 Task: Look for space in Viçosa, Brazil from 5th September, 2023 to 12th September, 2023 for 2 adults in price range Rs.10000 to Rs.15000.  With 1  bedroom having 1 bed and 1 bathroom. Property type can be house, flat, guest house, hotel. Amenities needed are: washing machine. Booking option can be shelf check-in. Required host language is Spanish.
Action: Mouse moved to (425, 112)
Screenshot: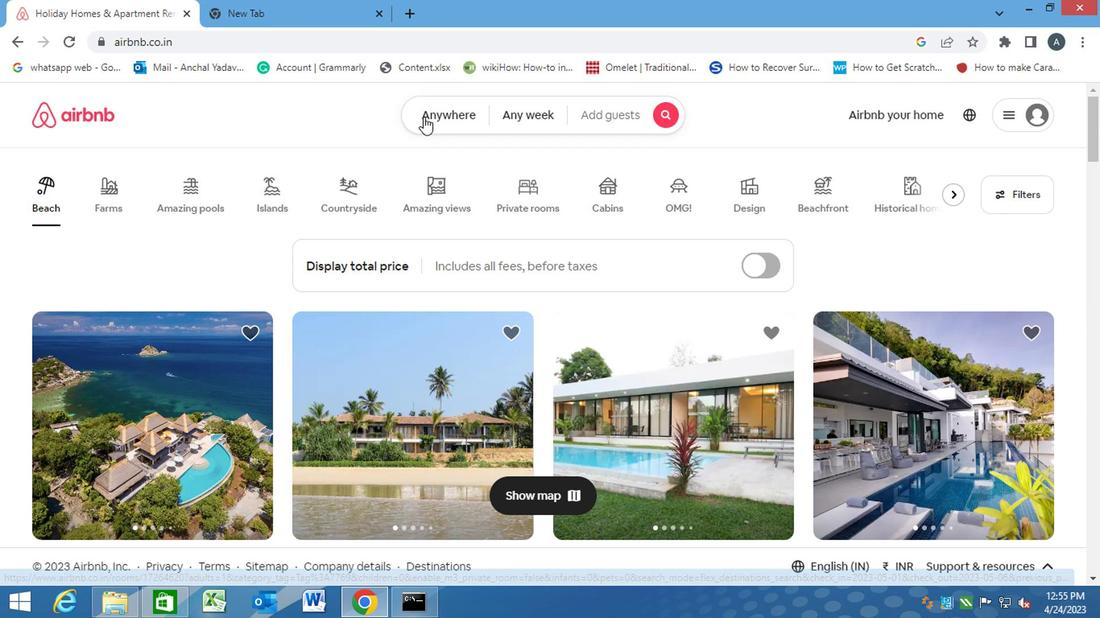 
Action: Mouse pressed left at (425, 112)
Screenshot: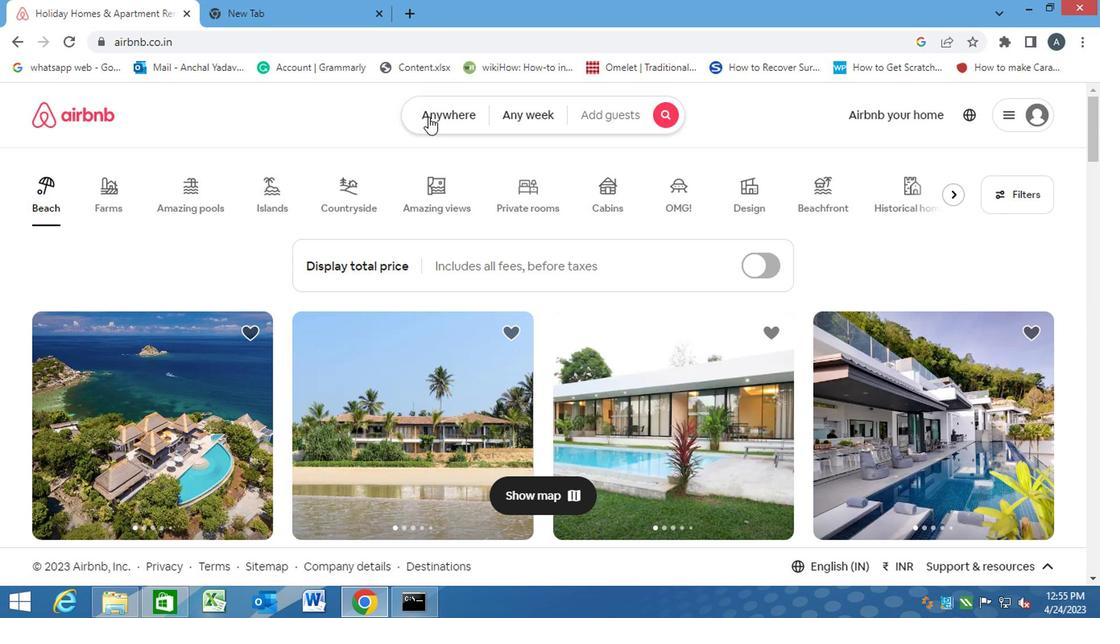 
Action: Key pressed <Key.caps_lock>v
Screenshot: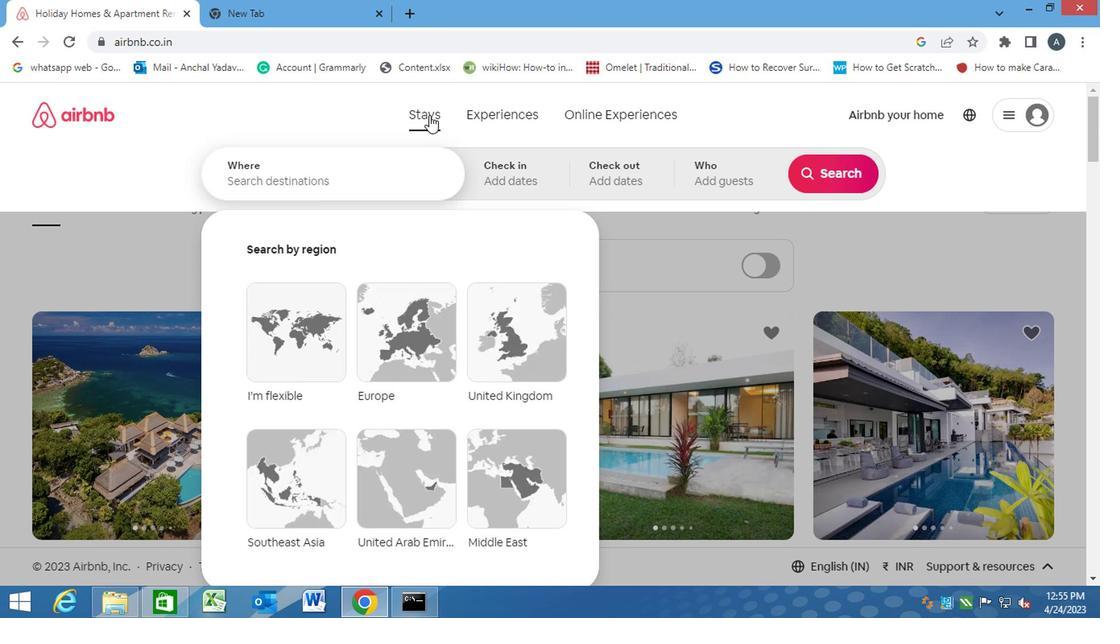 
Action: Mouse moved to (319, 169)
Screenshot: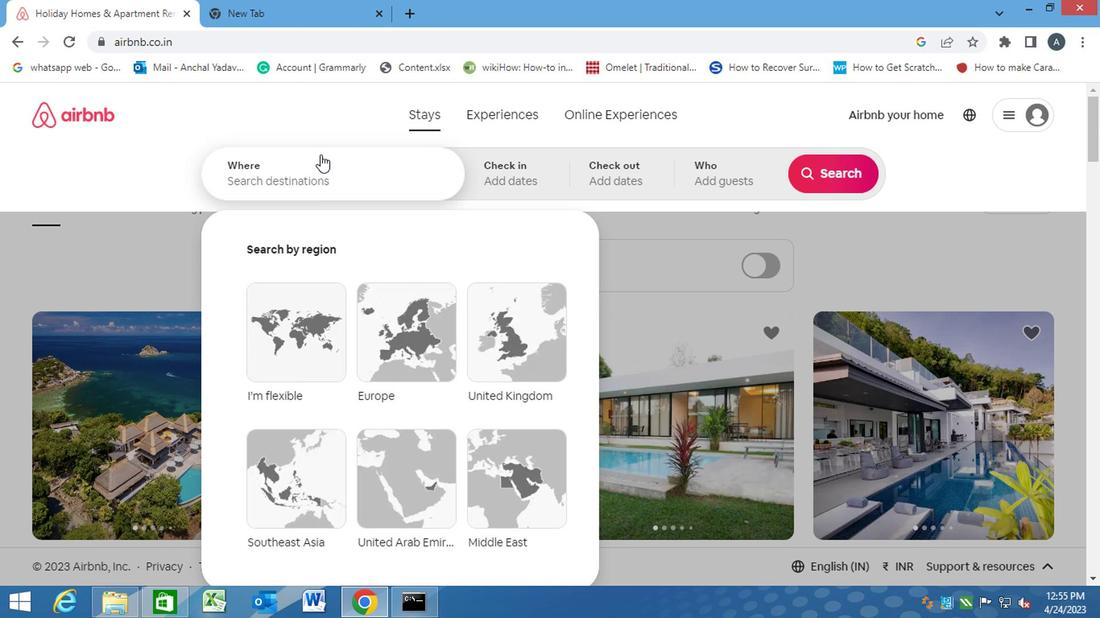 
Action: Mouse pressed left at (319, 169)
Screenshot: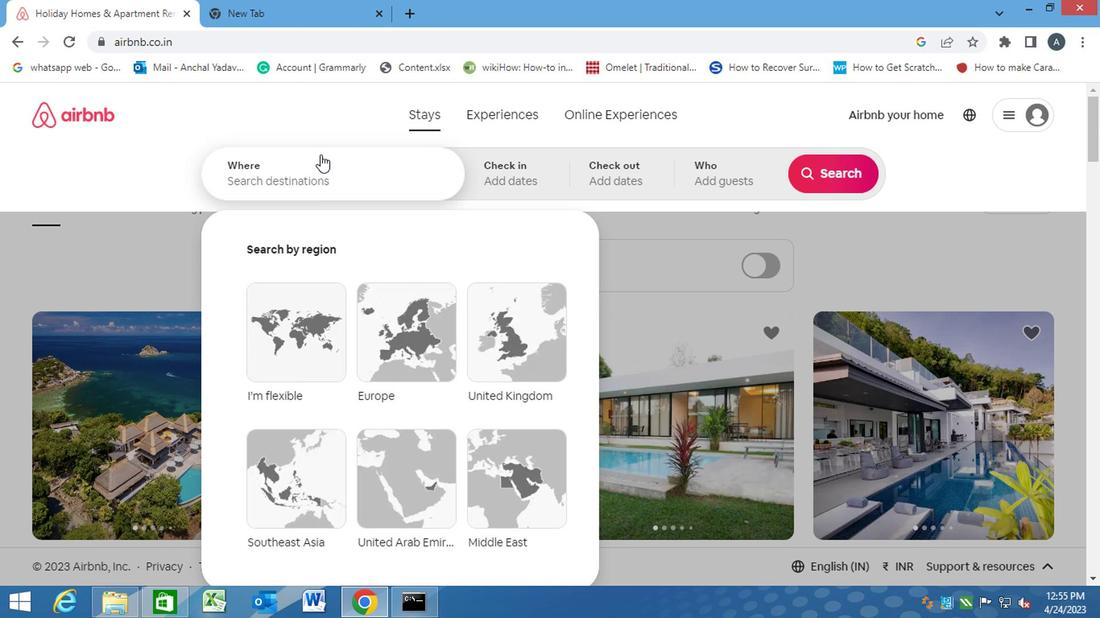 
Action: Mouse moved to (320, 172)
Screenshot: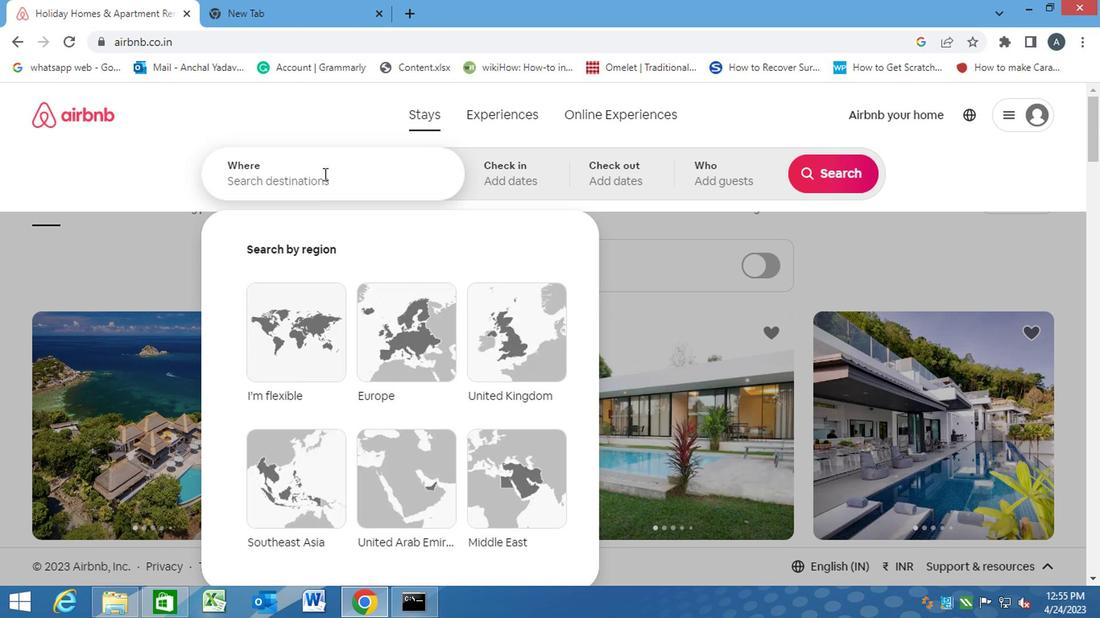 
Action: Key pressed <Key.caps_lock>v<Key.caps_lock>
Screenshot: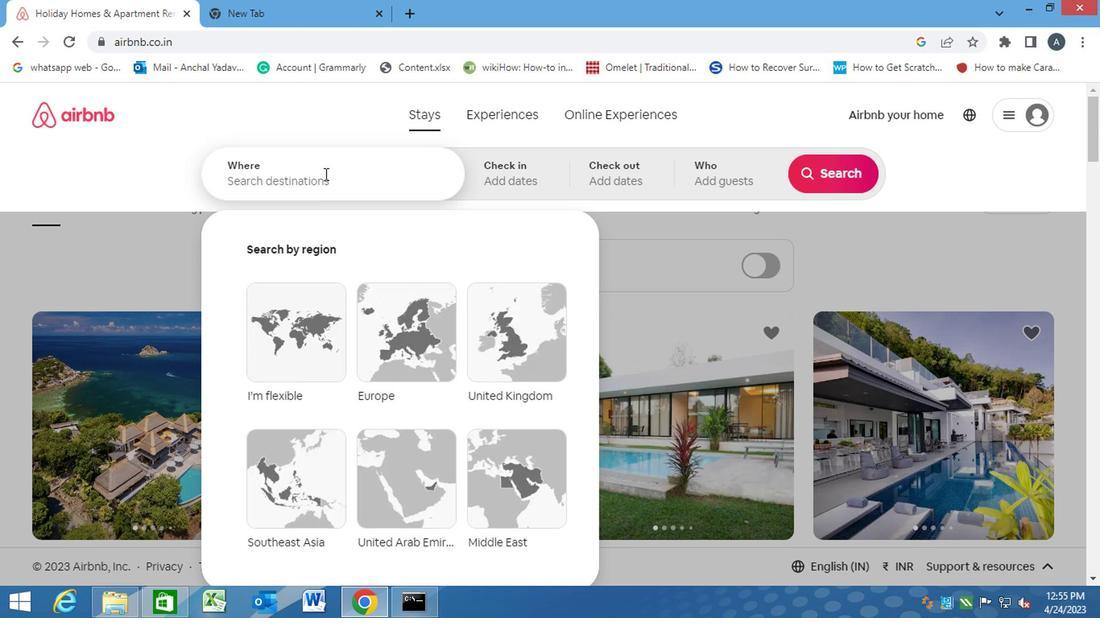 
Action: Mouse moved to (320, 172)
Screenshot: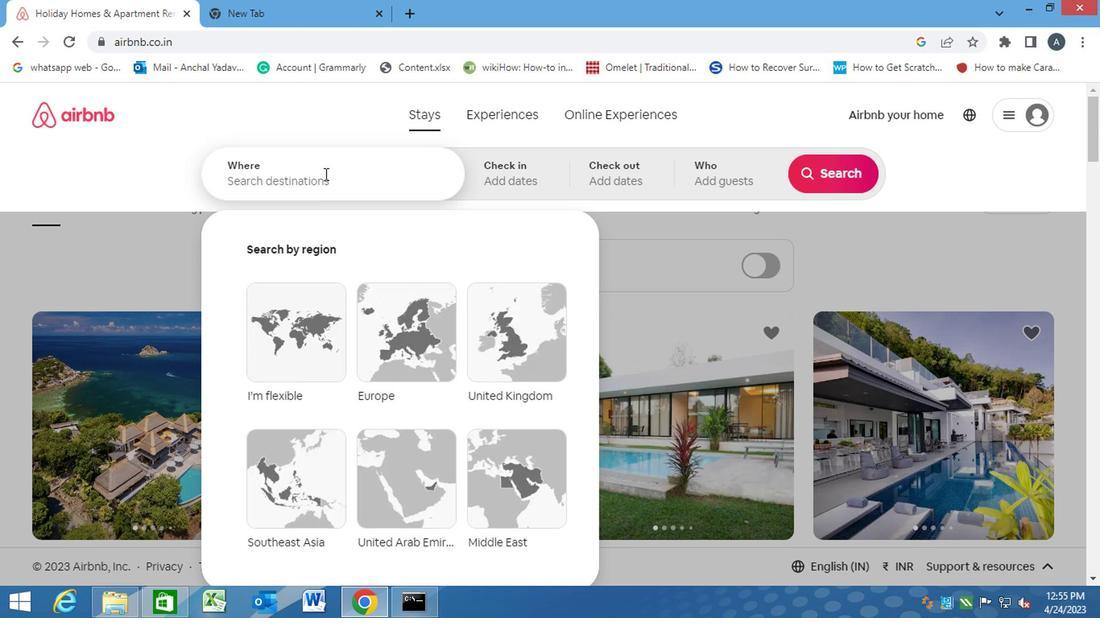 
Action: Mouse pressed left at (320, 172)
Screenshot: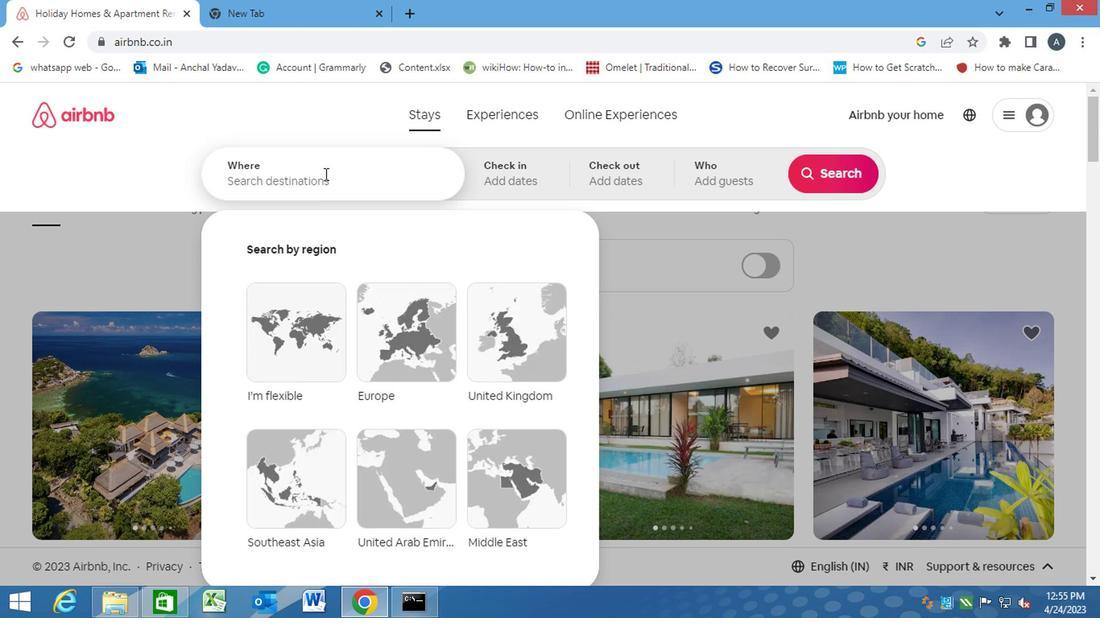 
Action: Mouse moved to (320, 171)
Screenshot: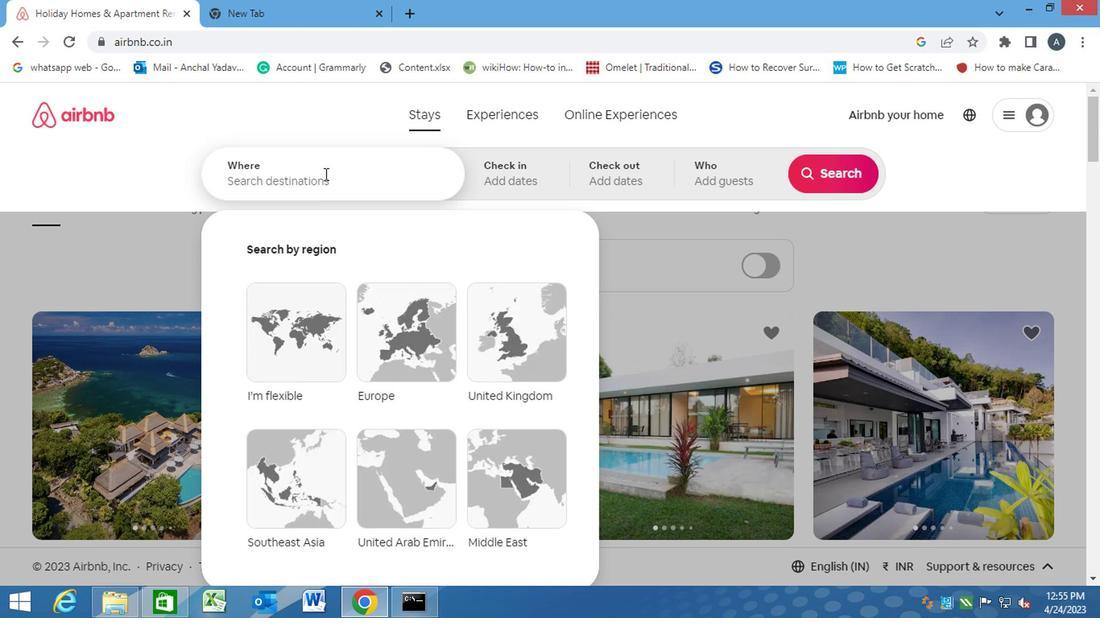 
Action: Key pressed <Key.caps_lock>v<Key.caps_lock>icosa,<Key.space><Key.caps_lock>b<Key.caps_lock>razil<Key.enter>
Screenshot: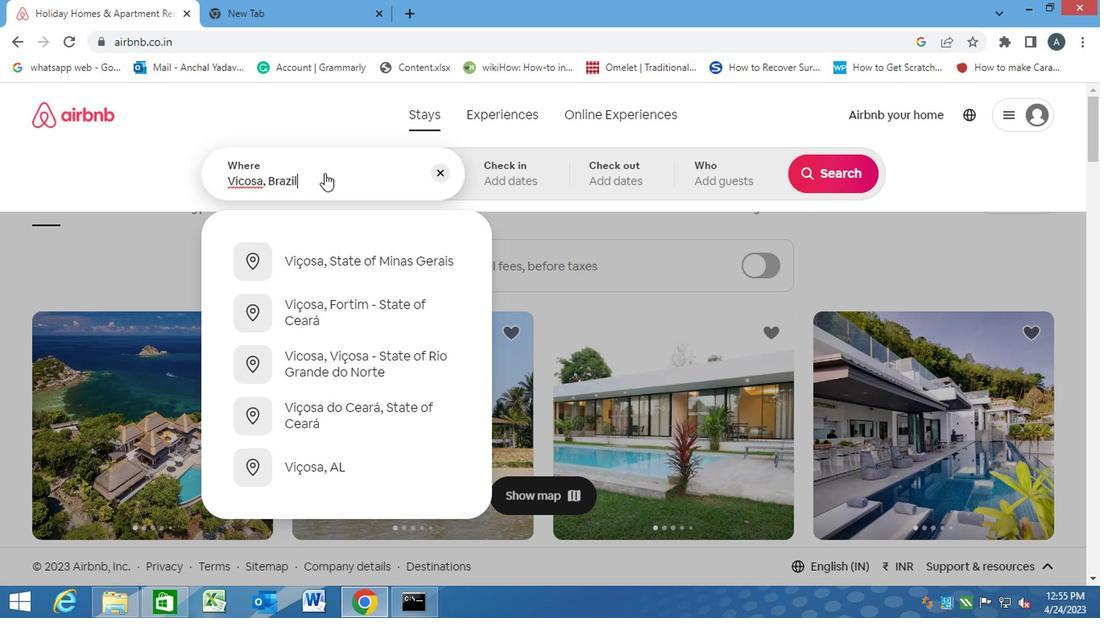 
Action: Mouse moved to (815, 297)
Screenshot: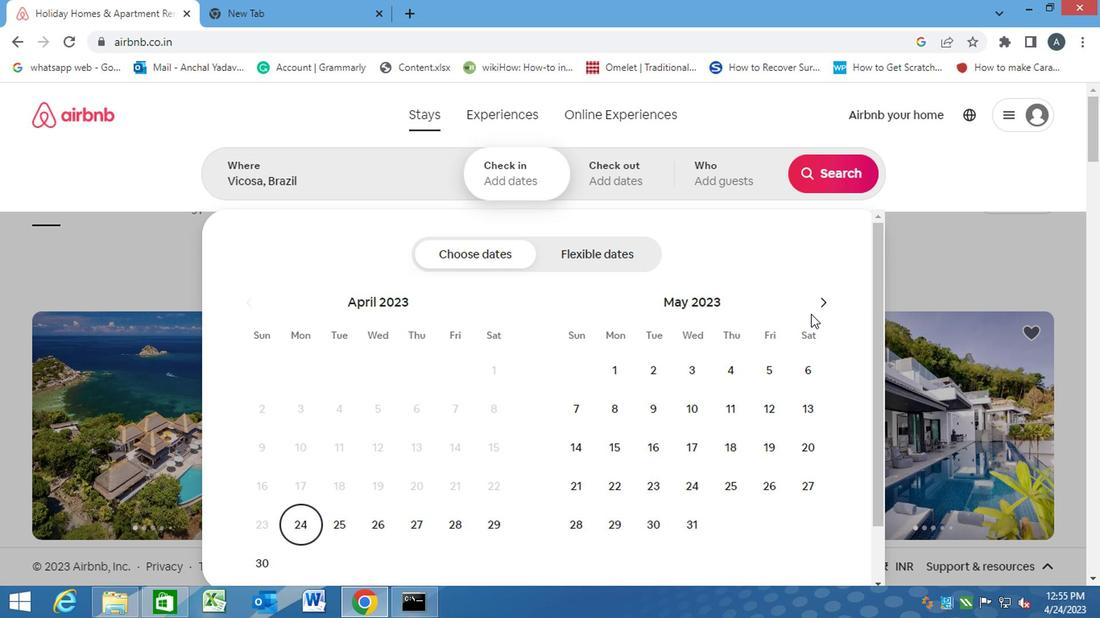 
Action: Mouse pressed left at (815, 297)
Screenshot: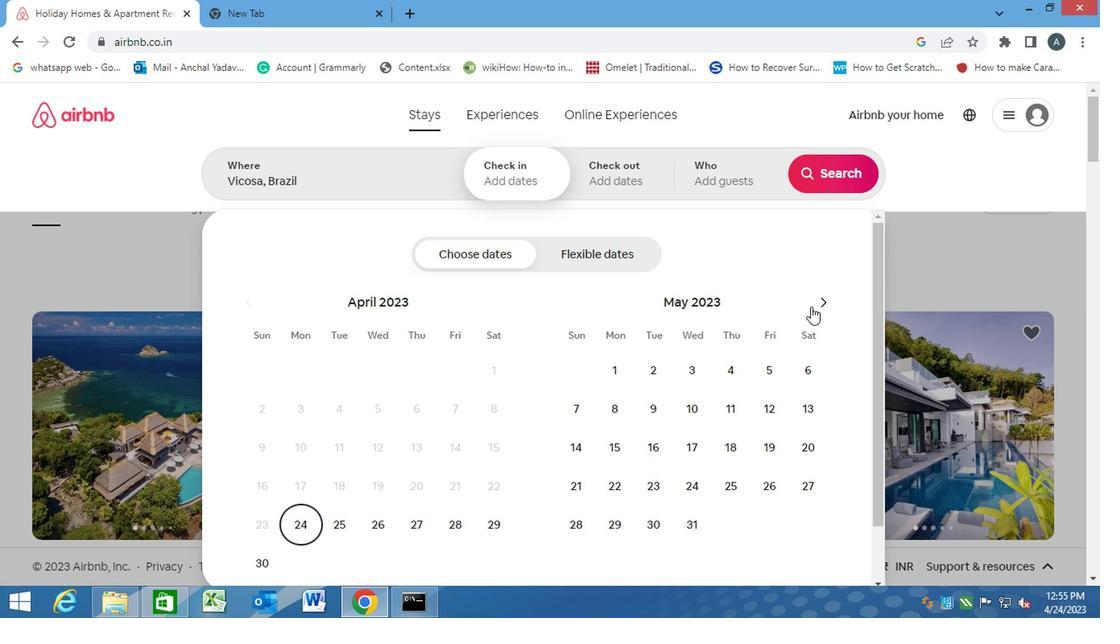 
Action: Mouse pressed left at (815, 297)
Screenshot: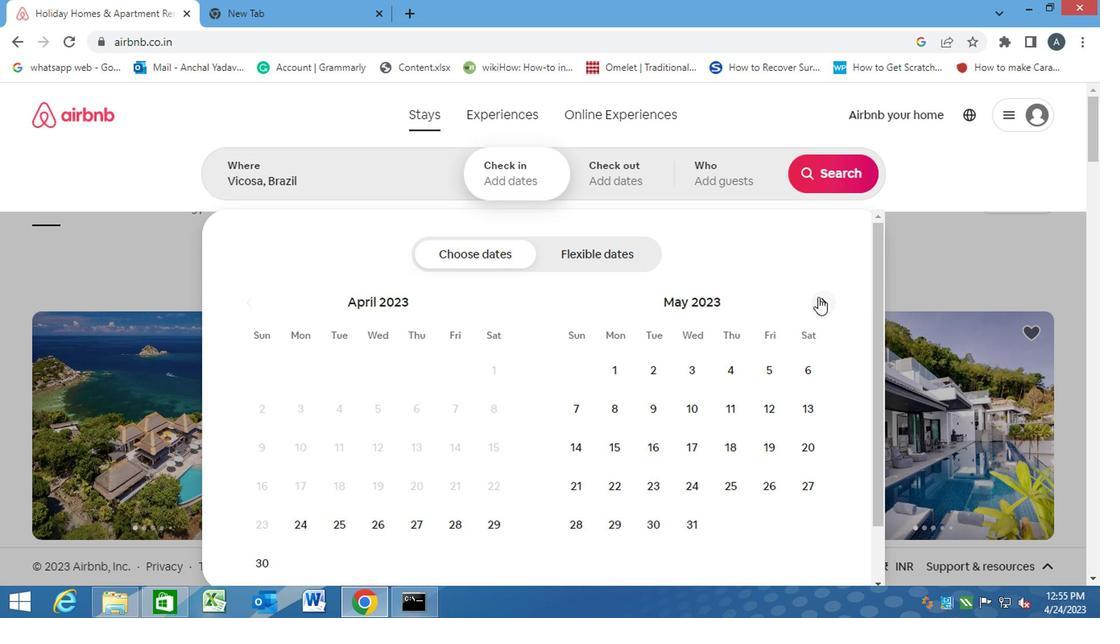 
Action: Mouse pressed left at (815, 297)
Screenshot: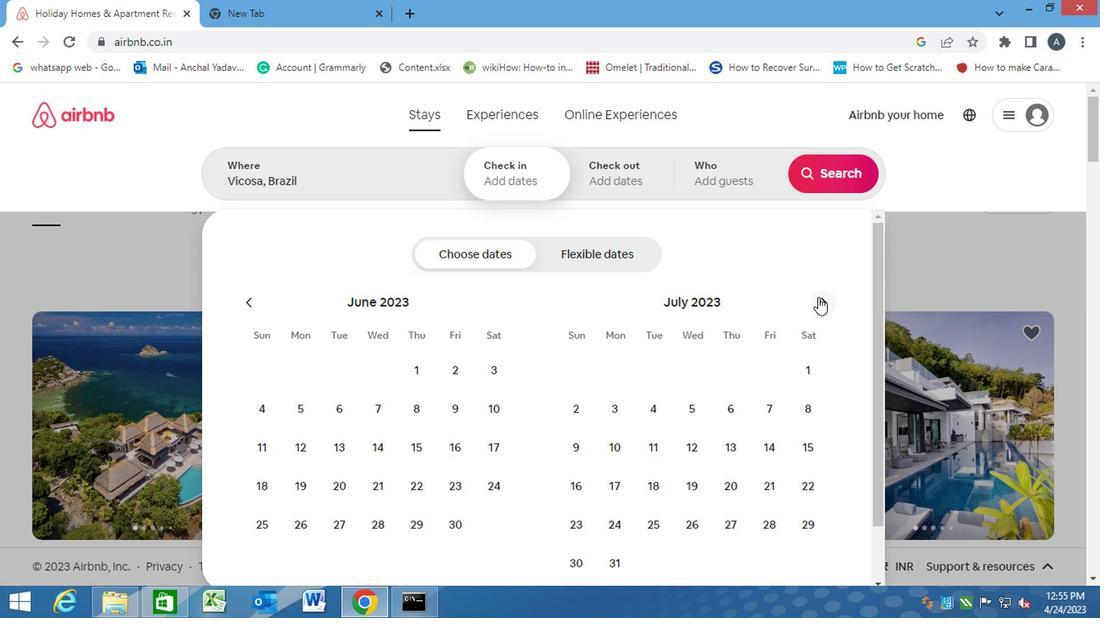 
Action: Mouse pressed left at (815, 297)
Screenshot: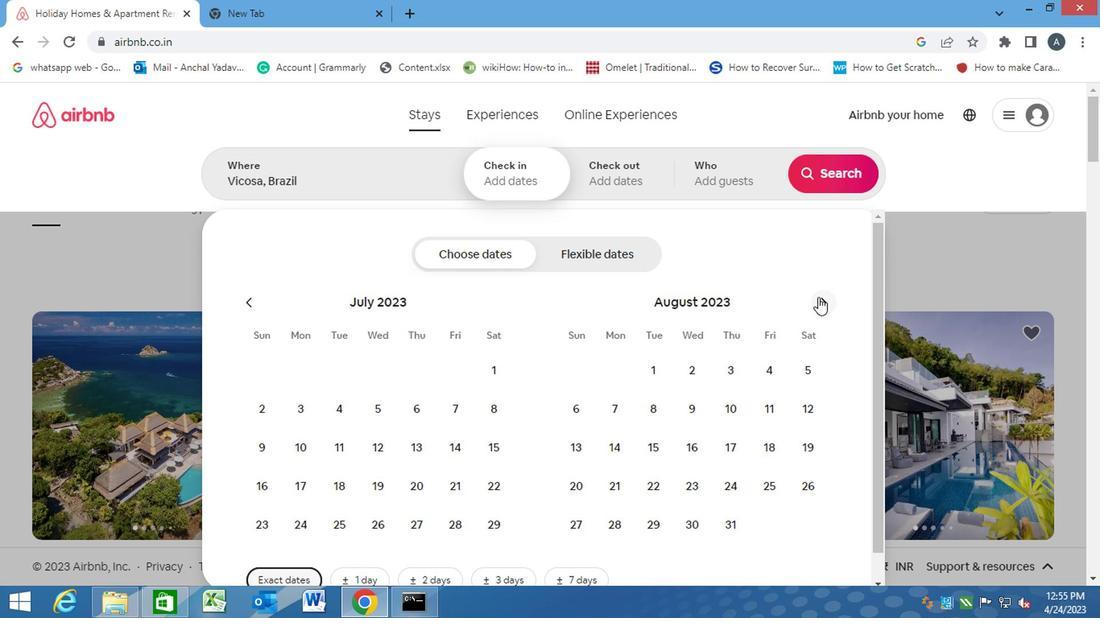 
Action: Mouse moved to (640, 409)
Screenshot: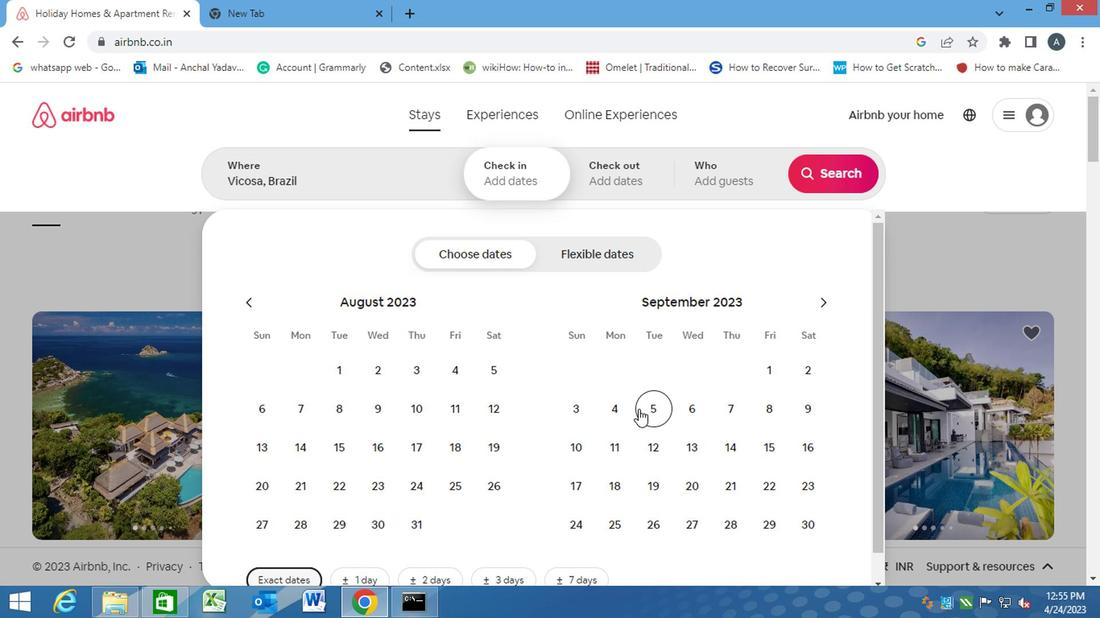 
Action: Mouse pressed left at (640, 409)
Screenshot: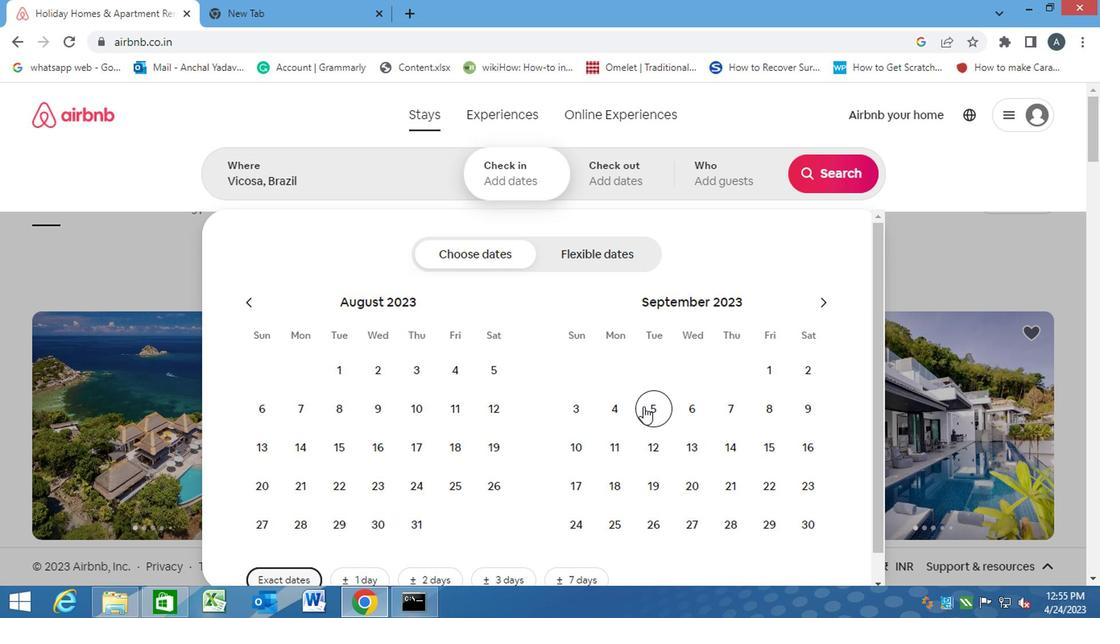 
Action: Mouse moved to (664, 453)
Screenshot: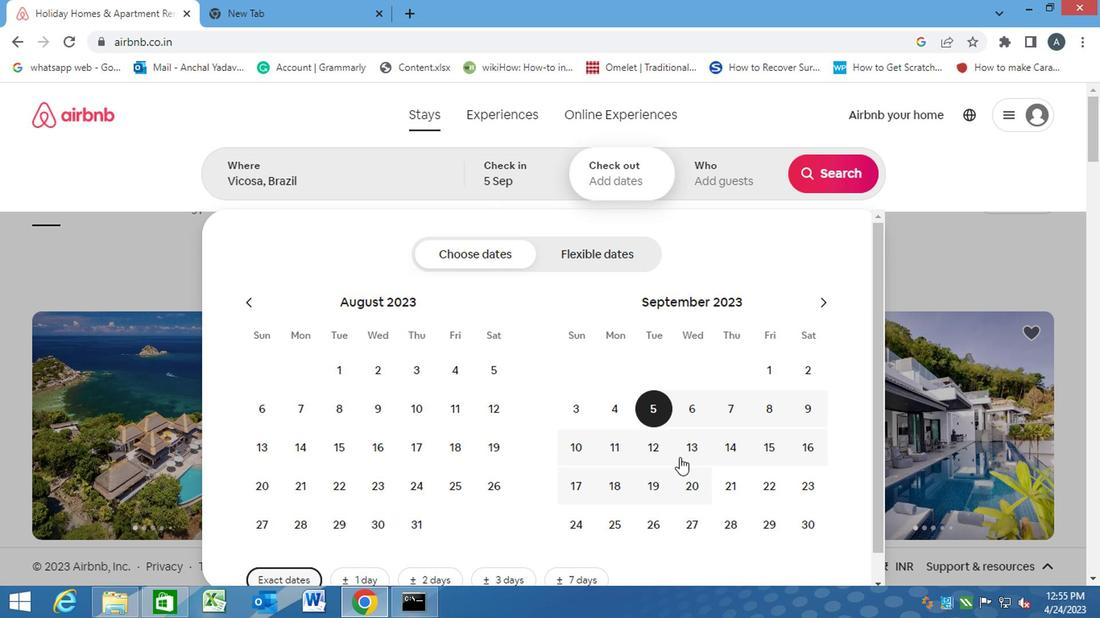 
Action: Mouse pressed left at (664, 453)
Screenshot: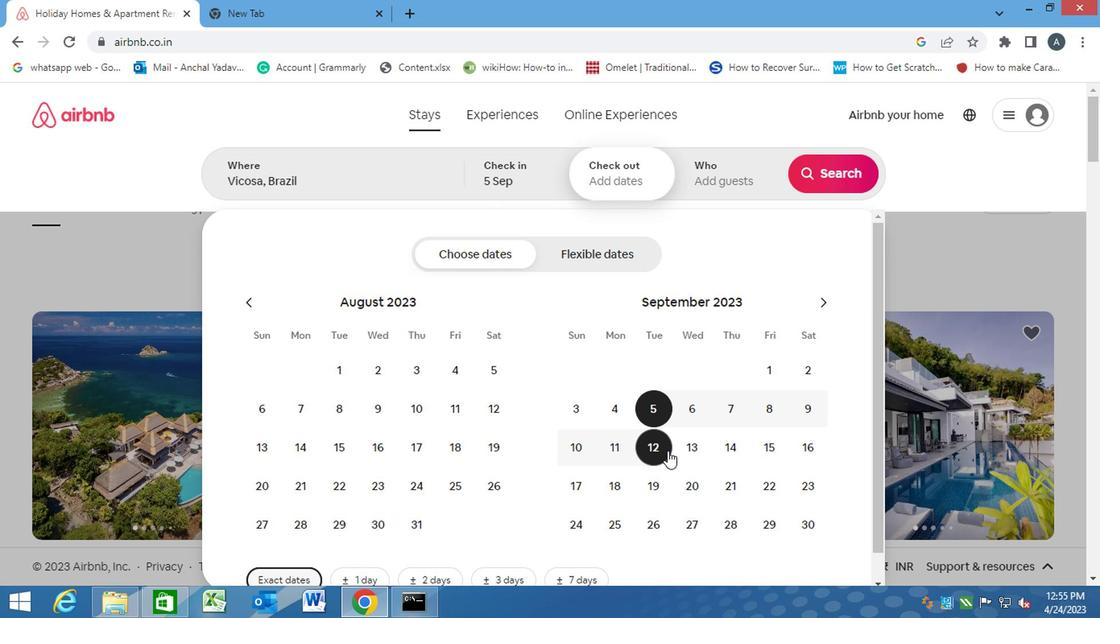 
Action: Mouse moved to (711, 174)
Screenshot: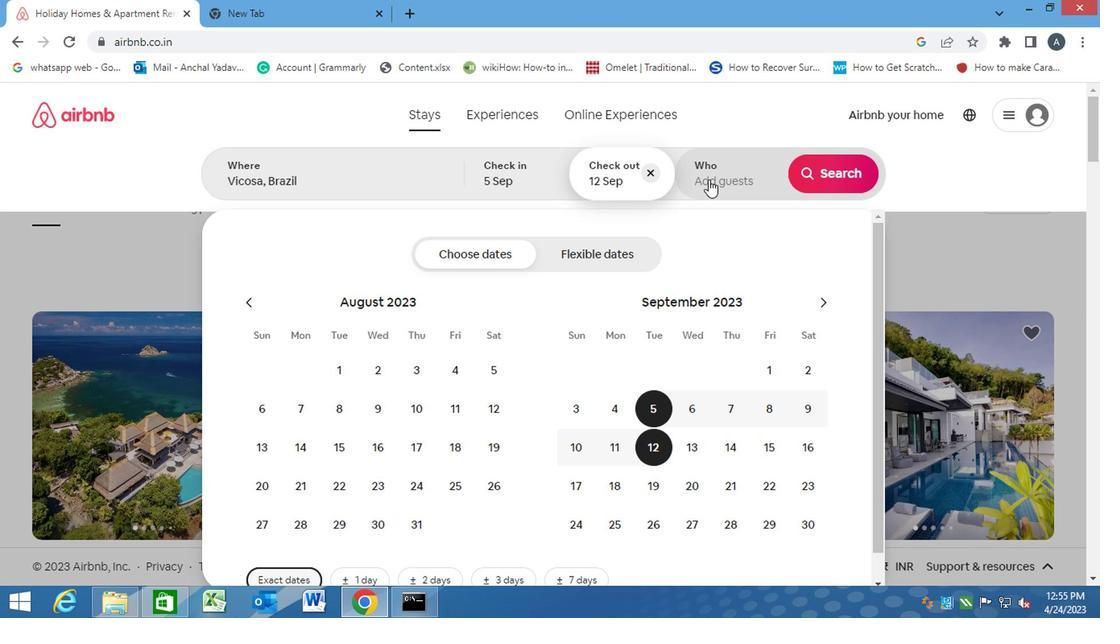 
Action: Mouse pressed left at (711, 174)
Screenshot: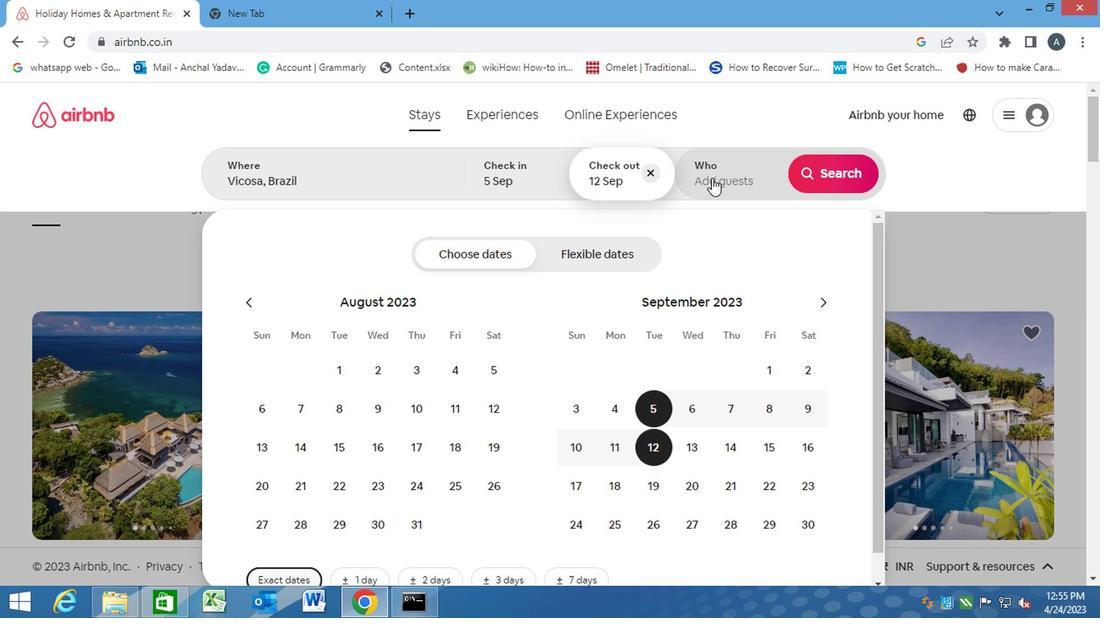 
Action: Mouse moved to (834, 261)
Screenshot: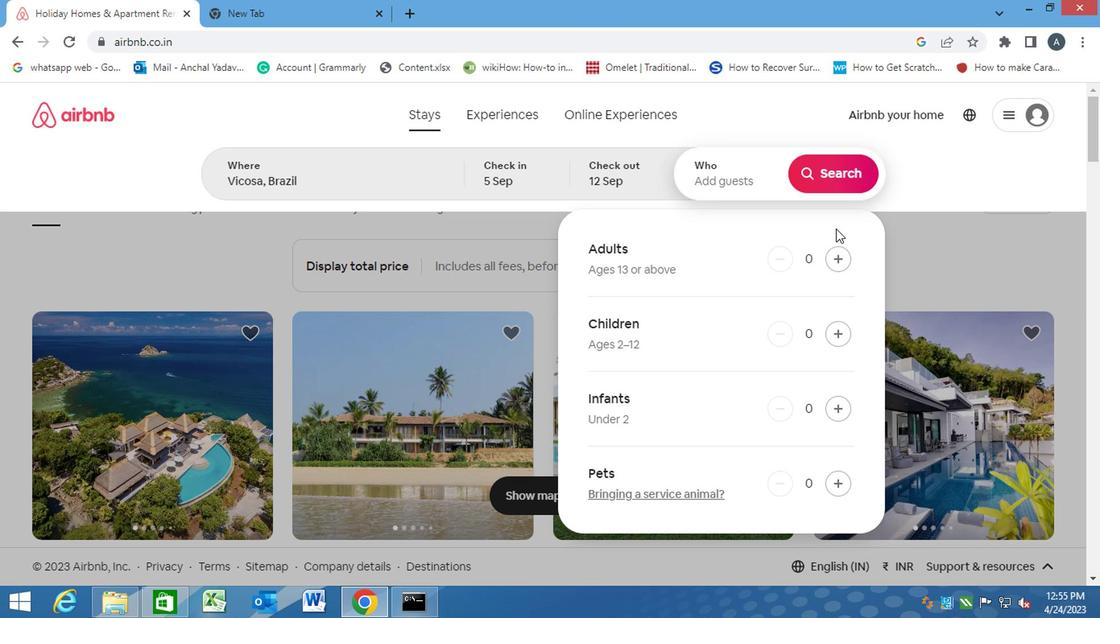 
Action: Mouse pressed left at (834, 261)
Screenshot: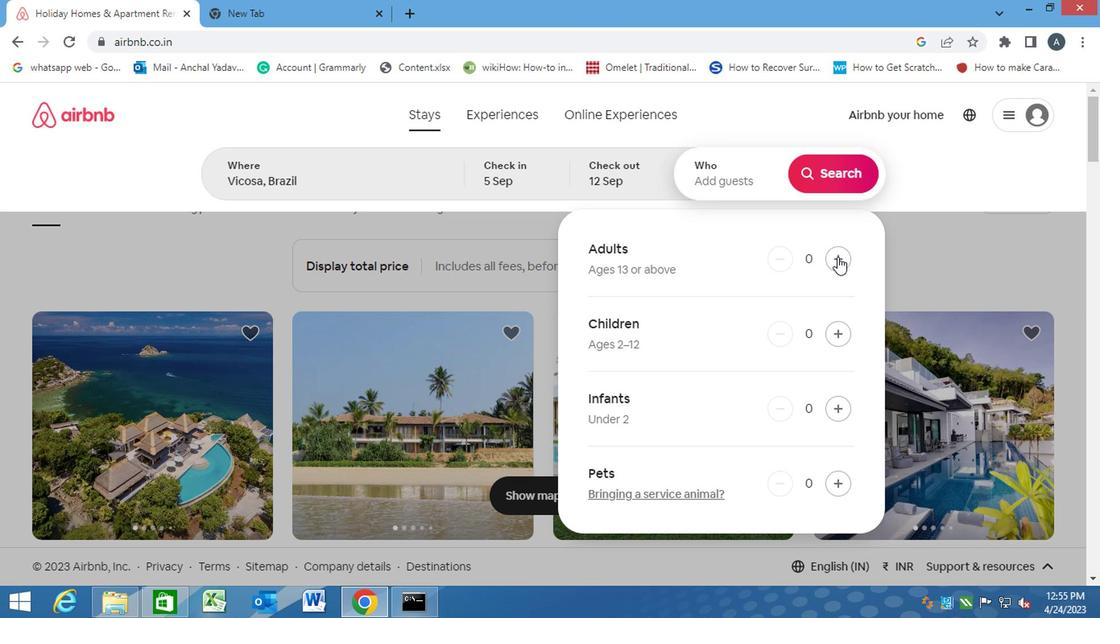
Action: Mouse moved to (832, 262)
Screenshot: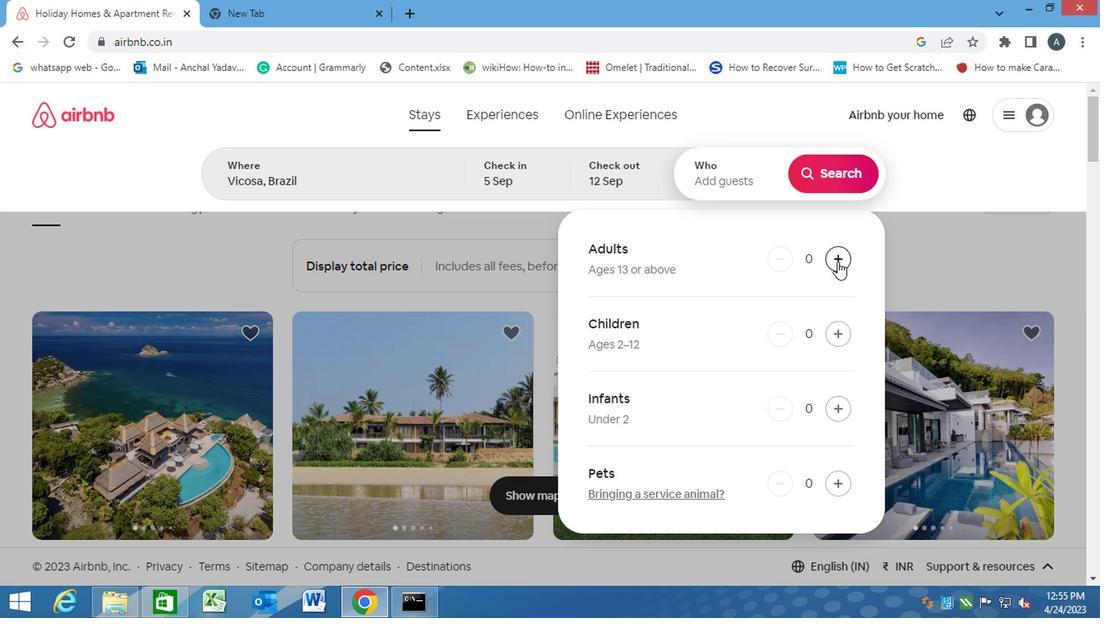 
Action: Mouse pressed left at (832, 262)
Screenshot: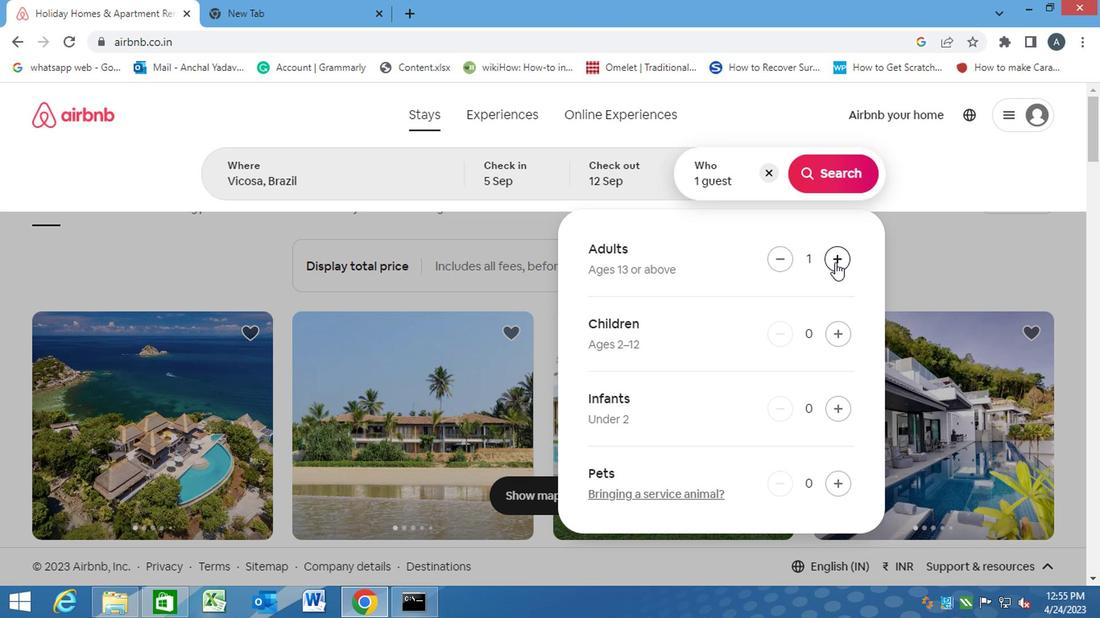 
Action: Mouse moved to (815, 174)
Screenshot: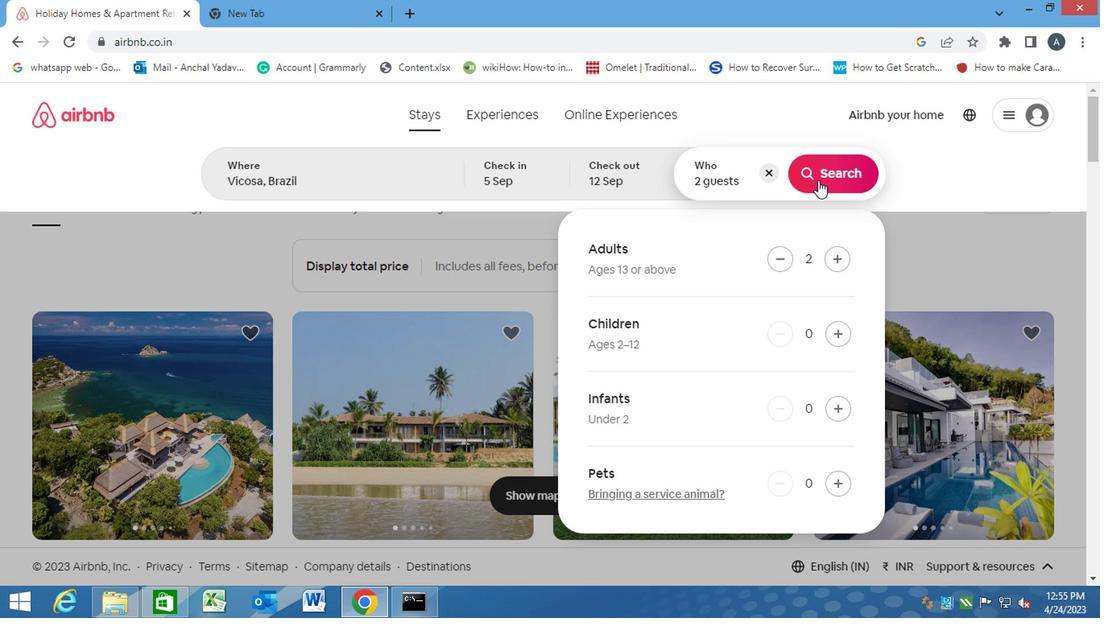 
Action: Mouse pressed left at (815, 174)
Screenshot: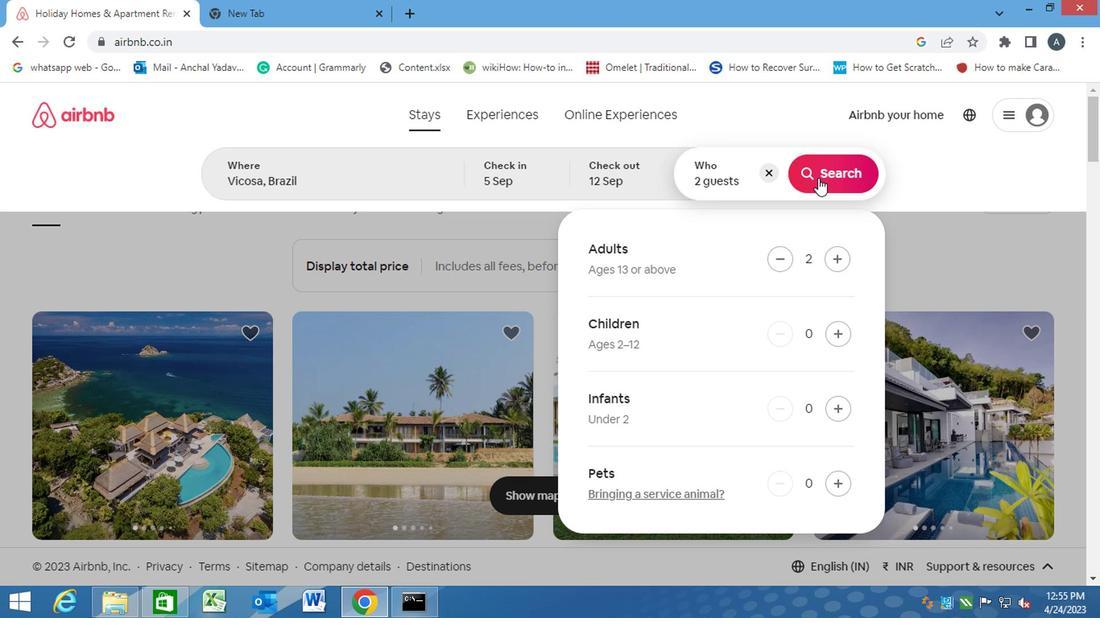 
Action: Mouse moved to (1012, 176)
Screenshot: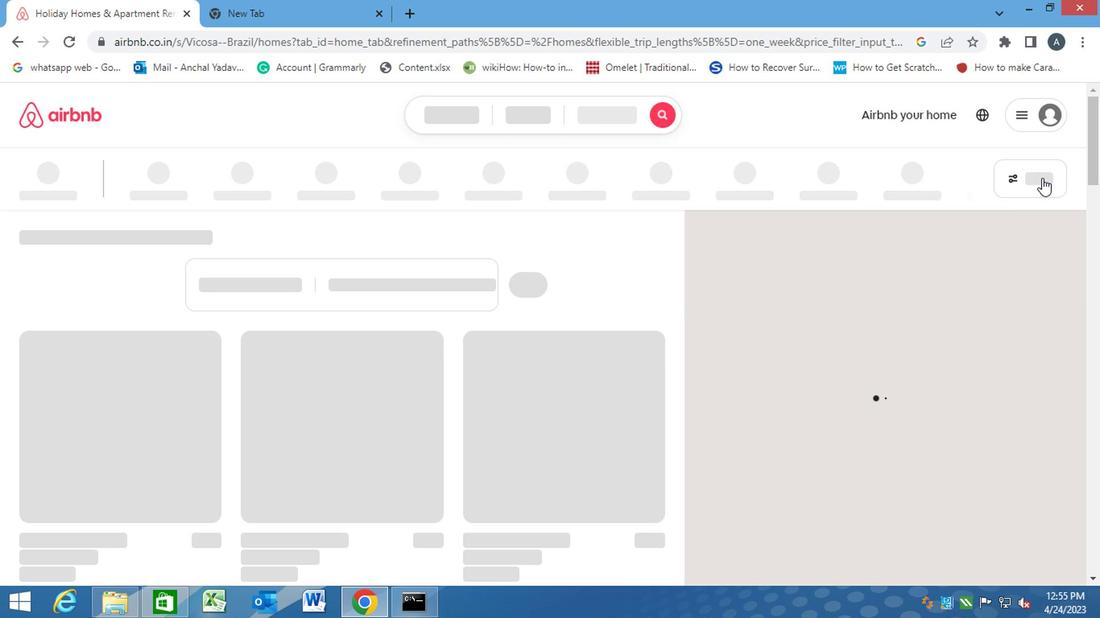 
Action: Mouse pressed left at (1012, 176)
Screenshot: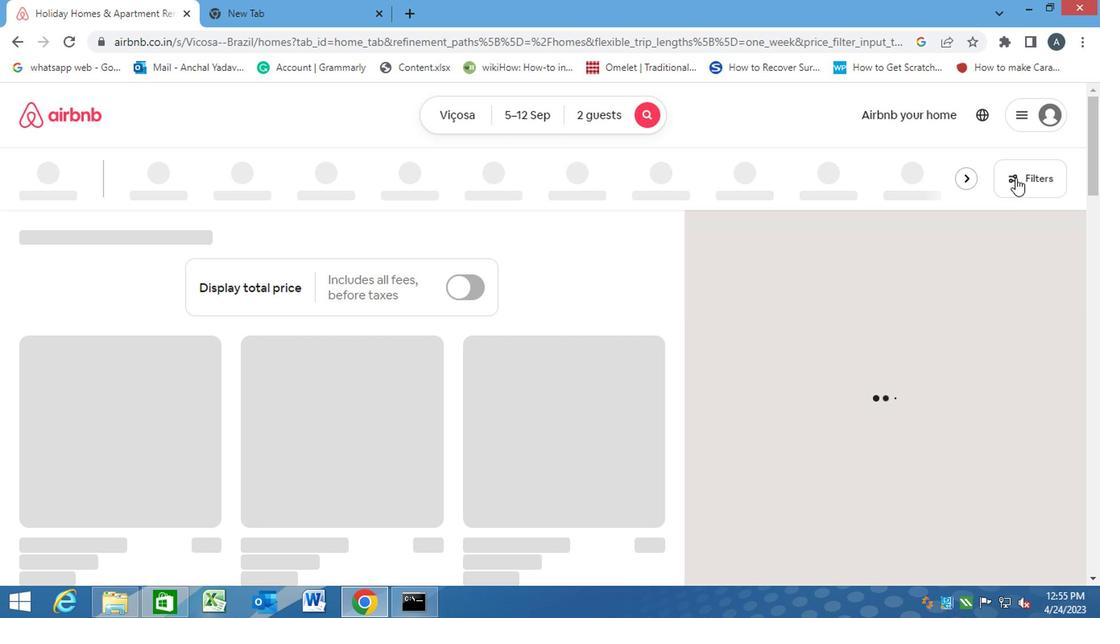 
Action: Mouse moved to (334, 386)
Screenshot: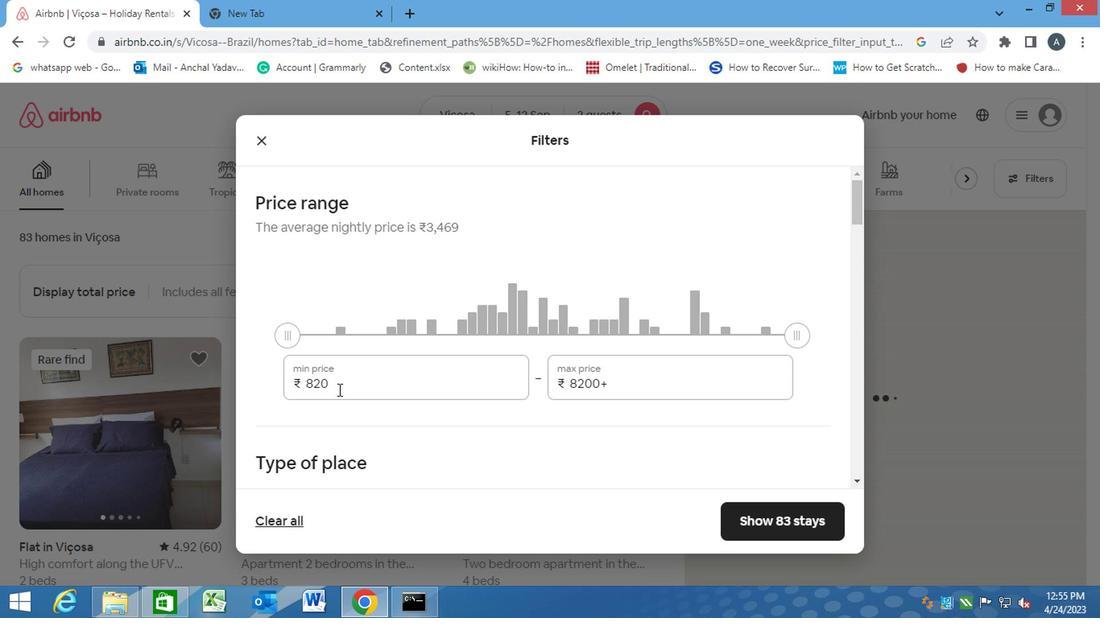 
Action: Mouse pressed left at (334, 386)
Screenshot: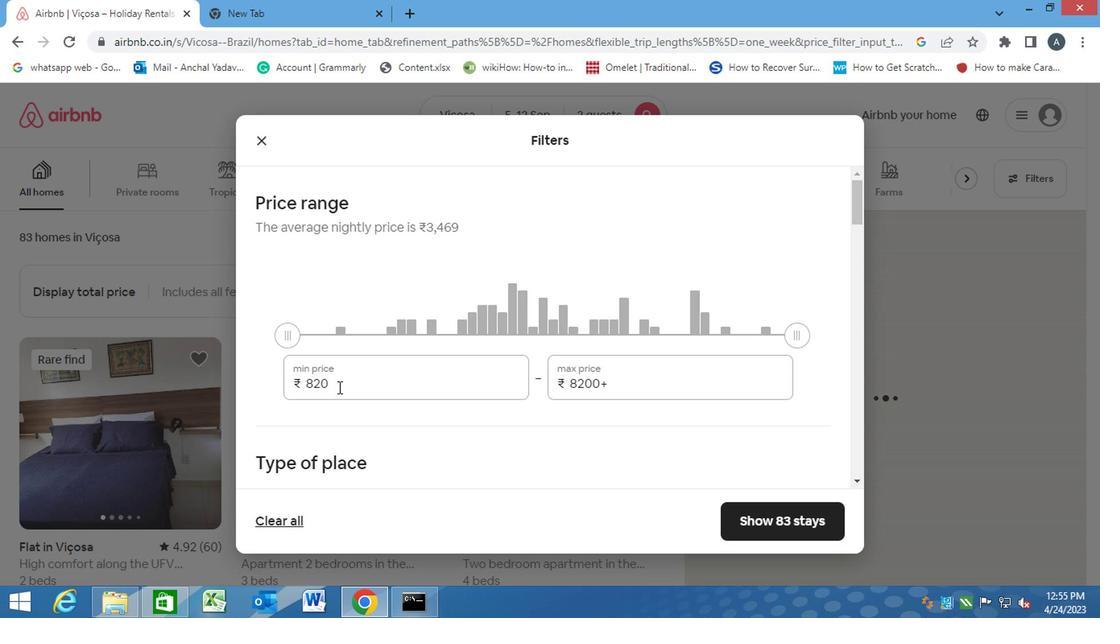 
Action: Mouse moved to (294, 394)
Screenshot: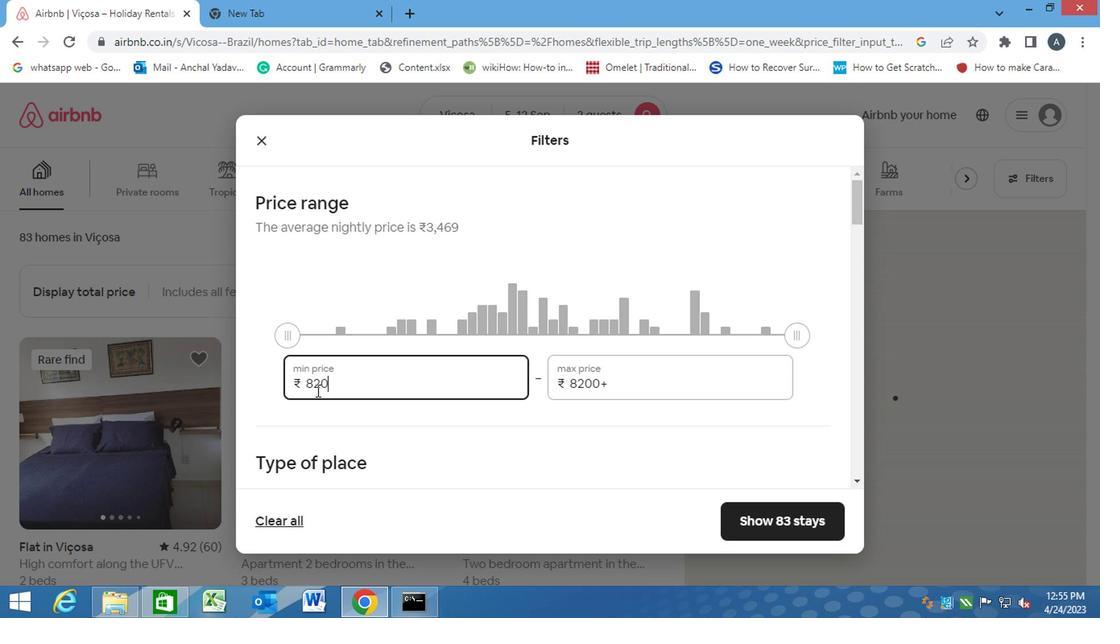 
Action: Key pressed 10000<Key.tab><Key.backspace><Key.backspace>15<Key.backspace><Key.backspace><Key.backspace><Key.backspace><Key.backspace><Key.backspace><Key.backspace><Key.backspace><Key.backspace><Key.backspace><Key.backspace><Key.backspace><Key.backspace><Key.backspace><Key.backspace><Key.backspace><Key.backspace><Key.backspace><Key.backspace>15000
Screenshot: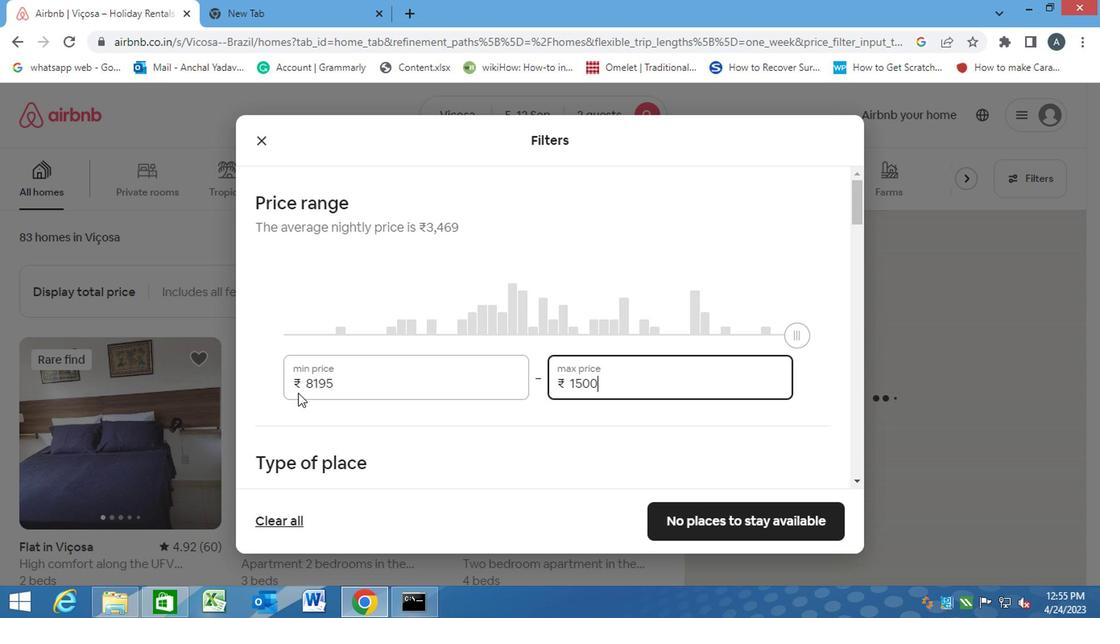 
Action: Mouse moved to (401, 442)
Screenshot: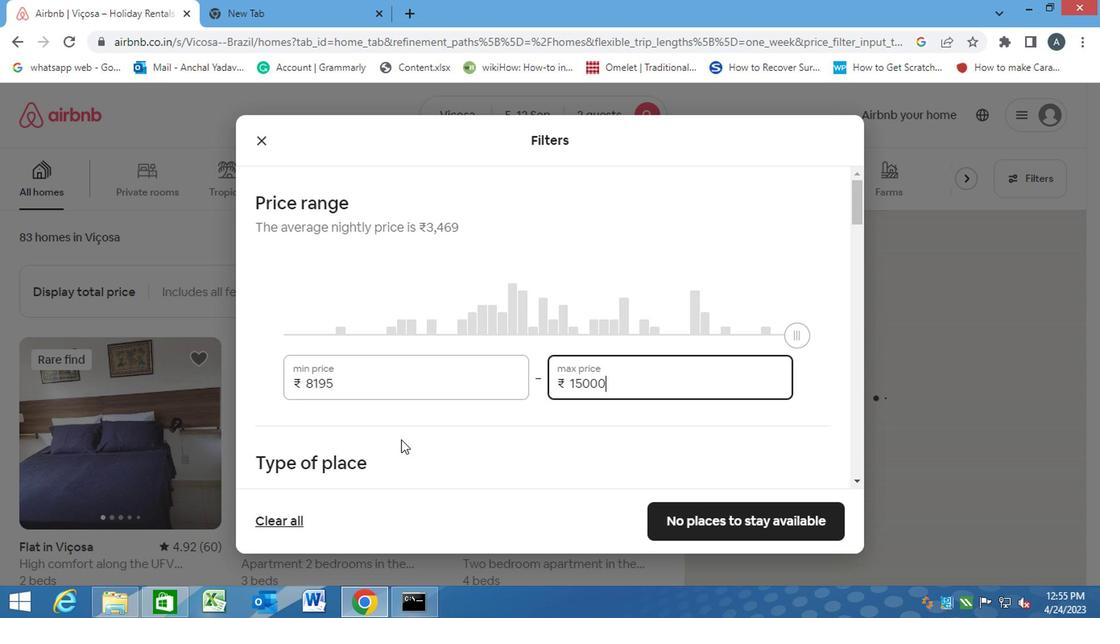 
Action: Mouse pressed left at (401, 442)
Screenshot: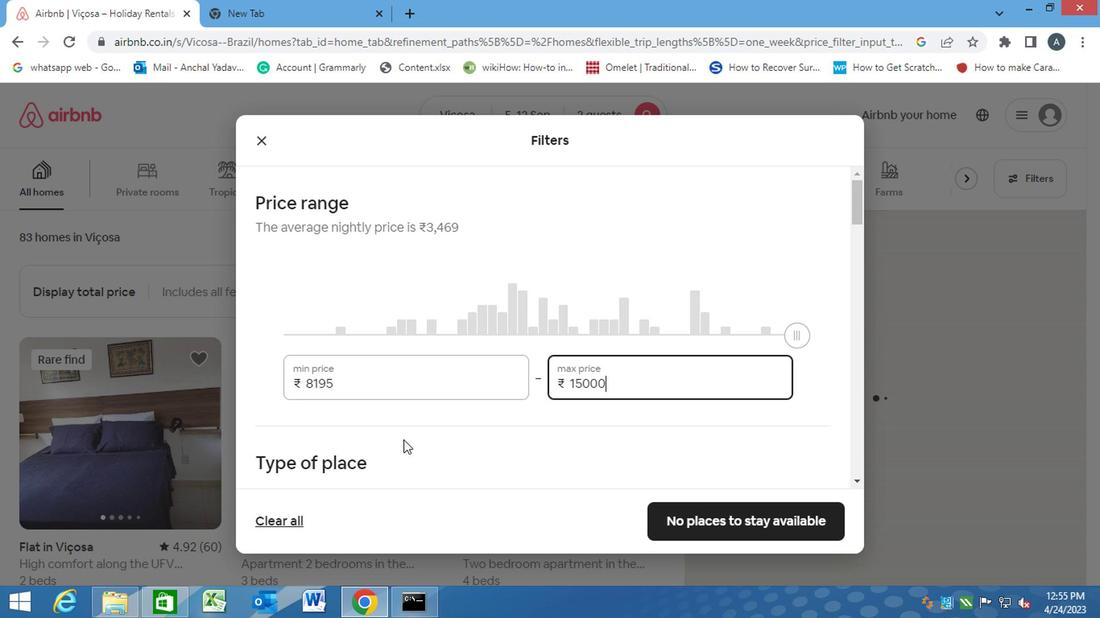 
Action: Mouse moved to (408, 448)
Screenshot: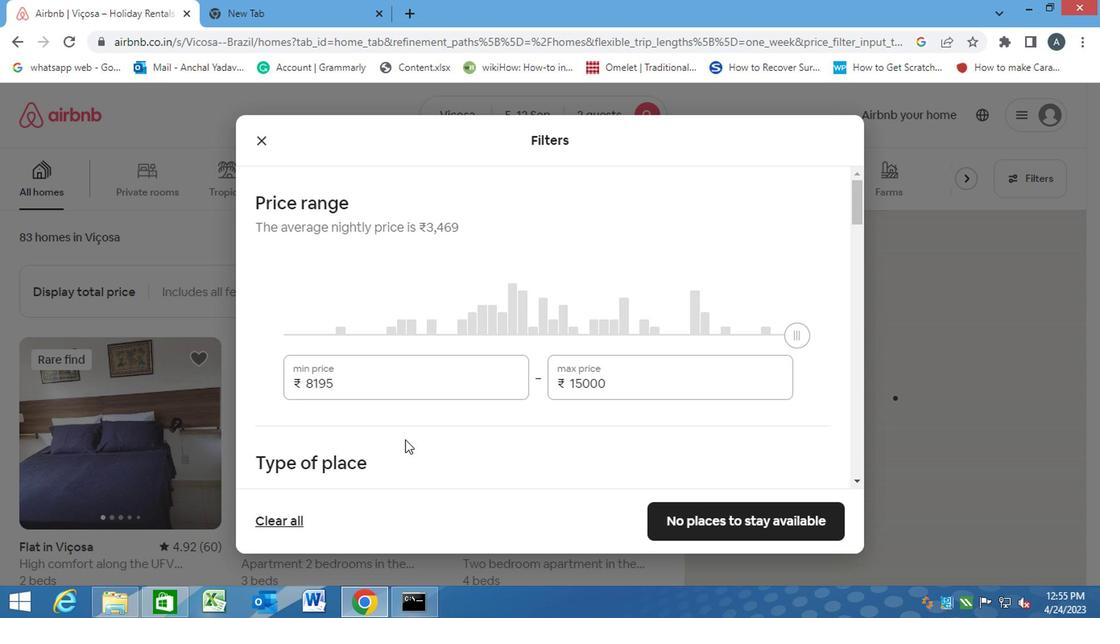 
Action: Mouse scrolled (408, 447) with delta (0, 0)
Screenshot: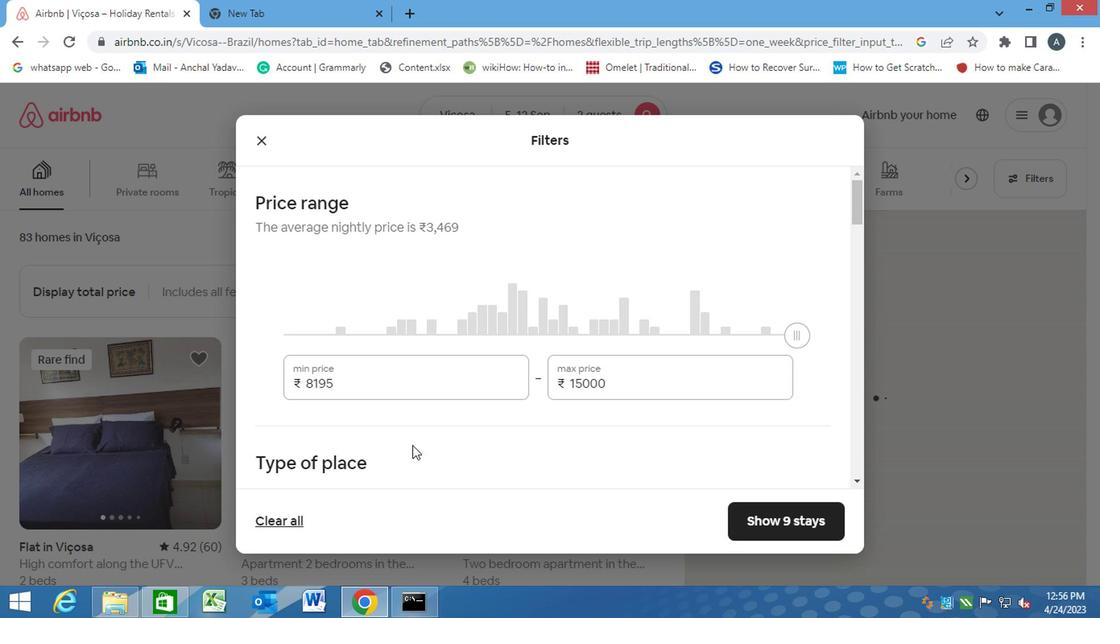 
Action: Mouse scrolled (408, 447) with delta (0, 0)
Screenshot: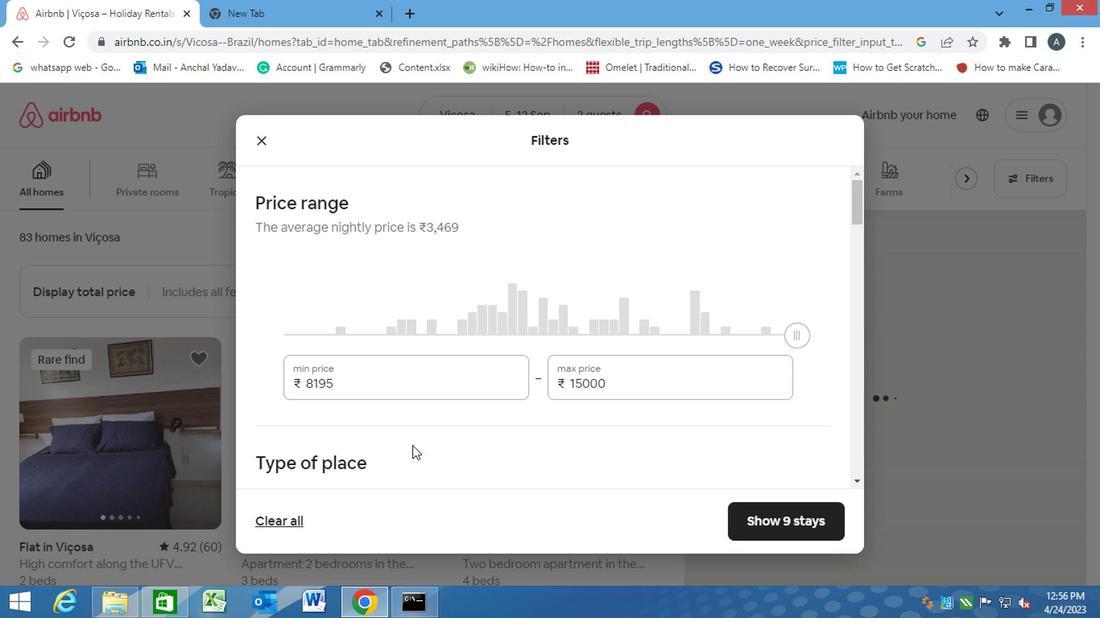 
Action: Mouse scrolled (408, 447) with delta (0, 0)
Screenshot: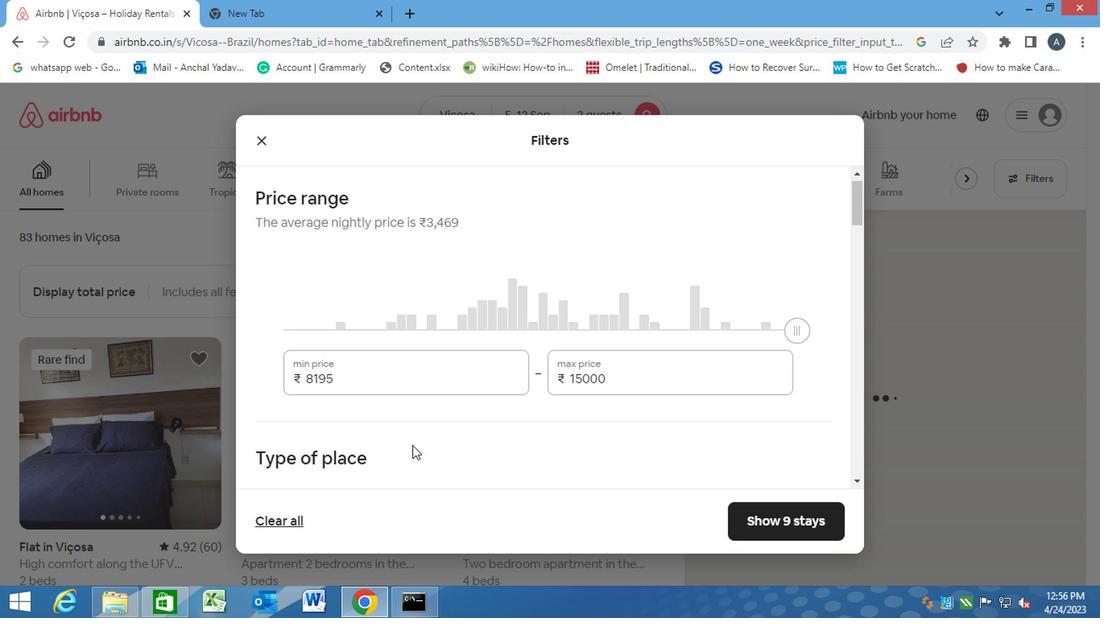 
Action: Mouse moved to (358, 424)
Screenshot: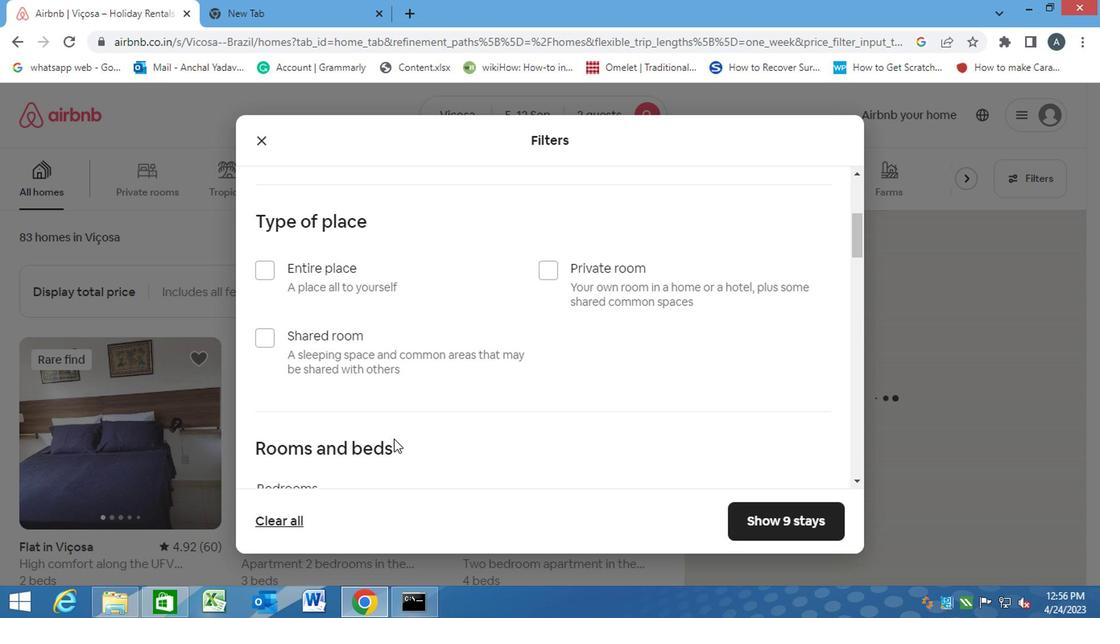 
Action: Mouse scrolled (358, 422) with delta (0, -1)
Screenshot: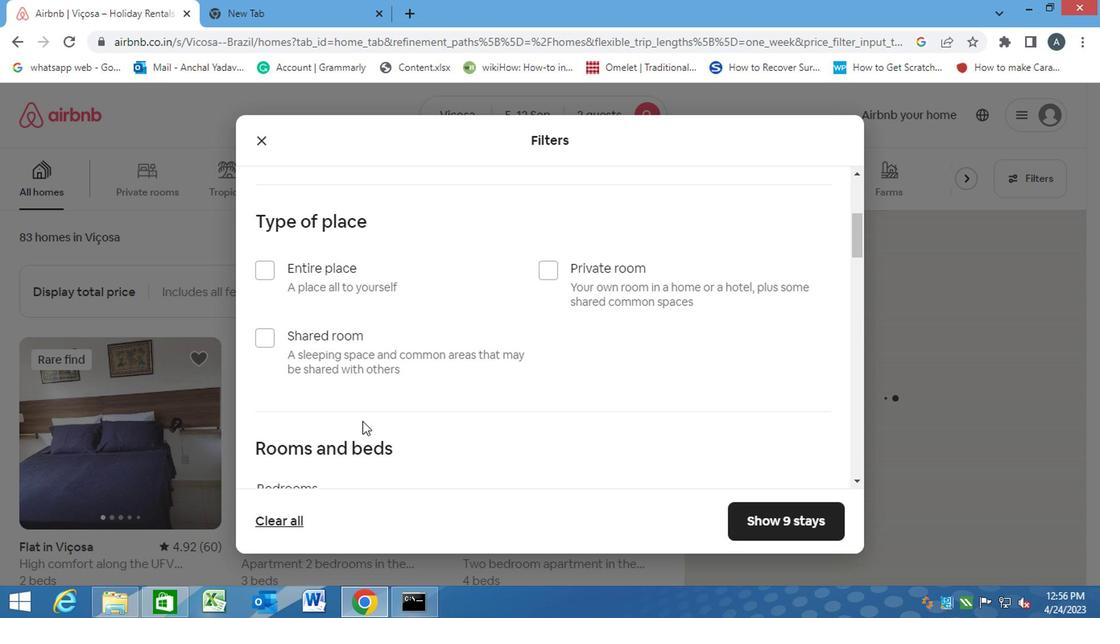 
Action: Mouse scrolled (358, 422) with delta (0, -1)
Screenshot: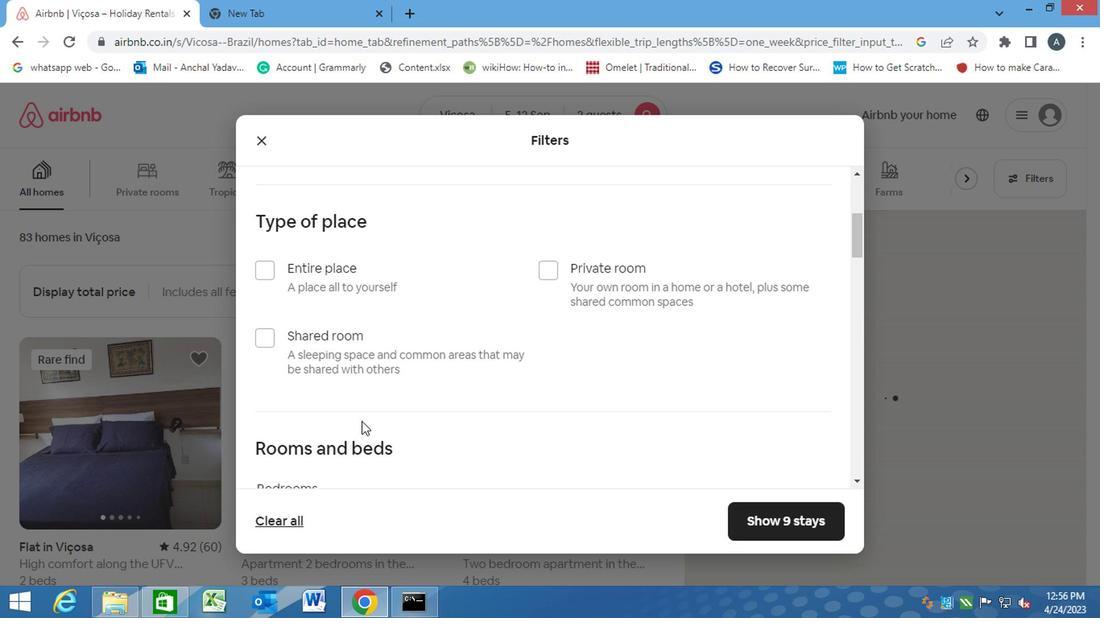 
Action: Mouse moved to (343, 377)
Screenshot: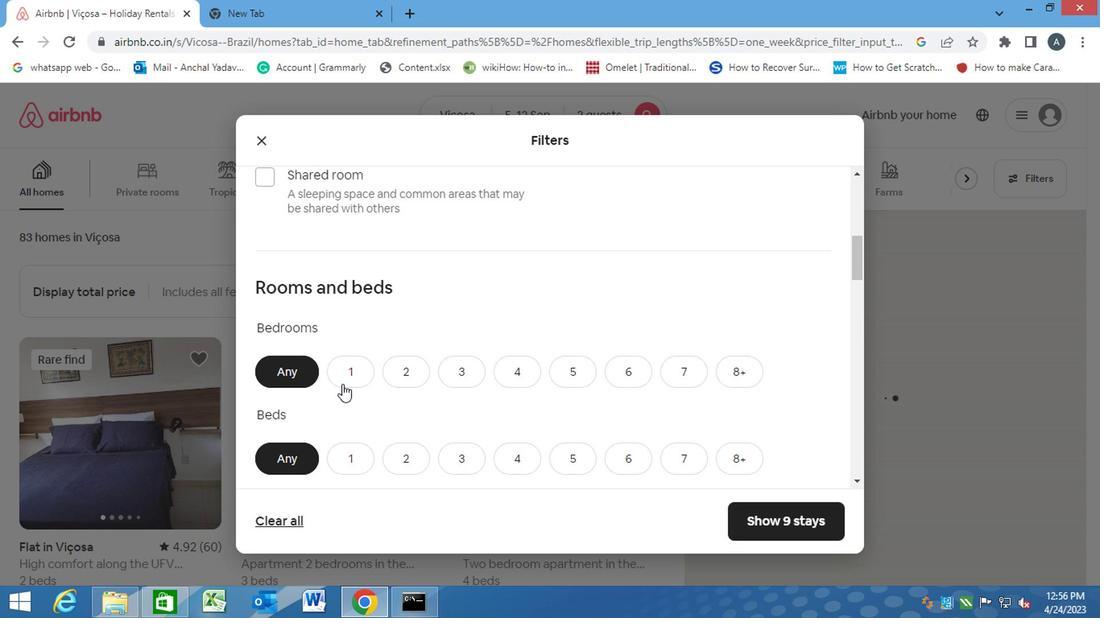 
Action: Mouse scrolled (343, 376) with delta (0, 0)
Screenshot: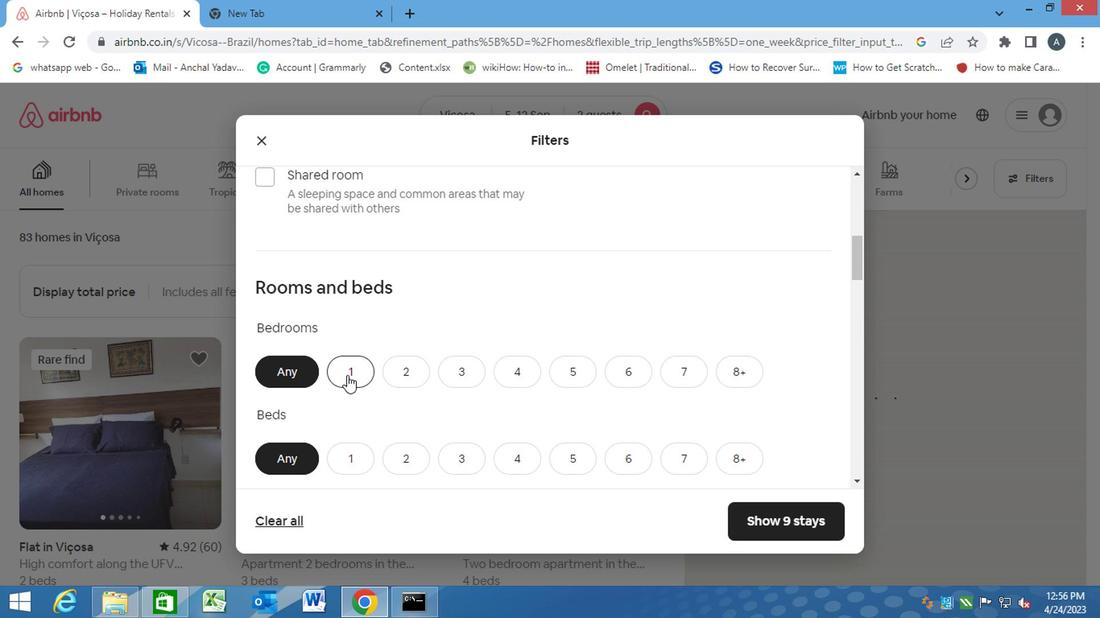
Action: Mouse moved to (344, 296)
Screenshot: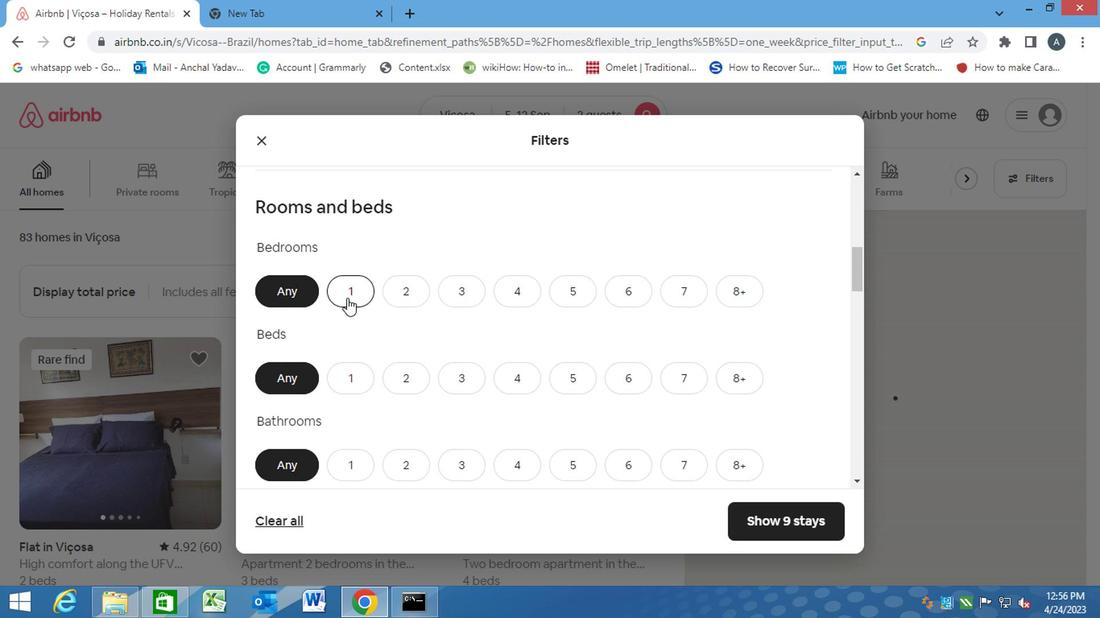 
Action: Mouse pressed left at (344, 296)
Screenshot: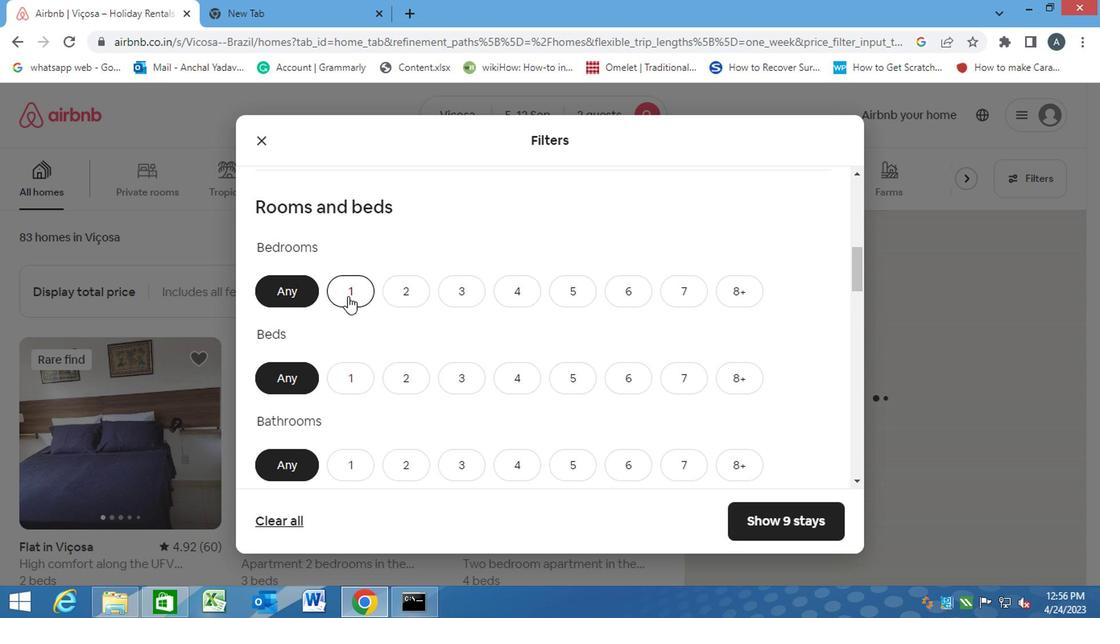 
Action: Mouse moved to (366, 371)
Screenshot: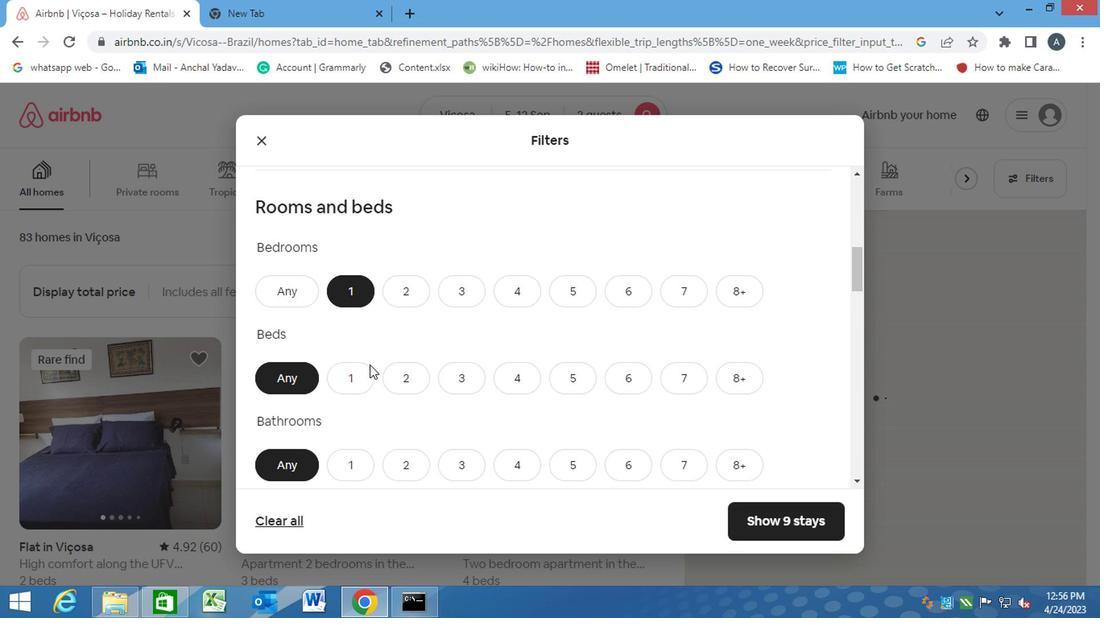 
Action: Mouse pressed left at (366, 371)
Screenshot: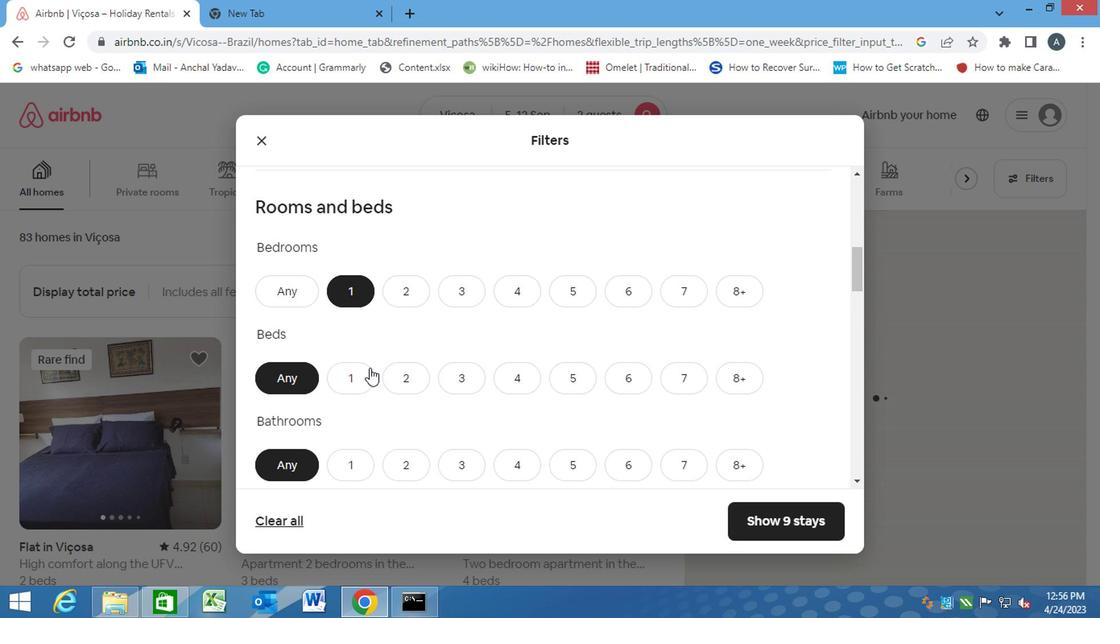 
Action: Mouse moved to (346, 478)
Screenshot: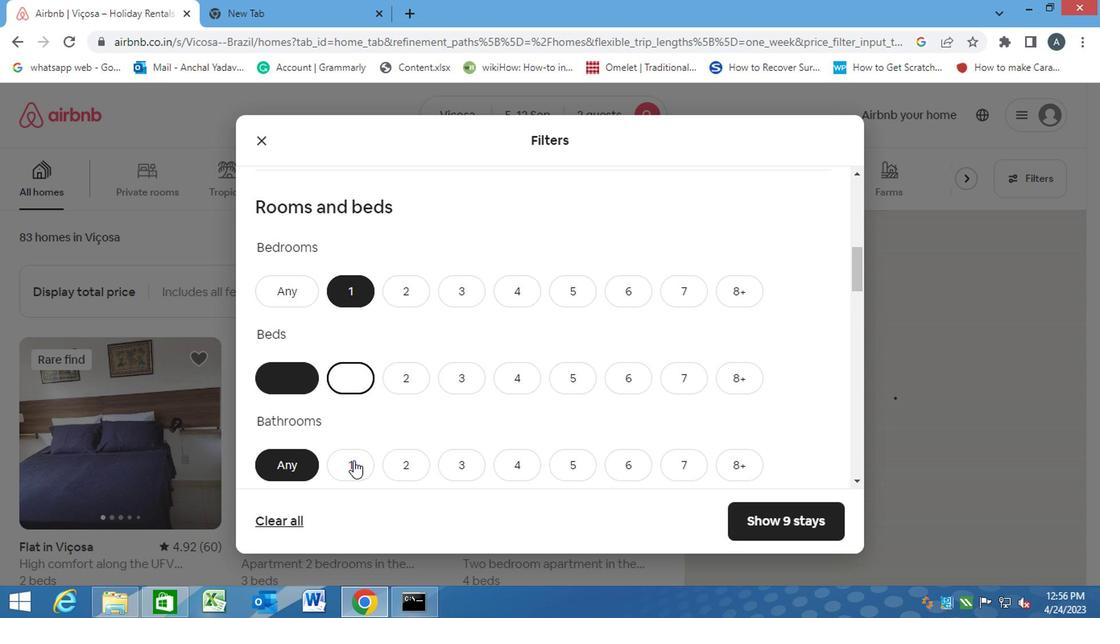 
Action: Mouse pressed left at (346, 478)
Screenshot: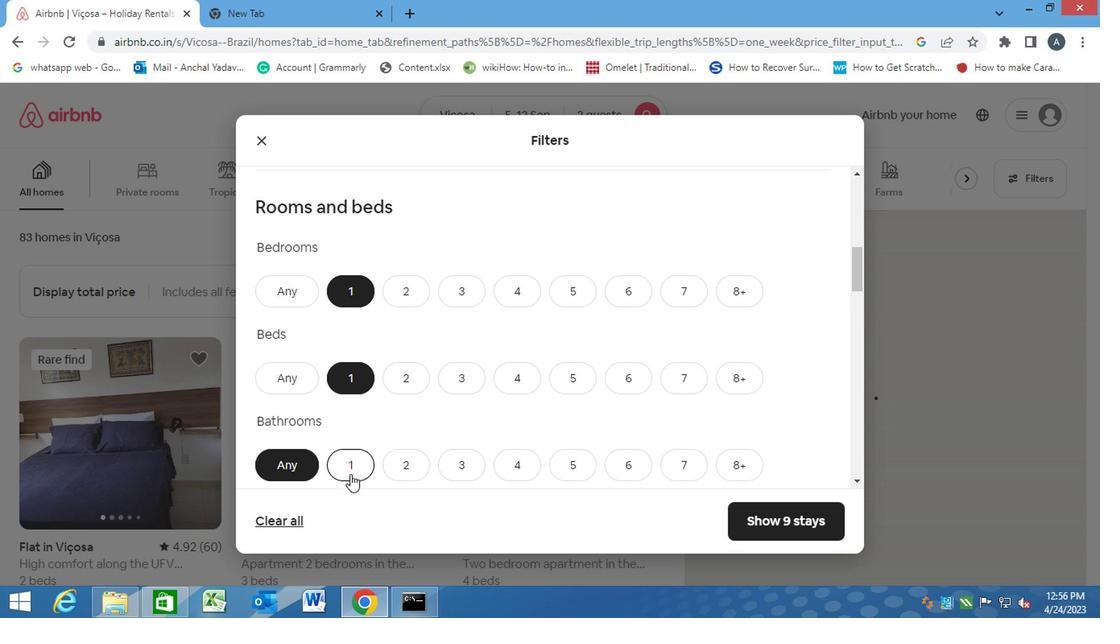 
Action: Mouse scrolled (346, 477) with delta (0, 0)
Screenshot: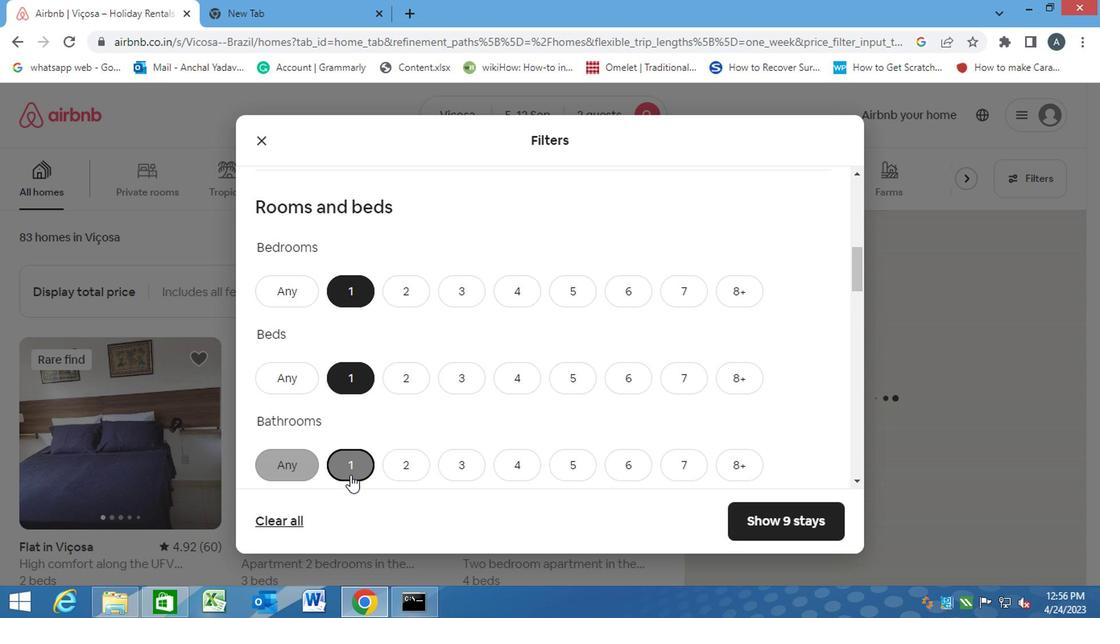 
Action: Mouse scrolled (346, 477) with delta (0, 0)
Screenshot: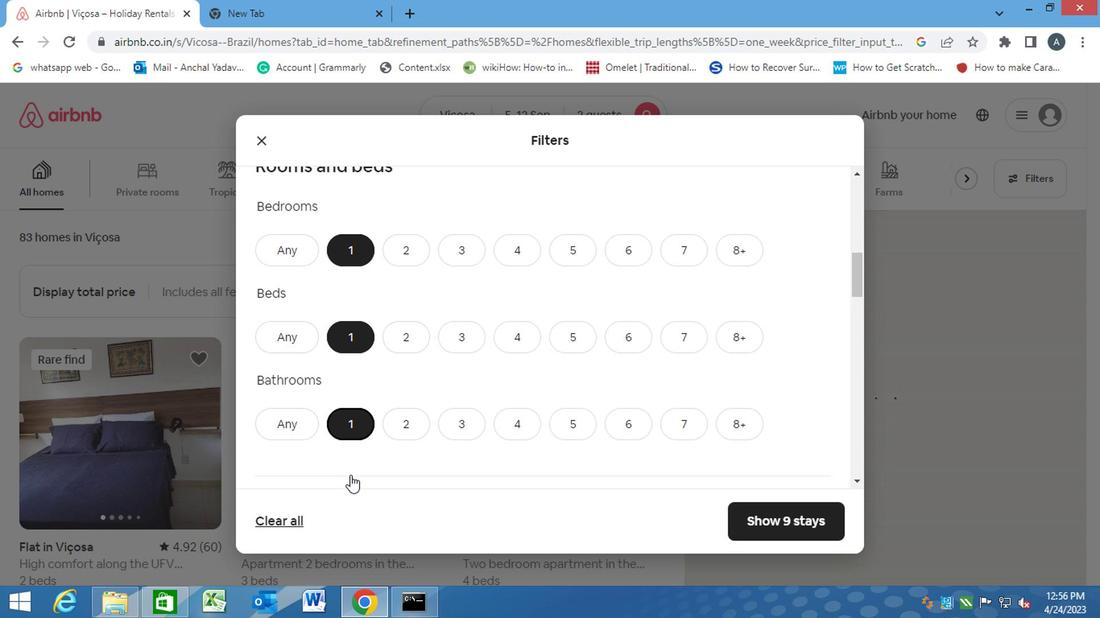 
Action: Mouse scrolled (346, 477) with delta (0, 0)
Screenshot: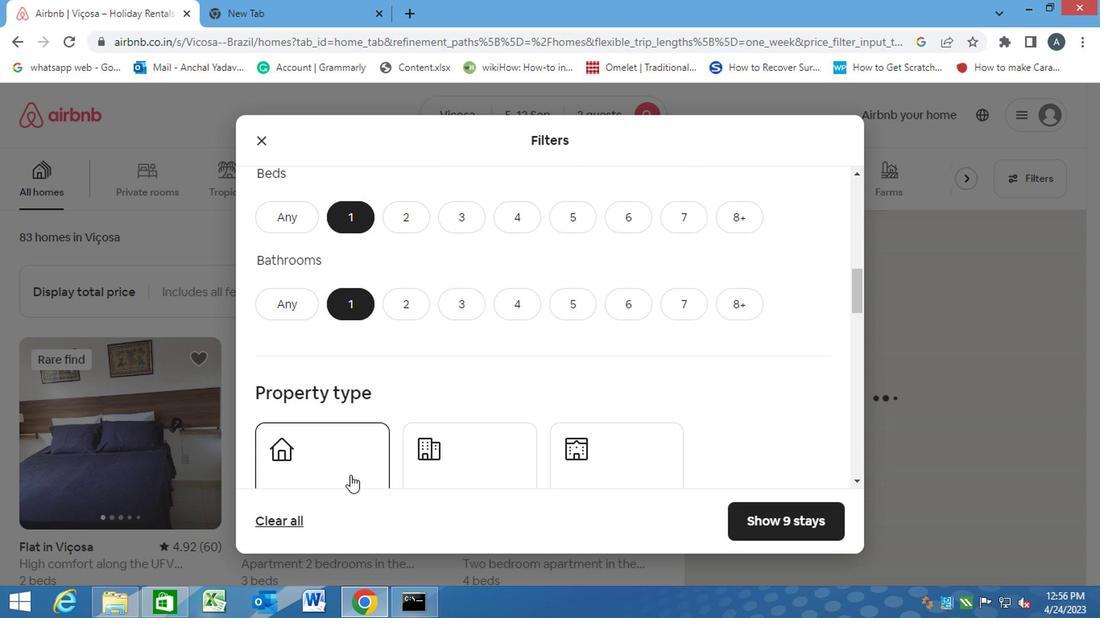 
Action: Mouse scrolled (346, 477) with delta (0, 0)
Screenshot: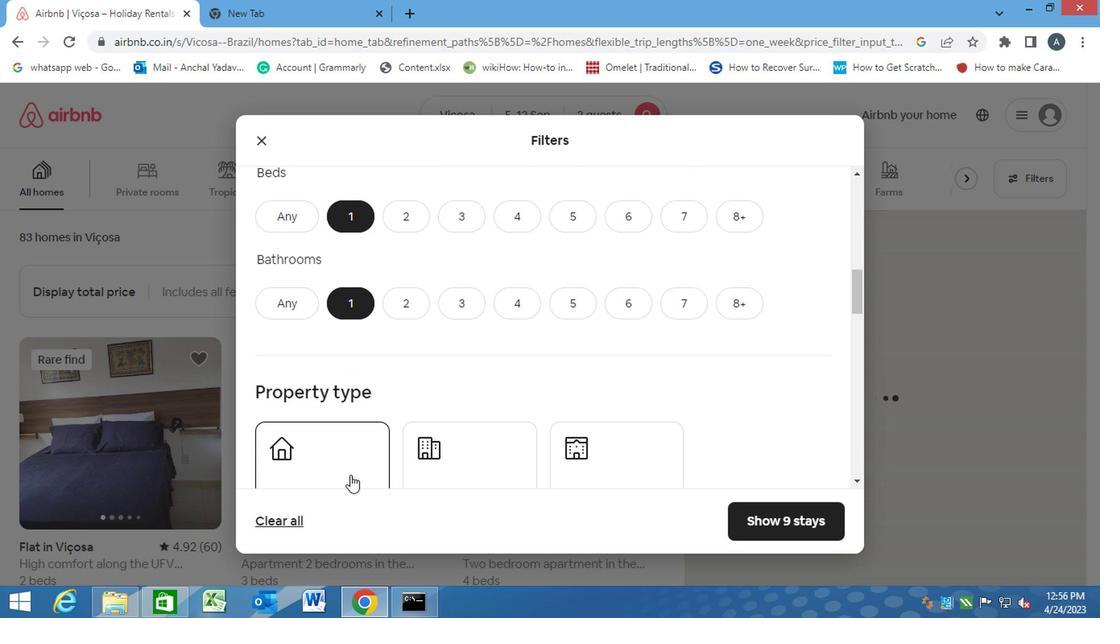 
Action: Mouse moved to (314, 328)
Screenshot: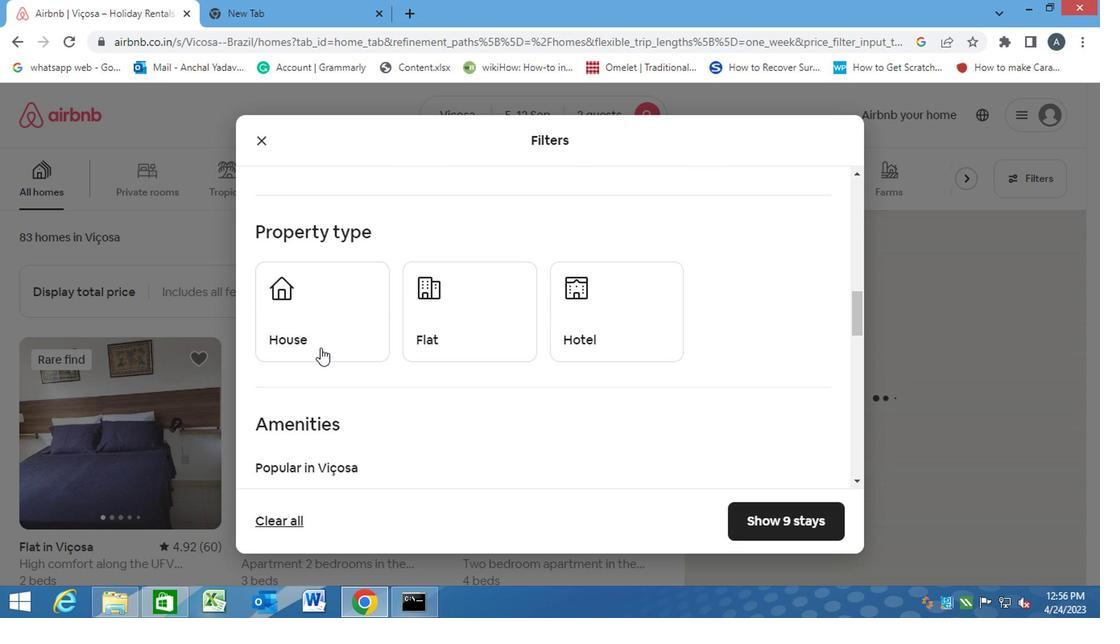 
Action: Mouse pressed left at (314, 328)
Screenshot: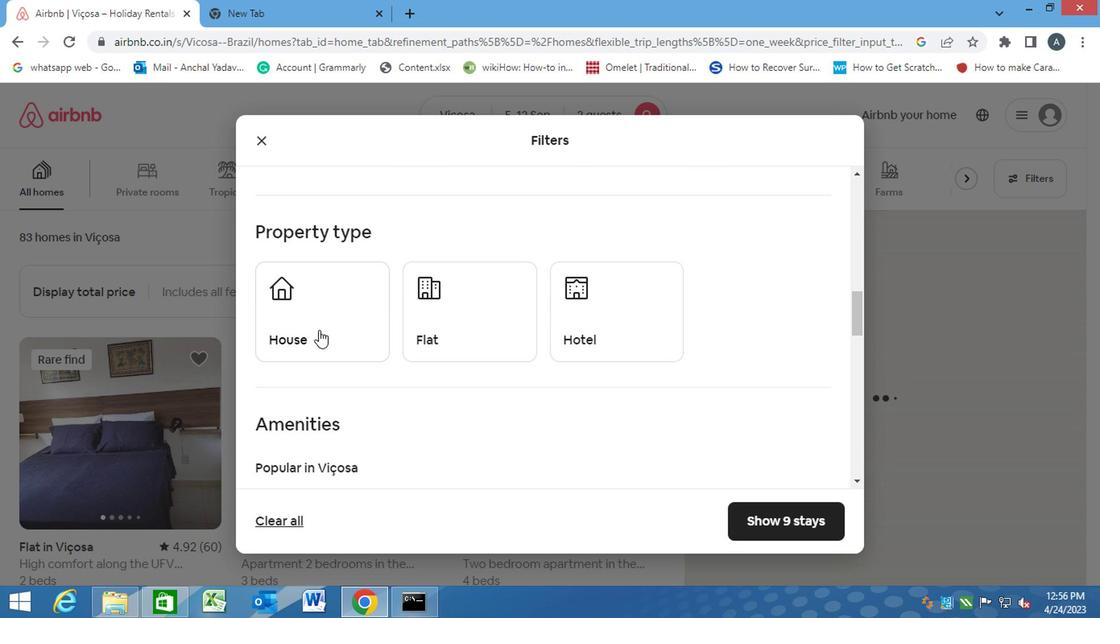 
Action: Mouse moved to (437, 330)
Screenshot: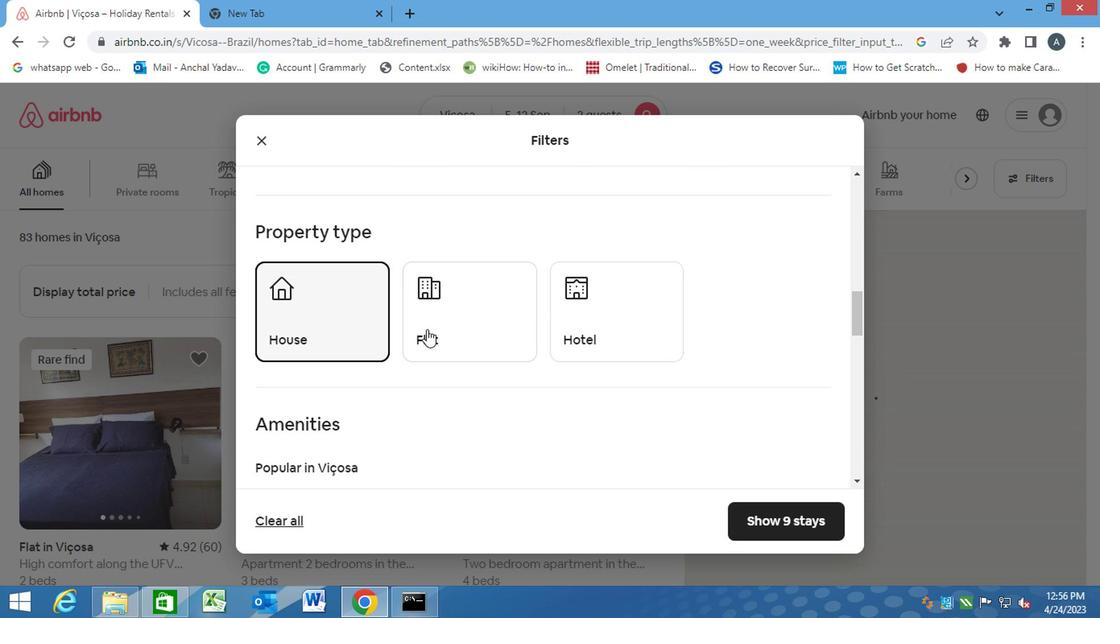 
Action: Mouse pressed left at (437, 330)
Screenshot: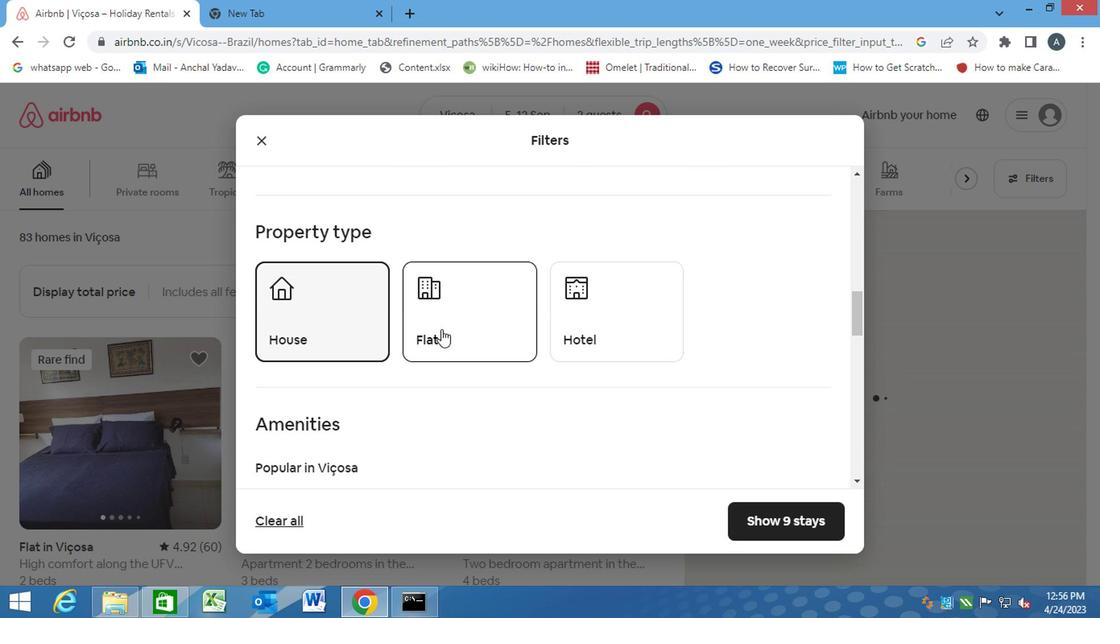 
Action: Mouse moved to (608, 343)
Screenshot: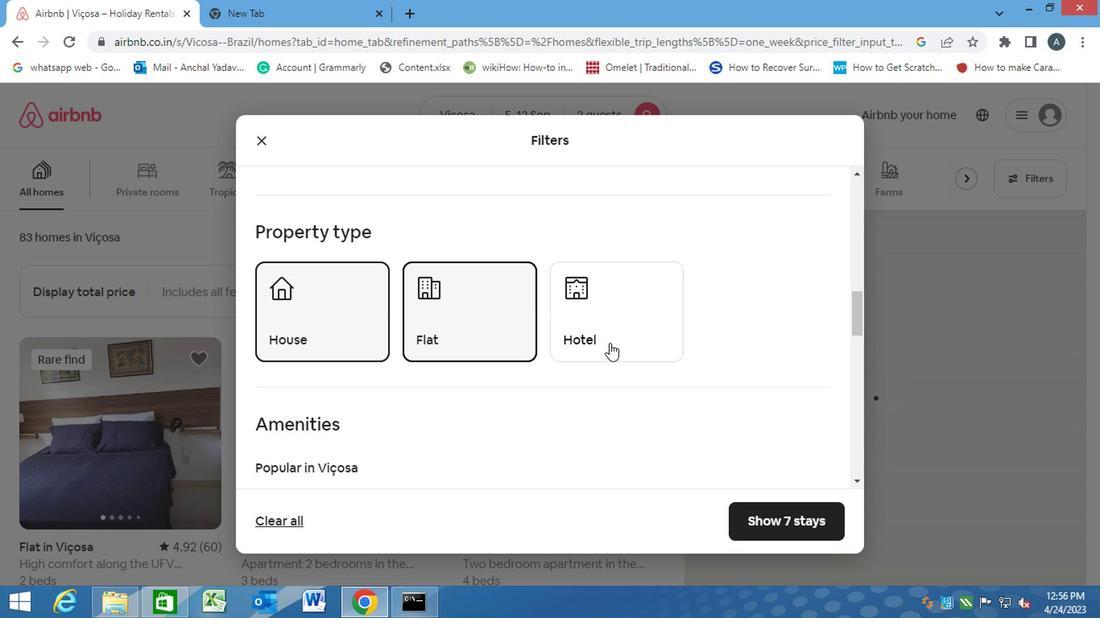 
Action: Mouse pressed left at (608, 343)
Screenshot: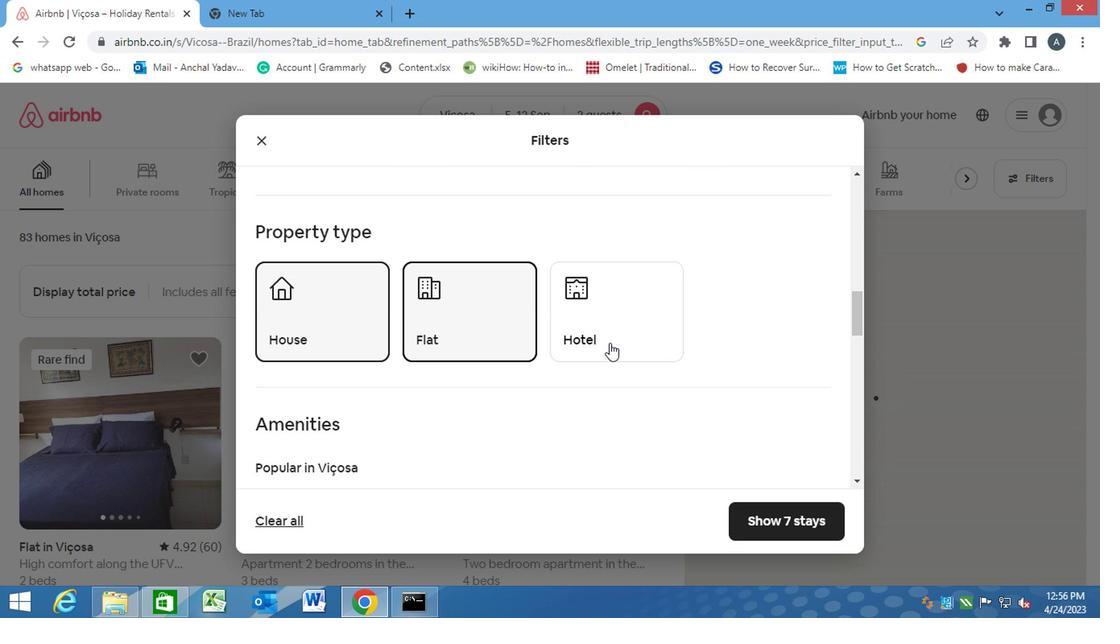 
Action: Mouse moved to (596, 365)
Screenshot: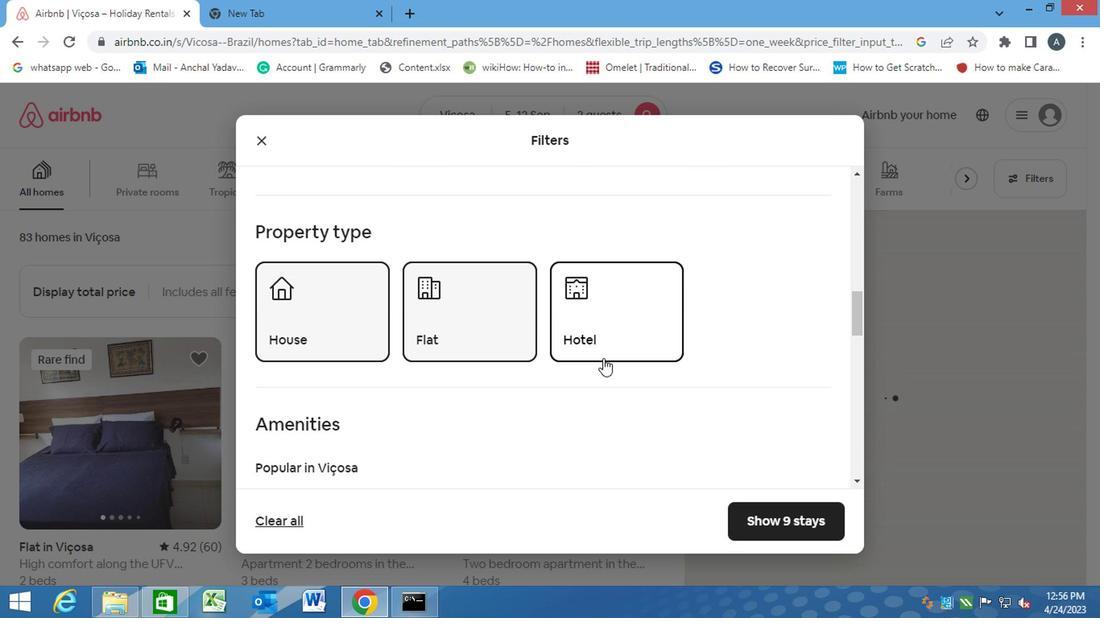 
Action: Mouse scrolled (596, 363) with delta (0, -1)
Screenshot: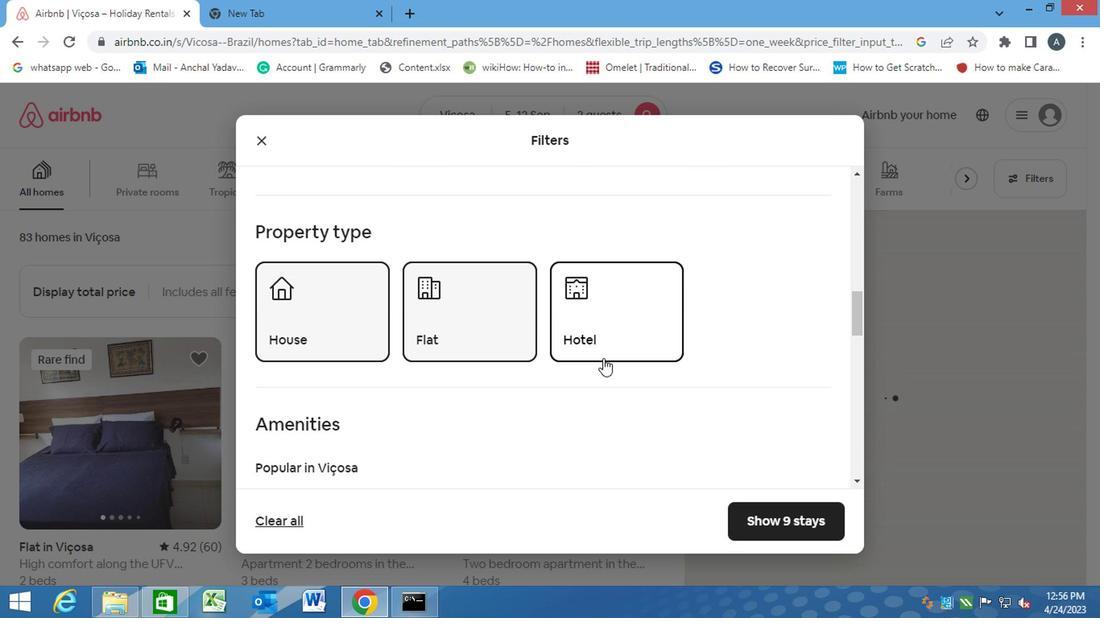 
Action: Mouse moved to (594, 365)
Screenshot: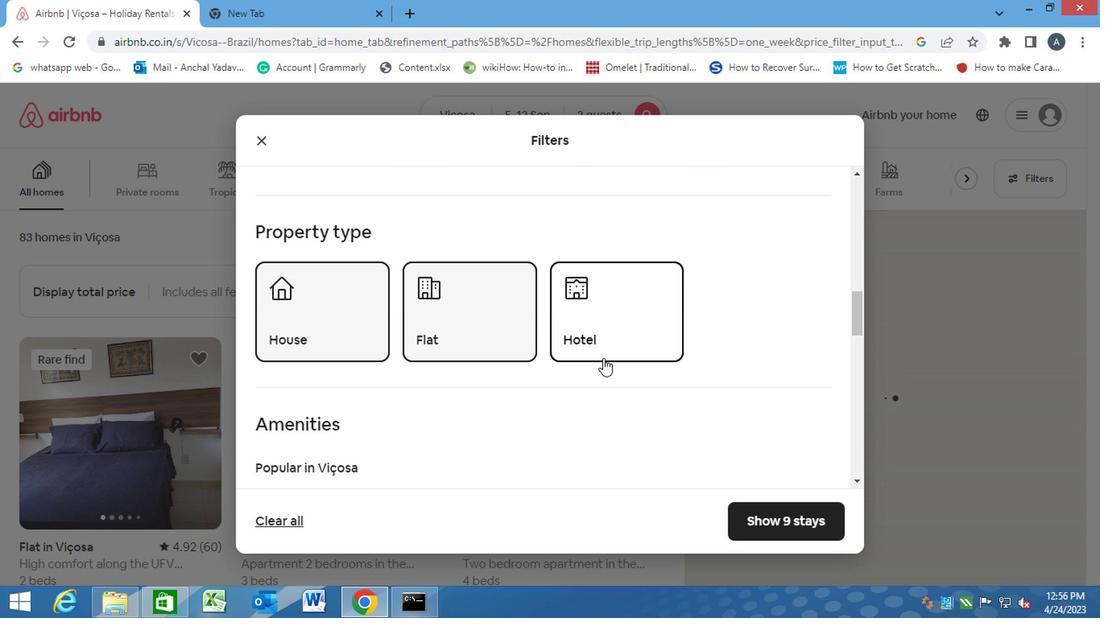 
Action: Mouse scrolled (594, 365) with delta (0, 0)
Screenshot: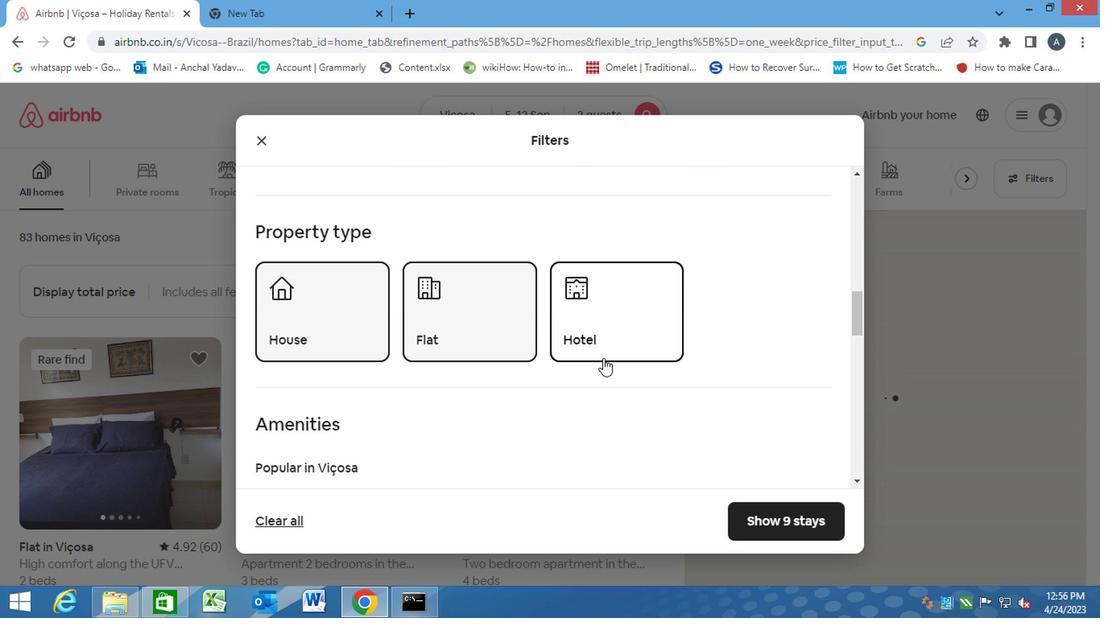 
Action: Mouse scrolled (594, 365) with delta (0, 0)
Screenshot: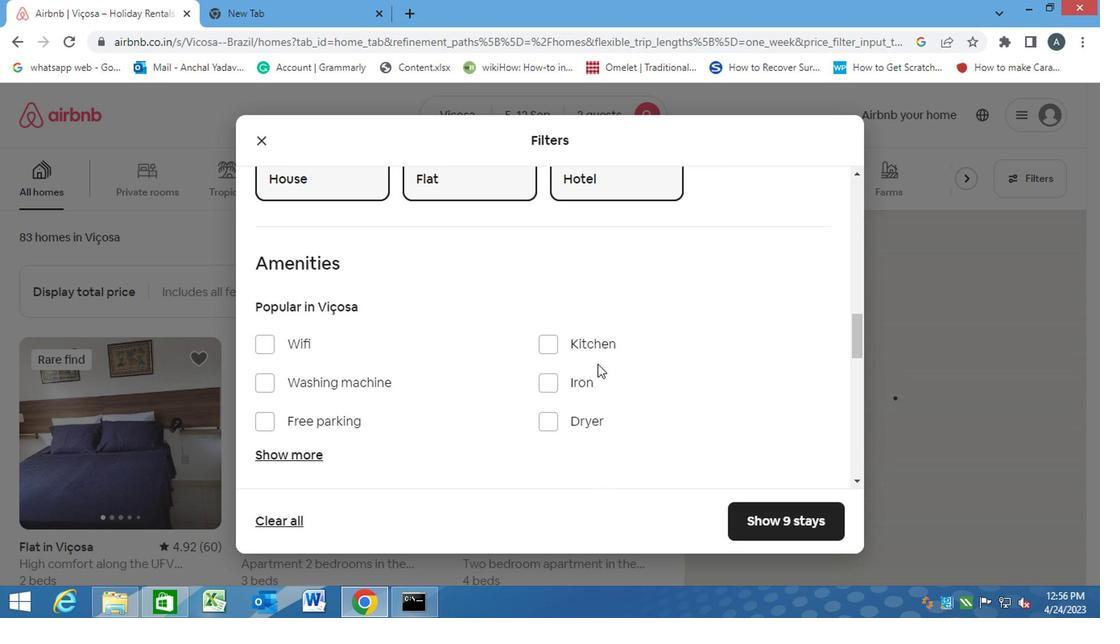 
Action: Mouse scrolled (594, 365) with delta (0, 0)
Screenshot: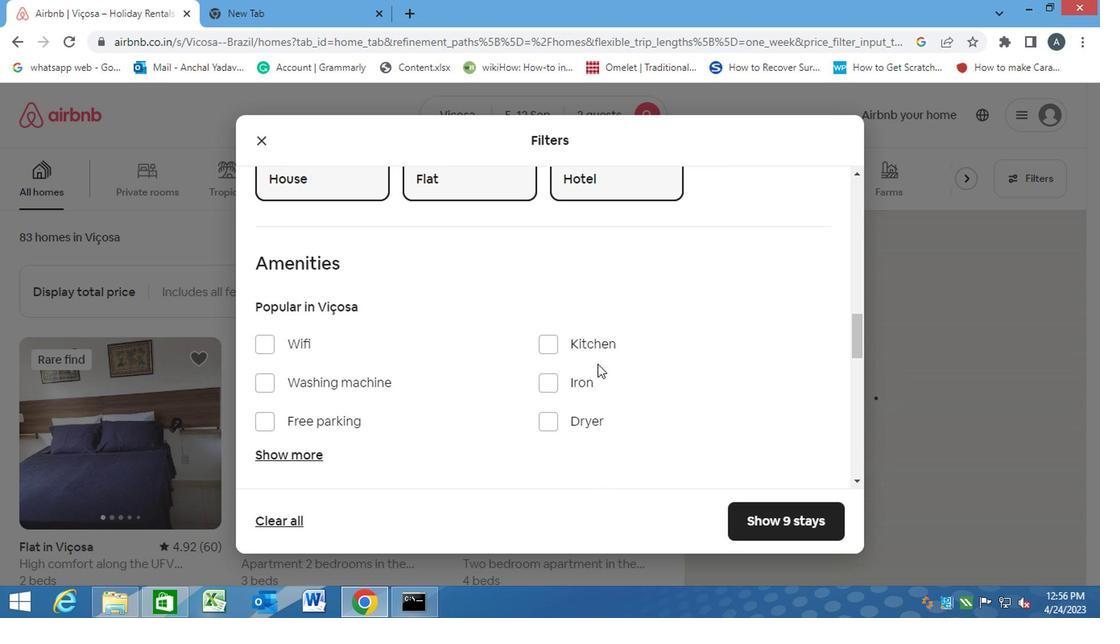 
Action: Mouse moved to (431, 384)
Screenshot: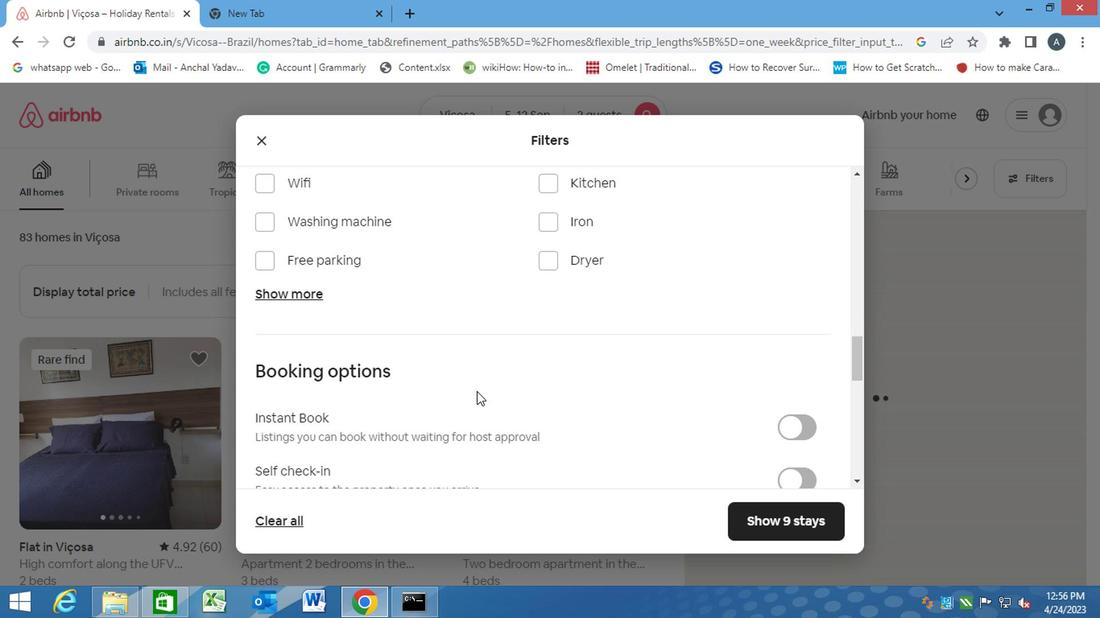 
Action: Mouse scrolled (431, 383) with delta (0, -1)
Screenshot: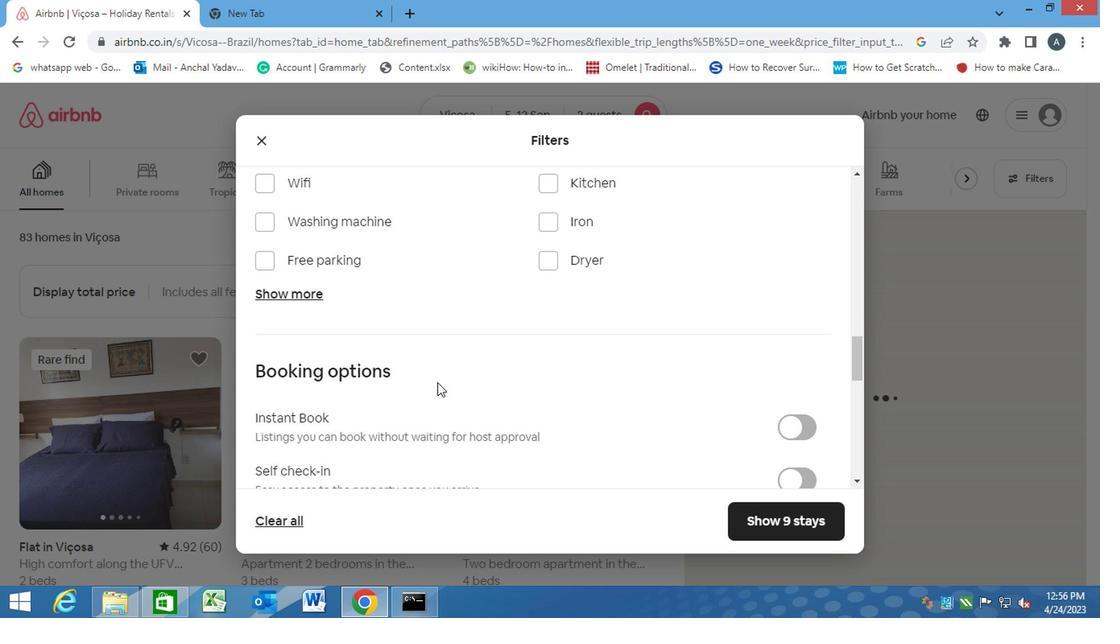 
Action: Mouse scrolled (431, 383) with delta (0, -1)
Screenshot: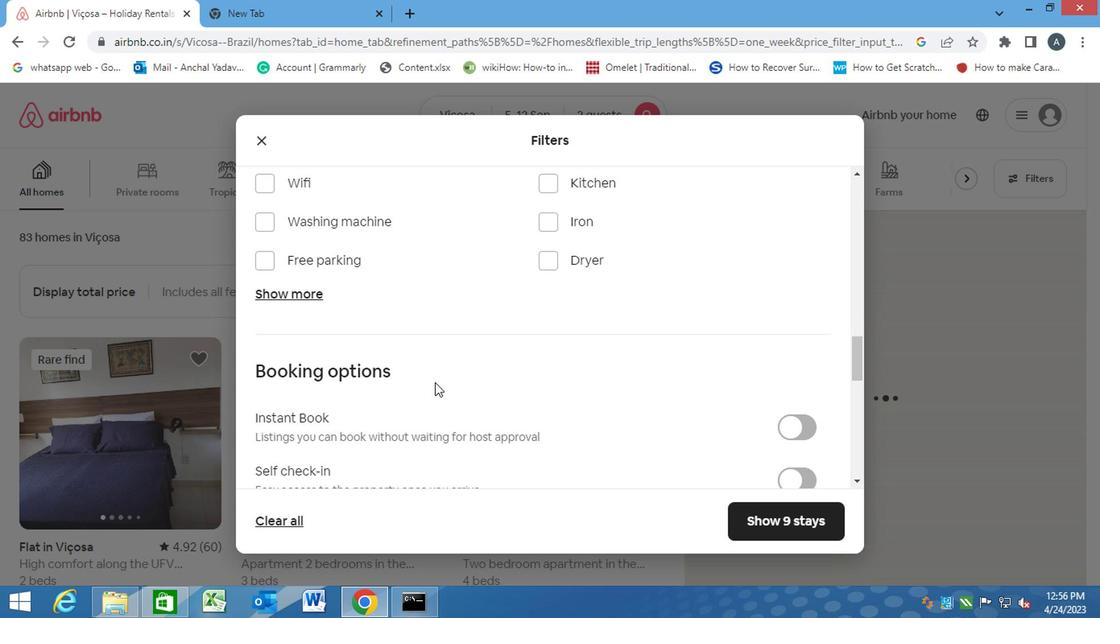 
Action: Mouse scrolled (431, 383) with delta (0, -1)
Screenshot: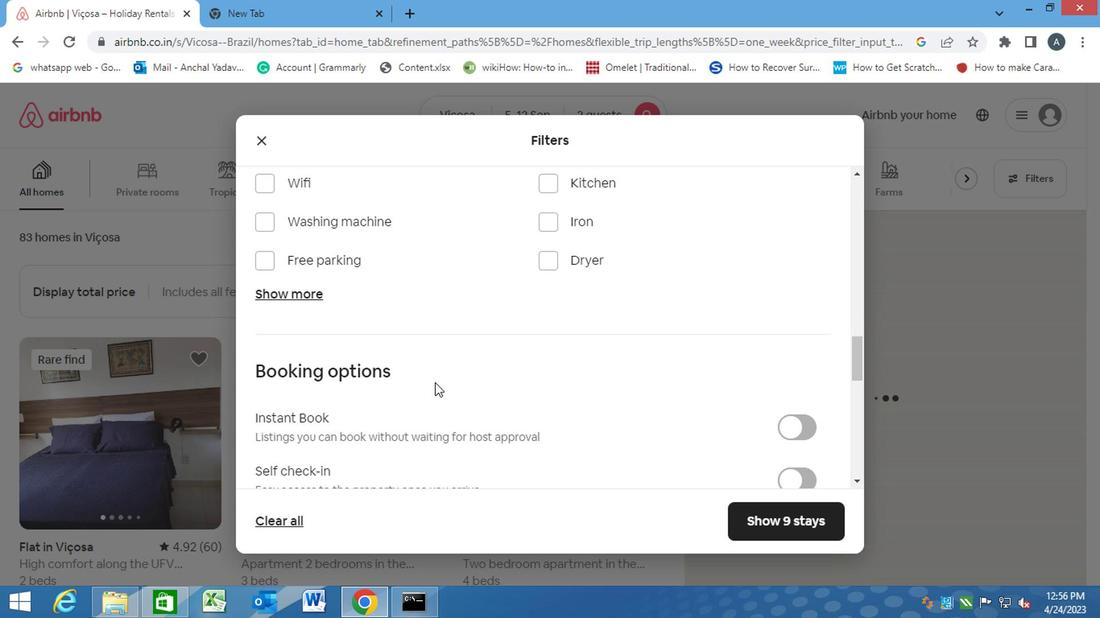 
Action: Mouse scrolled (431, 385) with delta (0, 0)
Screenshot: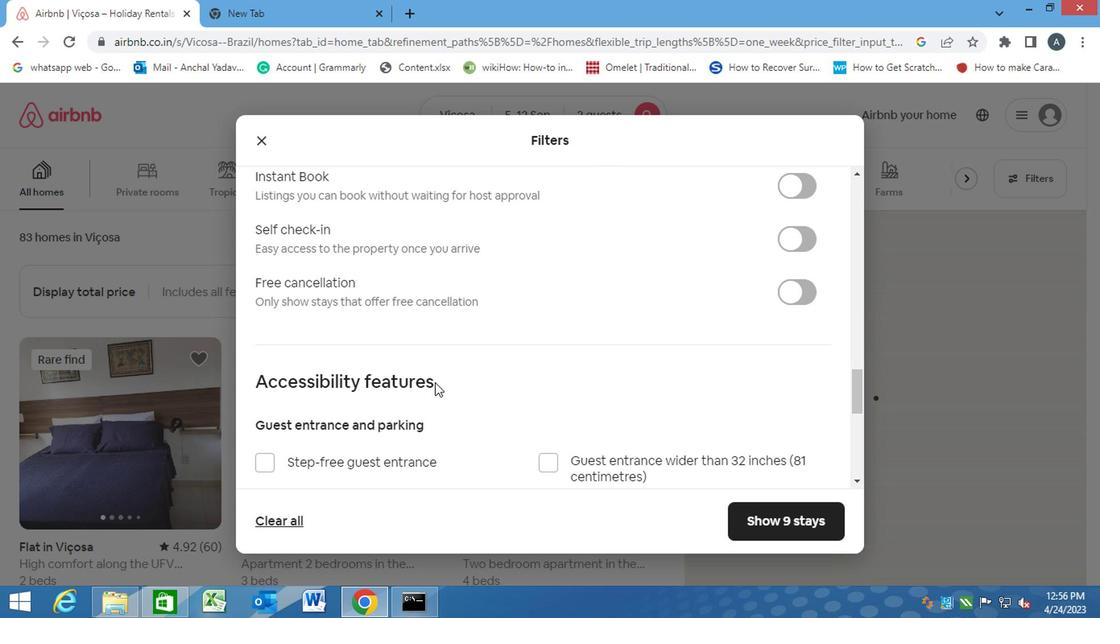 
Action: Mouse scrolled (431, 385) with delta (0, 0)
Screenshot: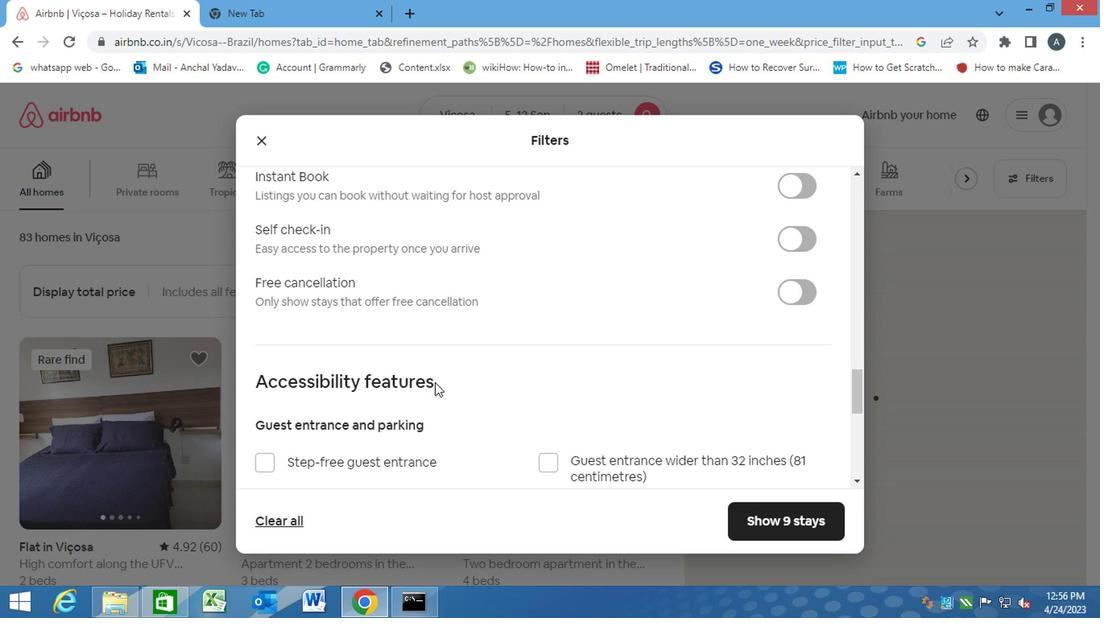 
Action: Mouse scrolled (431, 385) with delta (0, 0)
Screenshot: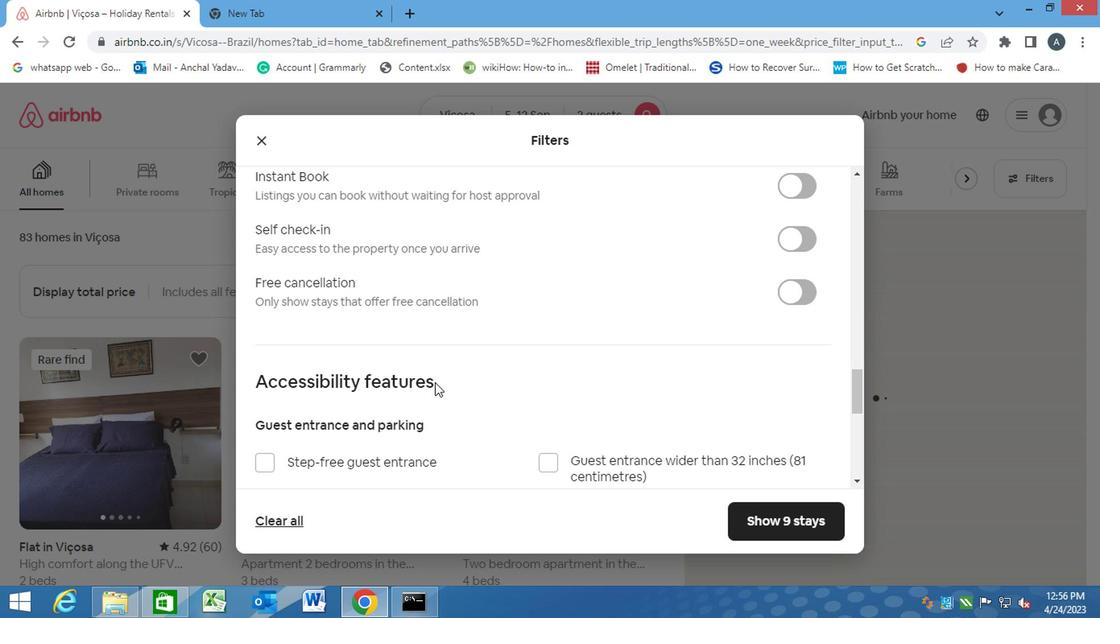 
Action: Mouse scrolled (431, 383) with delta (0, -1)
Screenshot: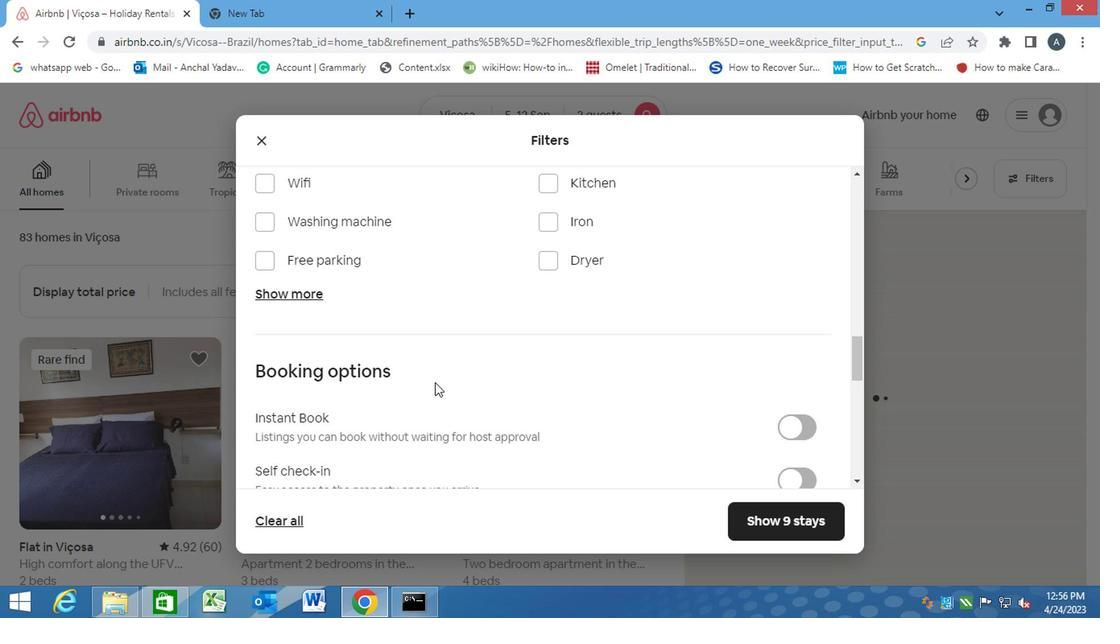 
Action: Mouse scrolled (431, 383) with delta (0, -1)
Screenshot: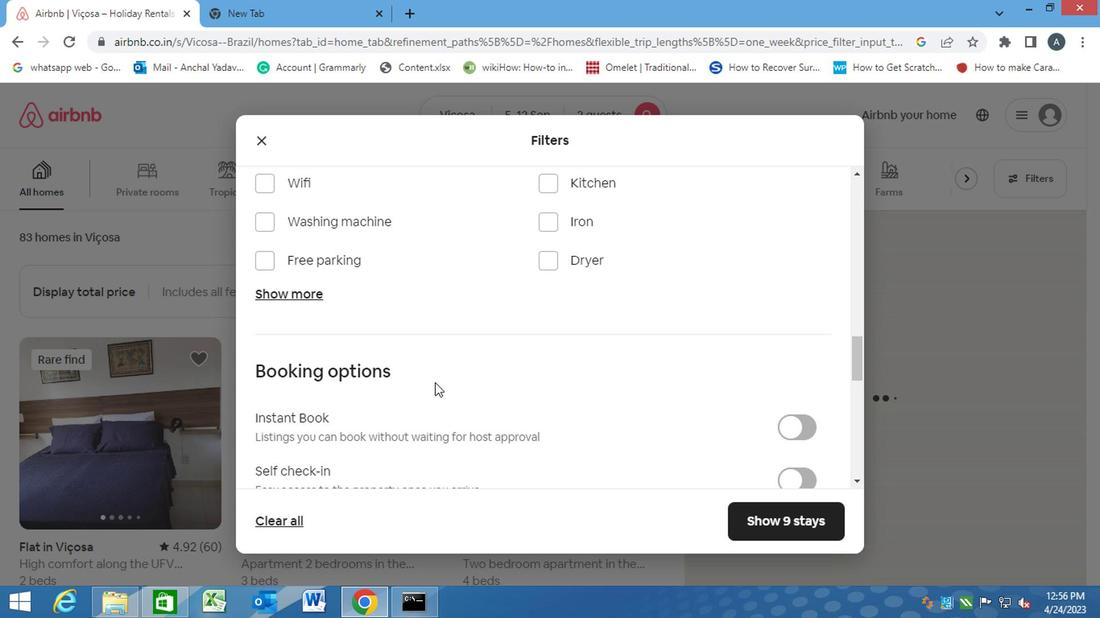 
Action: Mouse scrolled (431, 383) with delta (0, -1)
Screenshot: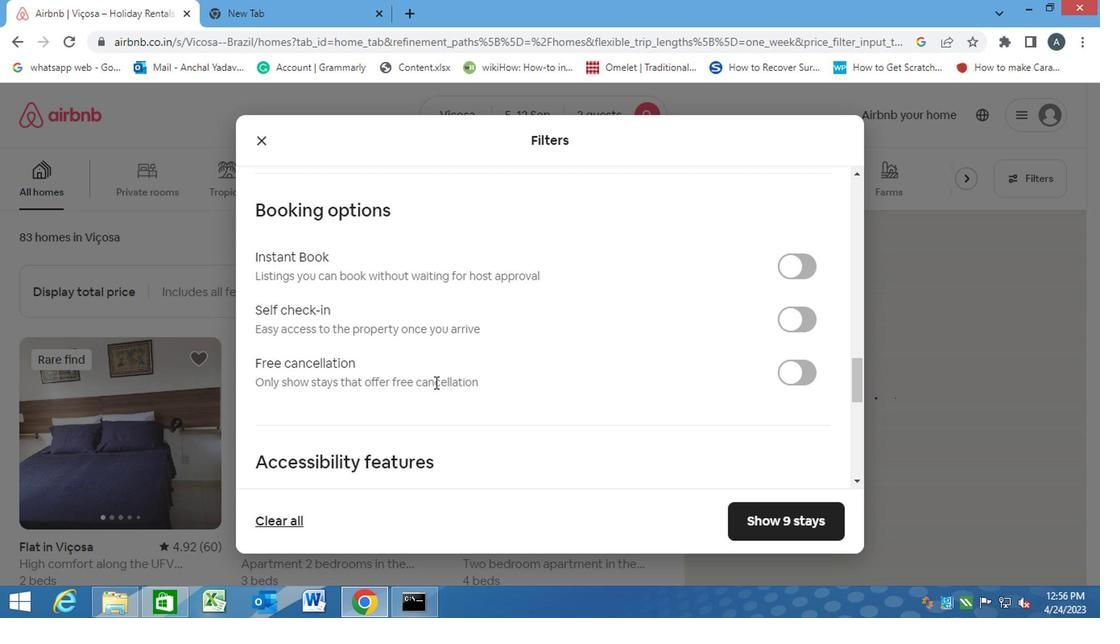 
Action: Mouse scrolled (431, 383) with delta (0, -1)
Screenshot: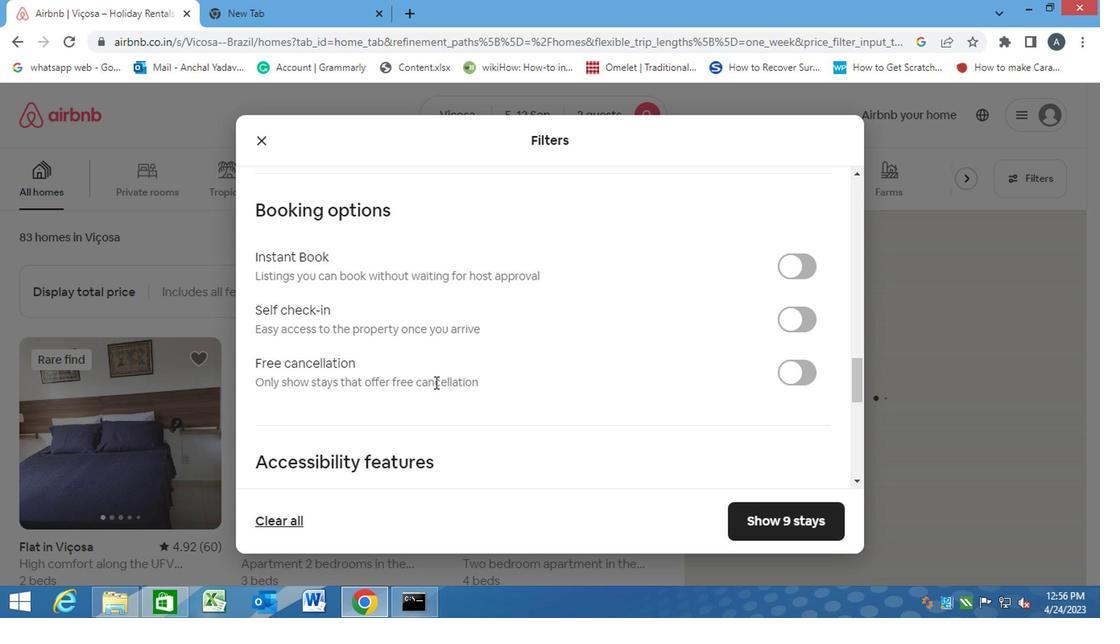 
Action: Mouse moved to (667, 277)
Screenshot: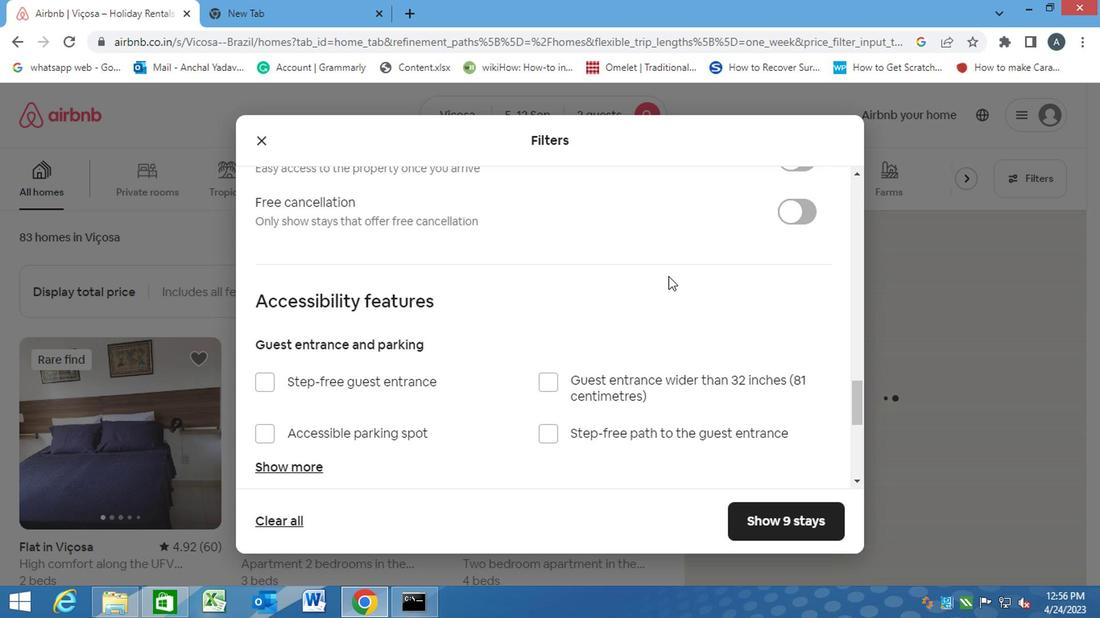 
Action: Mouse scrolled (667, 277) with delta (0, 1)
Screenshot: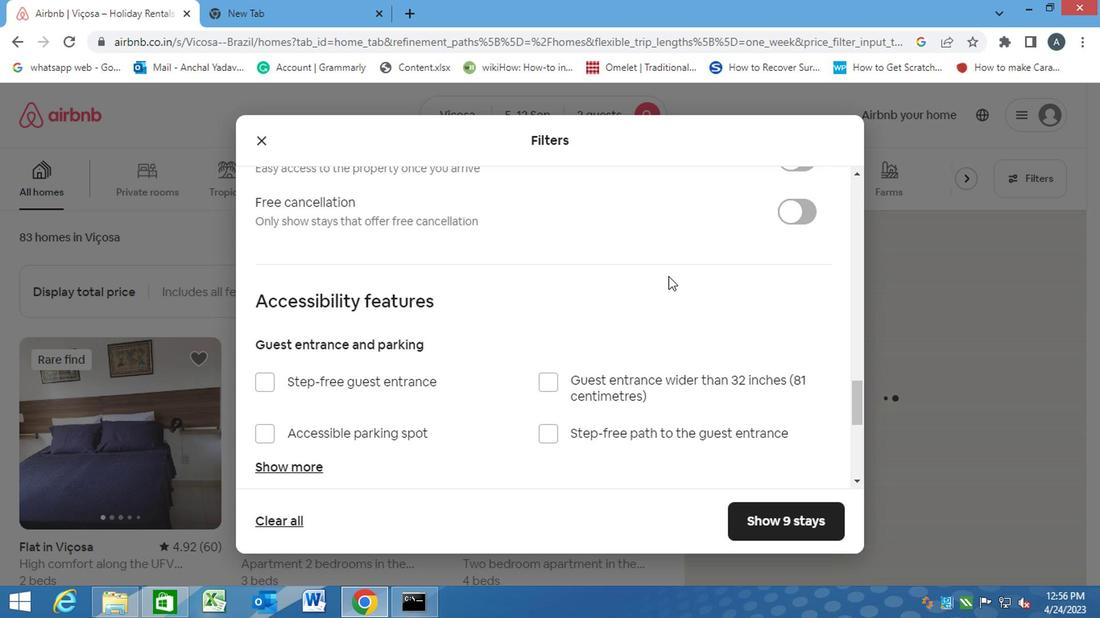 
Action: Mouse moved to (667, 278)
Screenshot: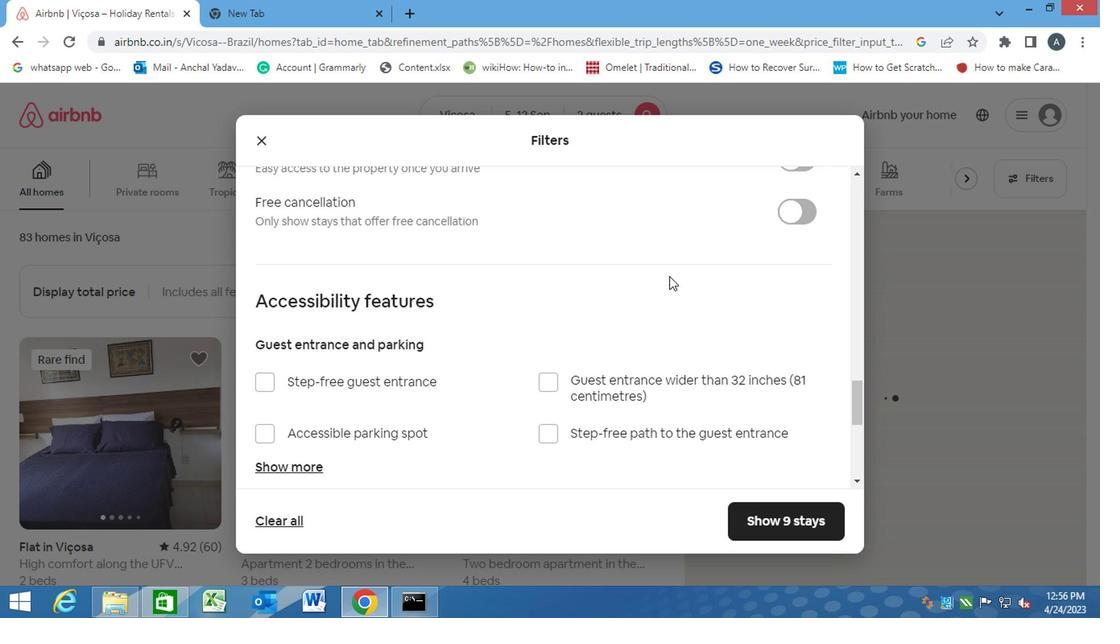 
Action: Mouse scrolled (667, 279) with delta (0, 1)
Screenshot: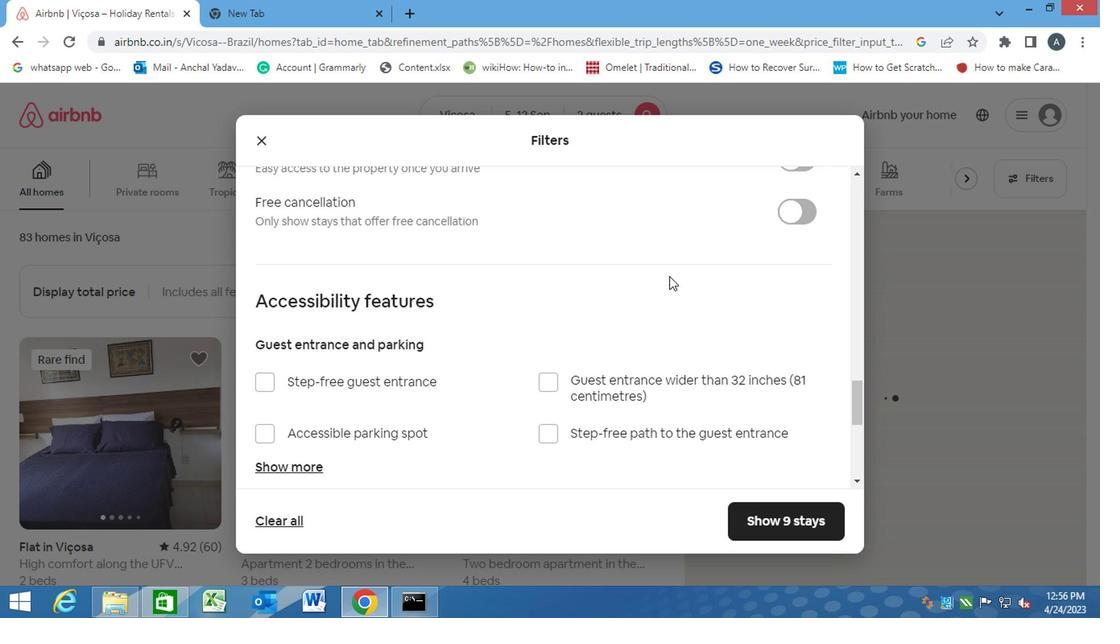 
Action: Mouse moved to (780, 315)
Screenshot: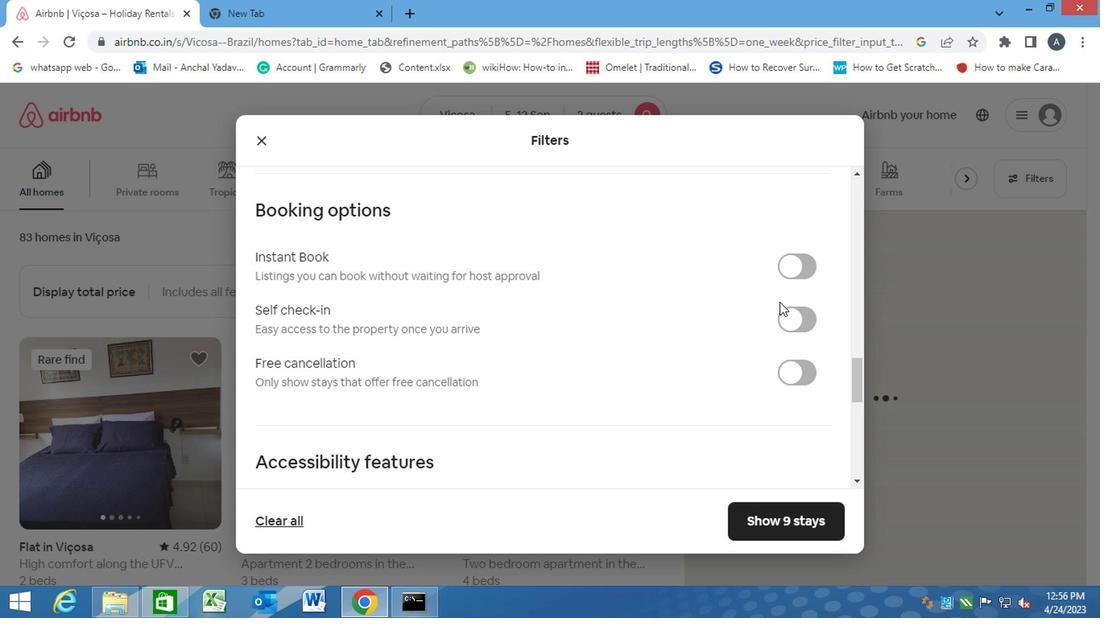 
Action: Mouse pressed left at (780, 315)
Screenshot: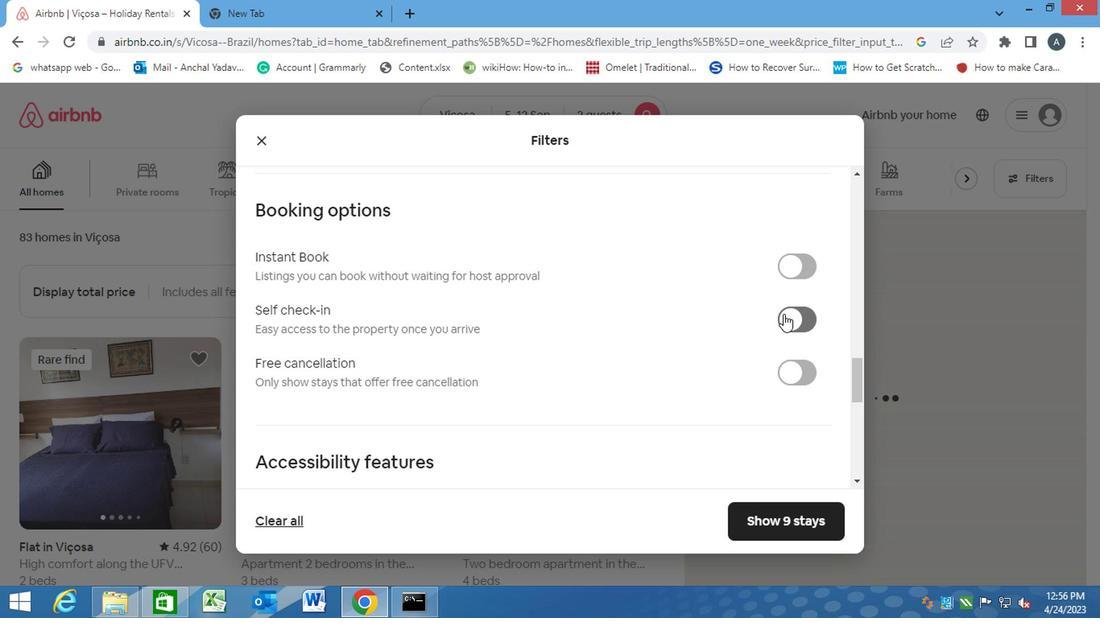 
Action: Mouse moved to (523, 363)
Screenshot: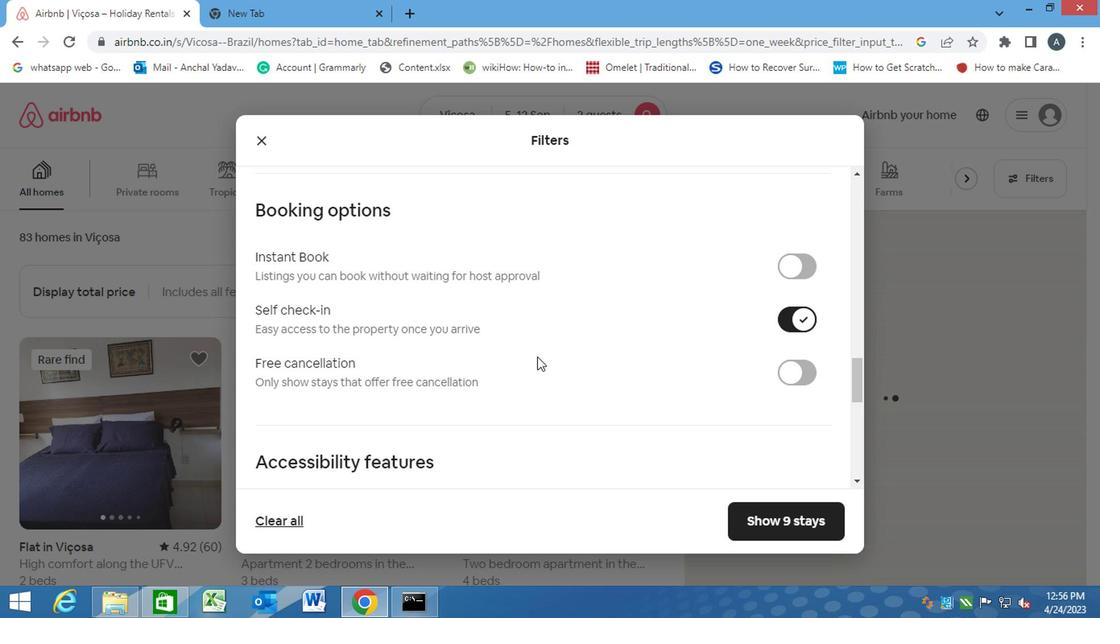 
Action: Mouse scrolled (523, 363) with delta (0, 0)
Screenshot: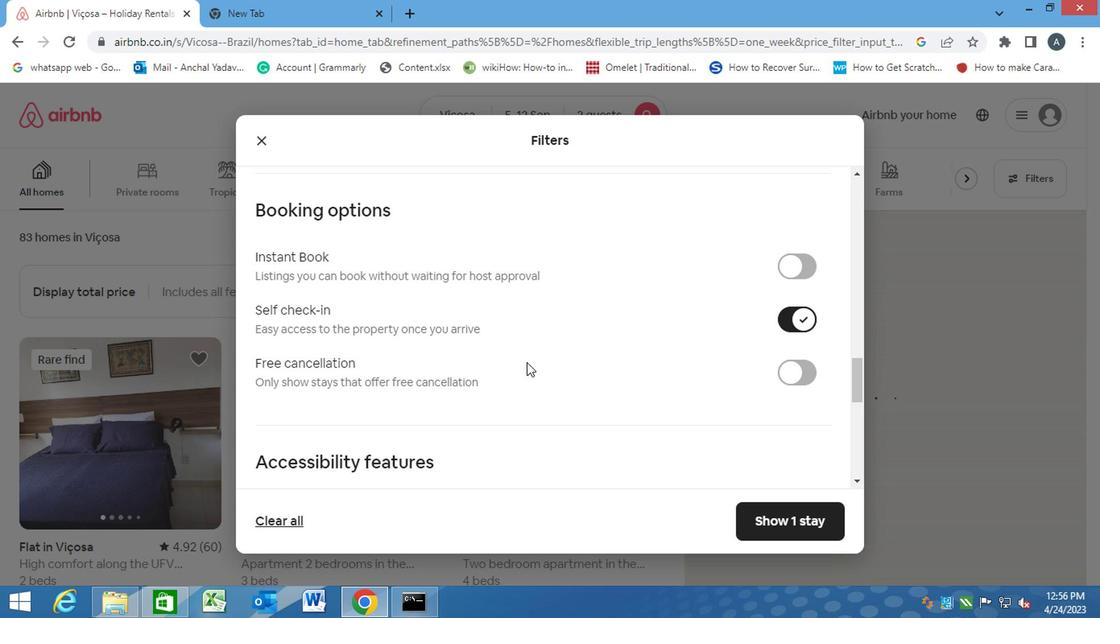 
Action: Mouse scrolled (523, 363) with delta (0, 0)
Screenshot: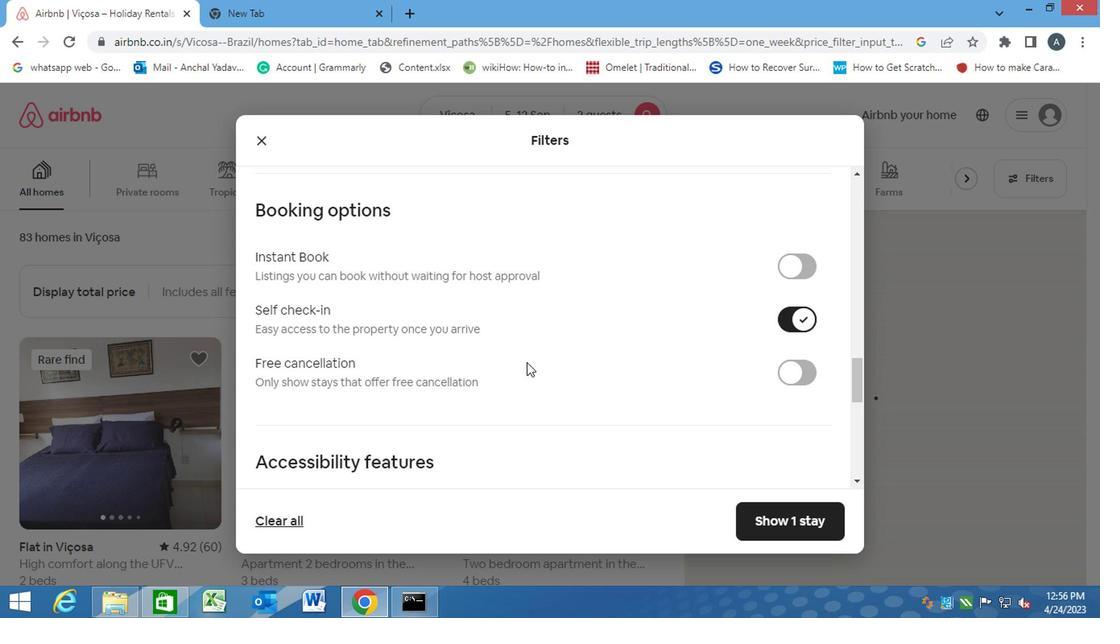 
Action: Mouse scrolled (523, 363) with delta (0, 0)
Screenshot: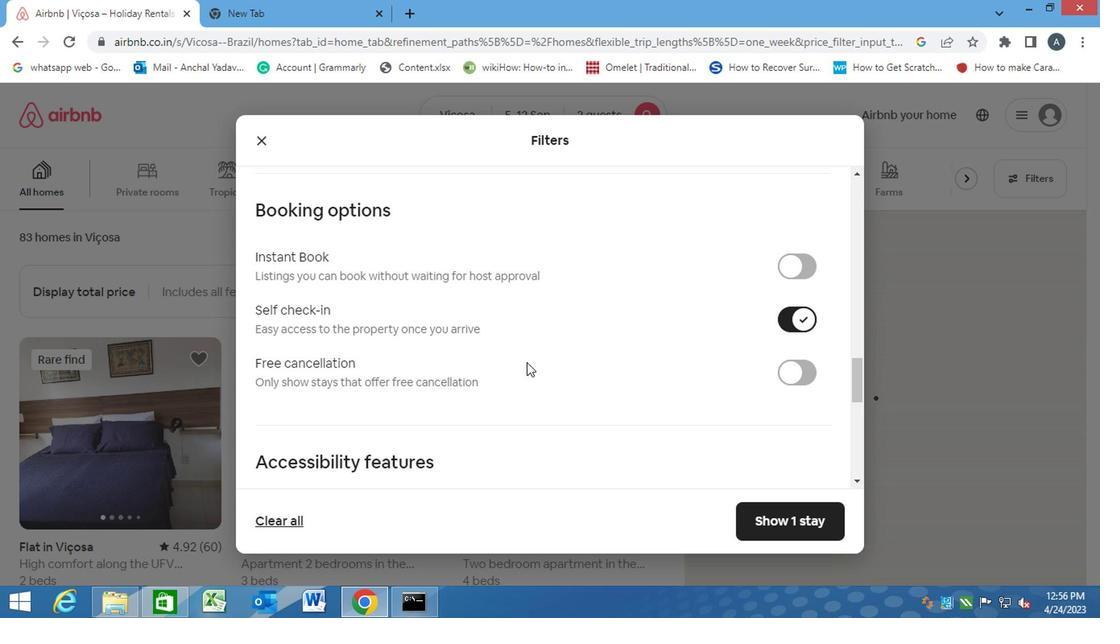 
Action: Mouse moved to (425, 352)
Screenshot: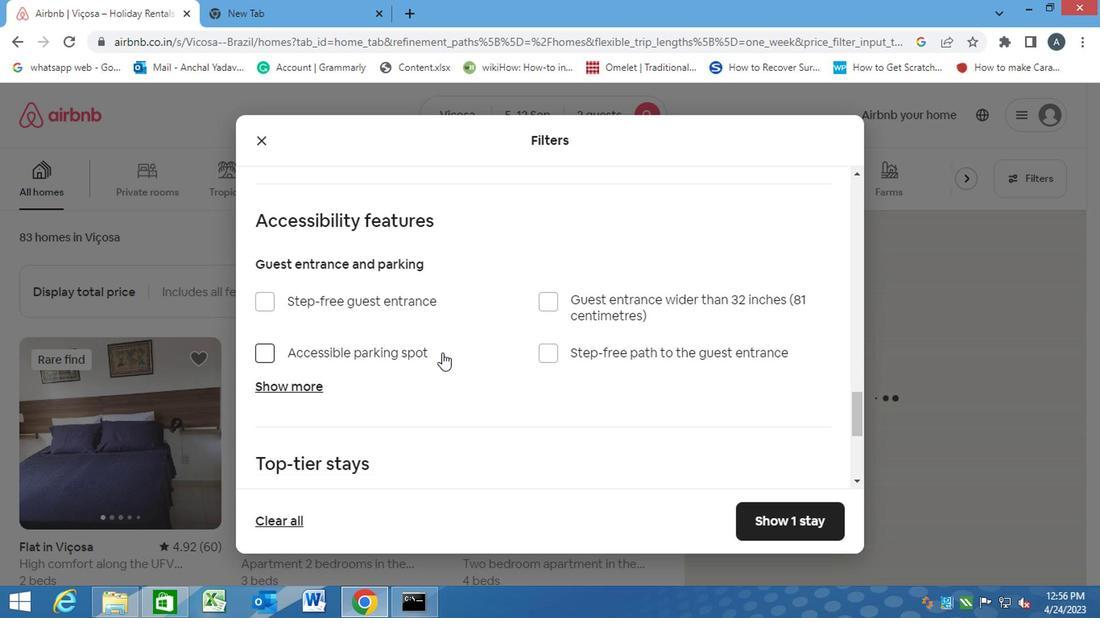 
Action: Mouse scrolled (425, 351) with delta (0, 0)
Screenshot: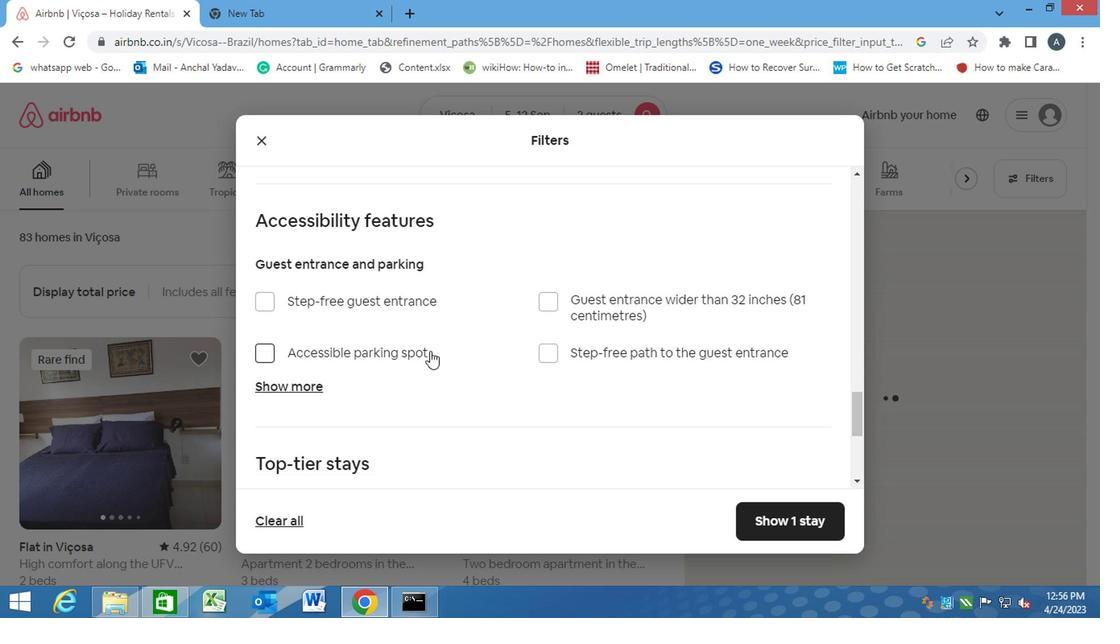 
Action: Mouse scrolled (425, 351) with delta (0, 0)
Screenshot: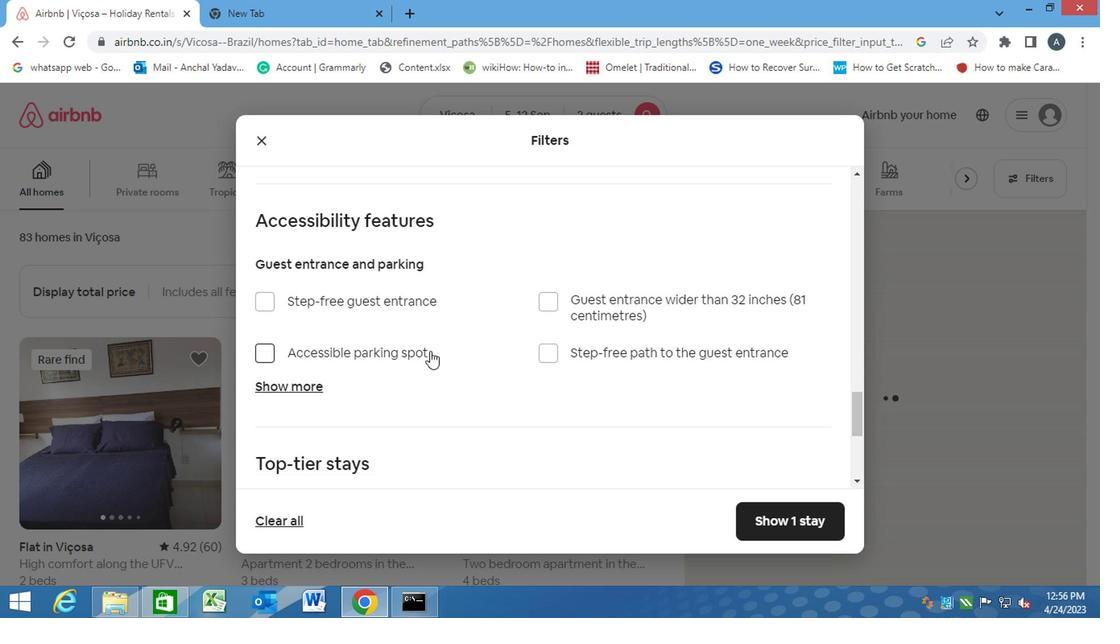 
Action: Mouse scrolled (425, 351) with delta (0, 0)
Screenshot: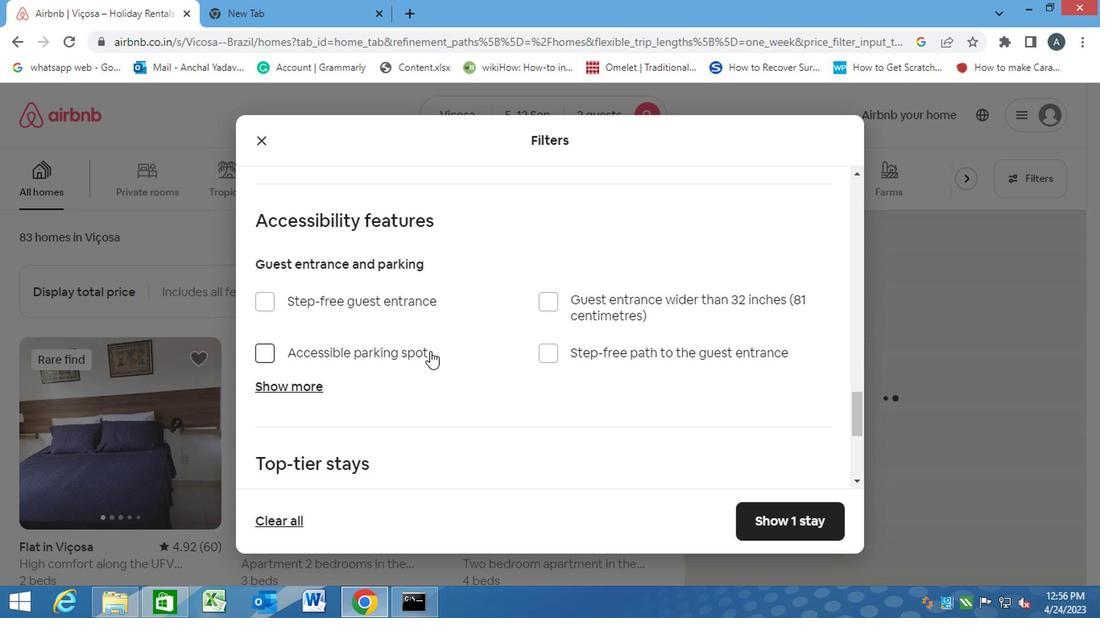 
Action: Mouse moved to (425, 352)
Screenshot: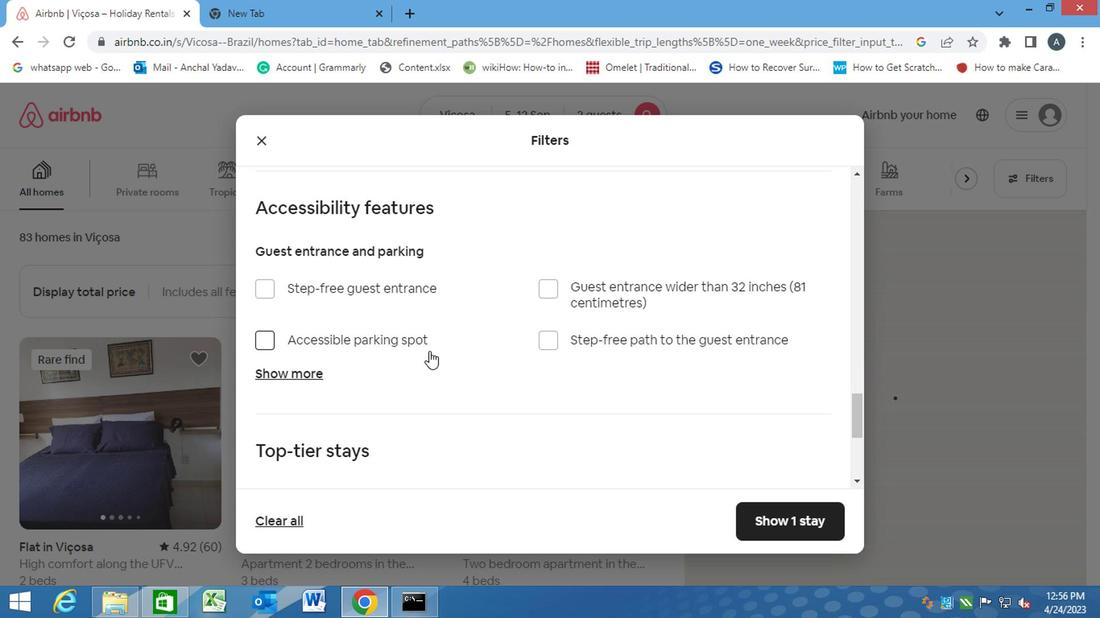 
Action: Mouse scrolled (425, 351) with delta (0, 0)
Screenshot: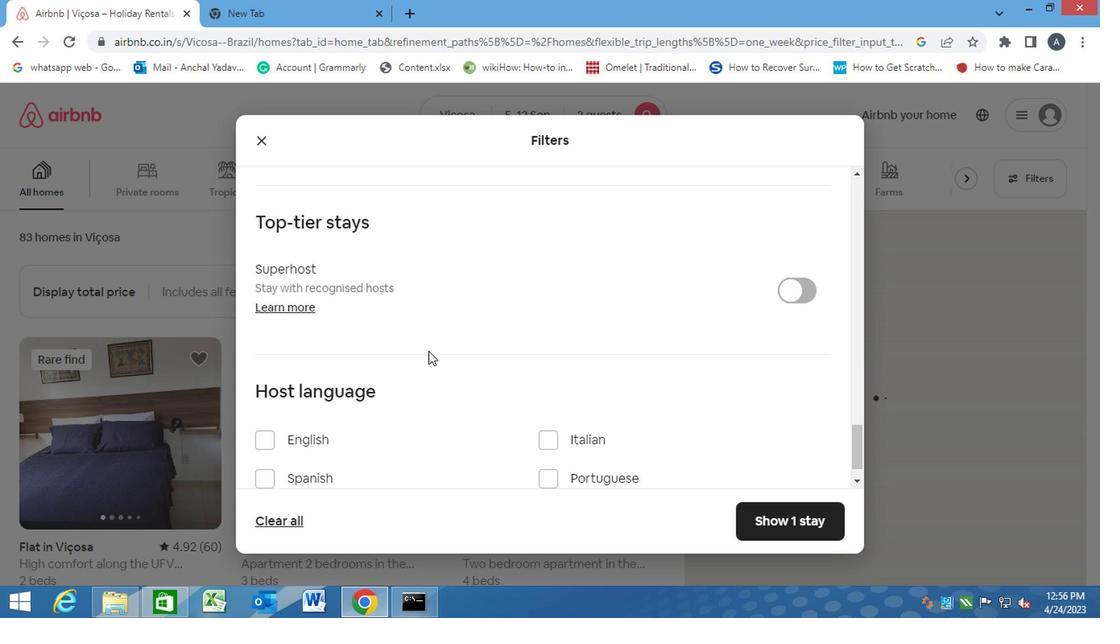 
Action: Mouse scrolled (425, 351) with delta (0, 0)
Screenshot: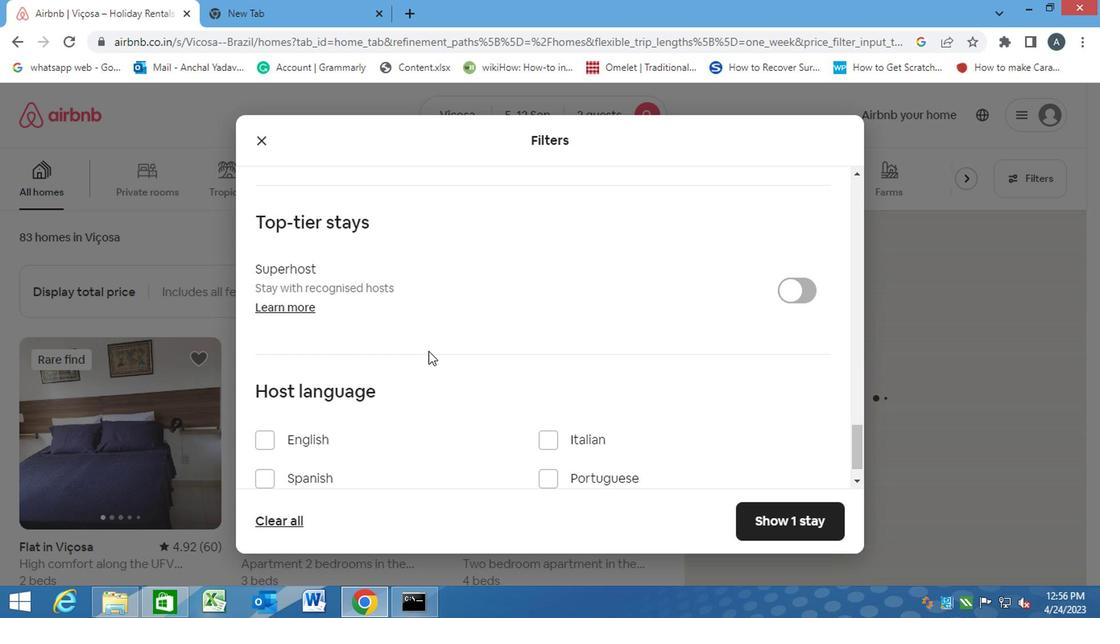 
Action: Mouse scrolled (425, 351) with delta (0, 0)
Screenshot: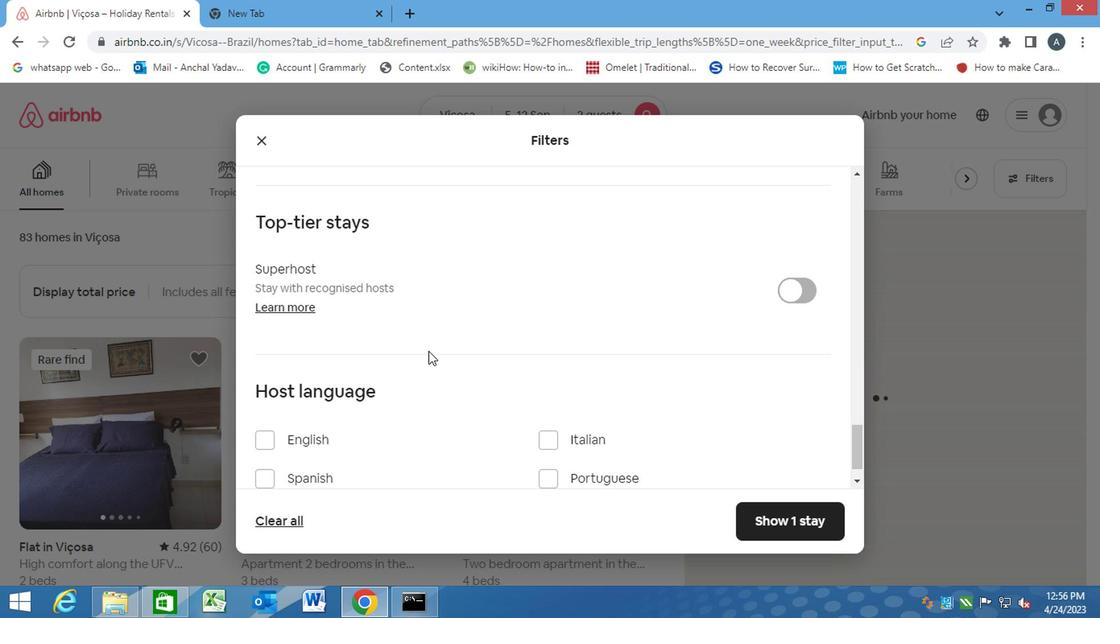 
Action: Mouse moved to (424, 352)
Screenshot: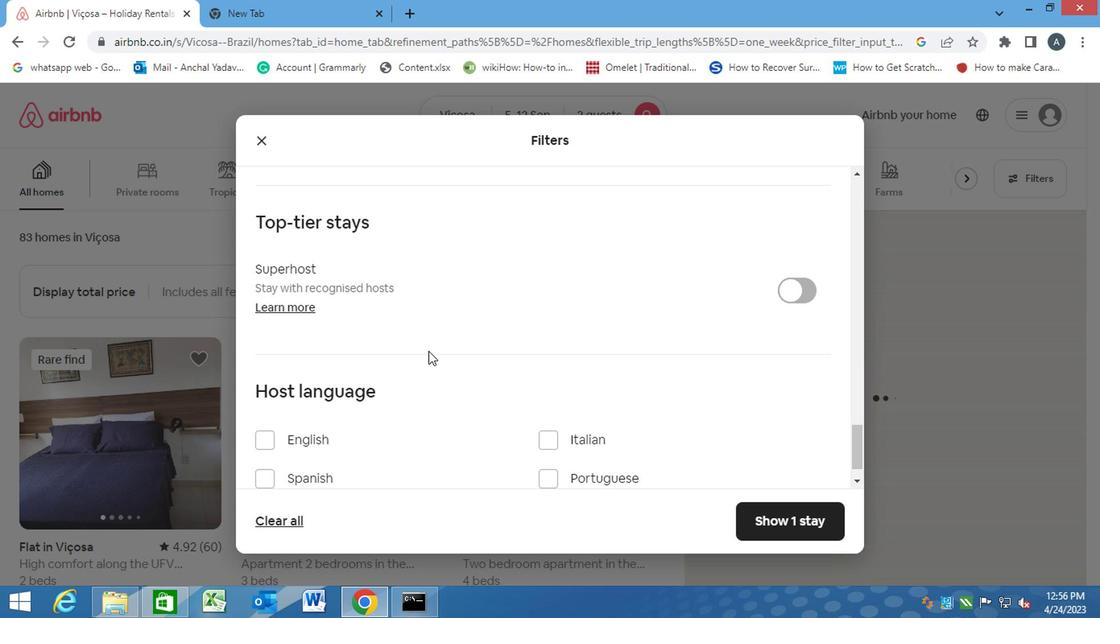 
Action: Mouse scrolled (424, 351) with delta (0, 0)
Screenshot: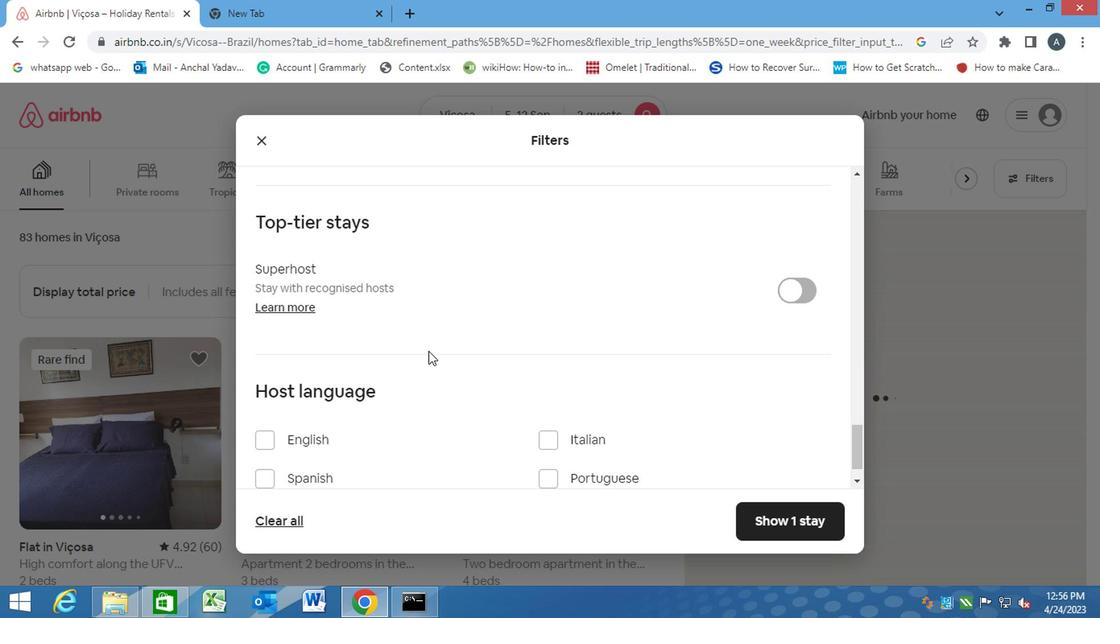 
Action: Mouse moved to (257, 441)
Screenshot: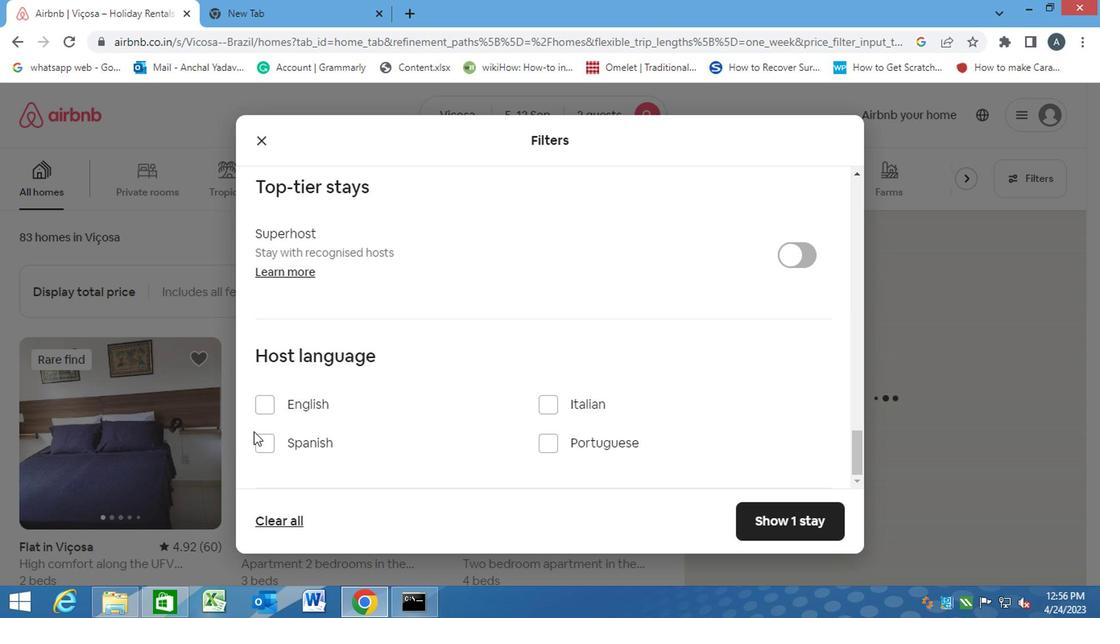 
Action: Mouse pressed left at (257, 441)
Screenshot: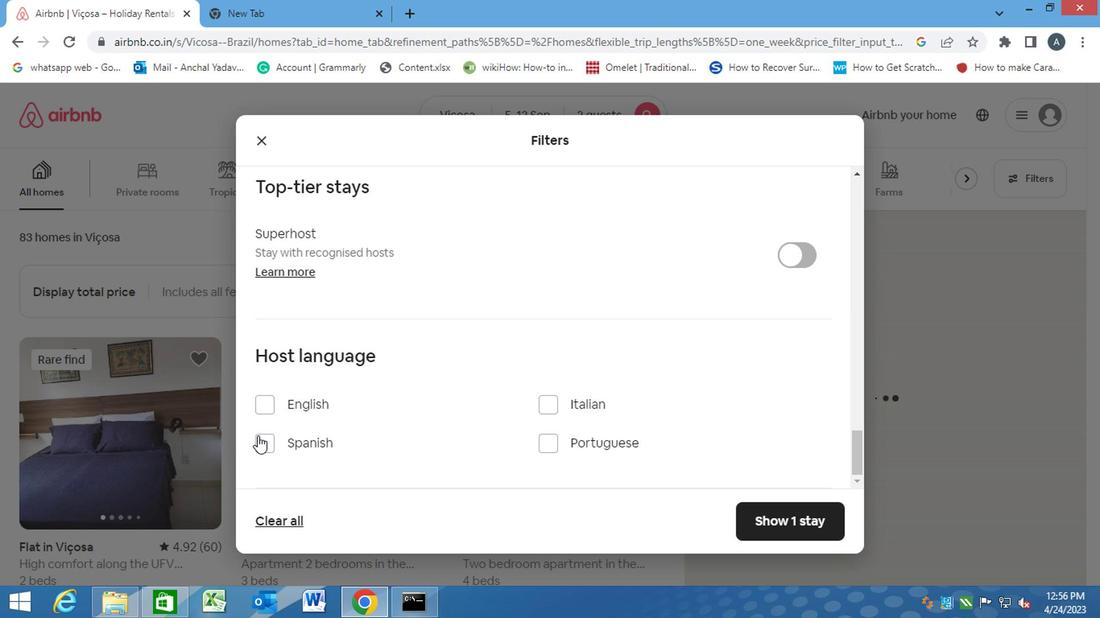 
Action: Mouse moved to (766, 524)
Screenshot: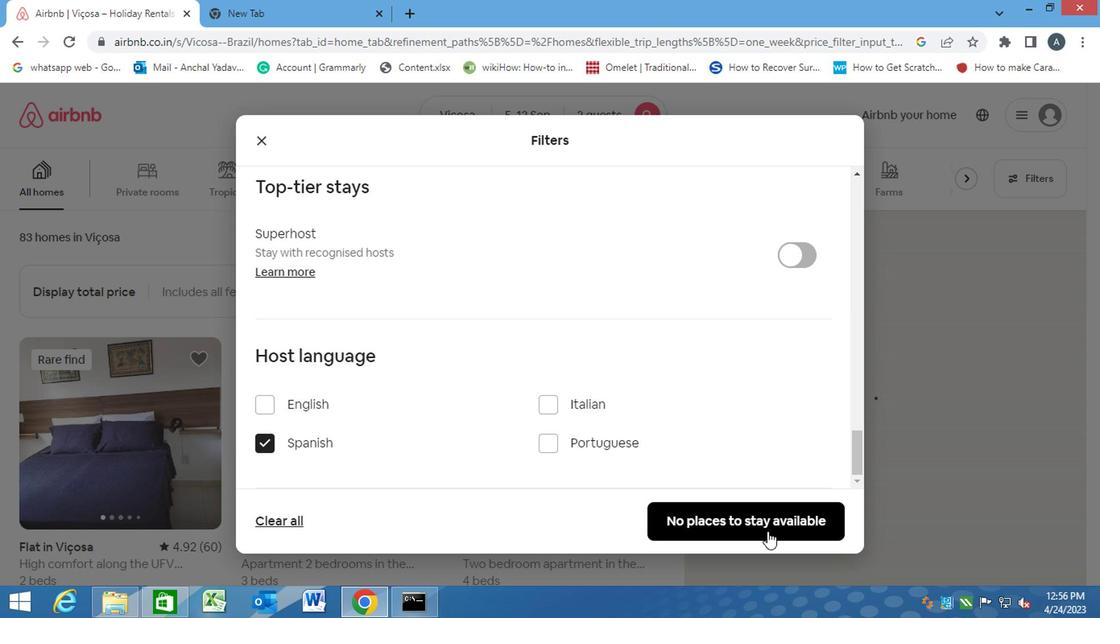 
Action: Mouse pressed left at (766, 524)
Screenshot: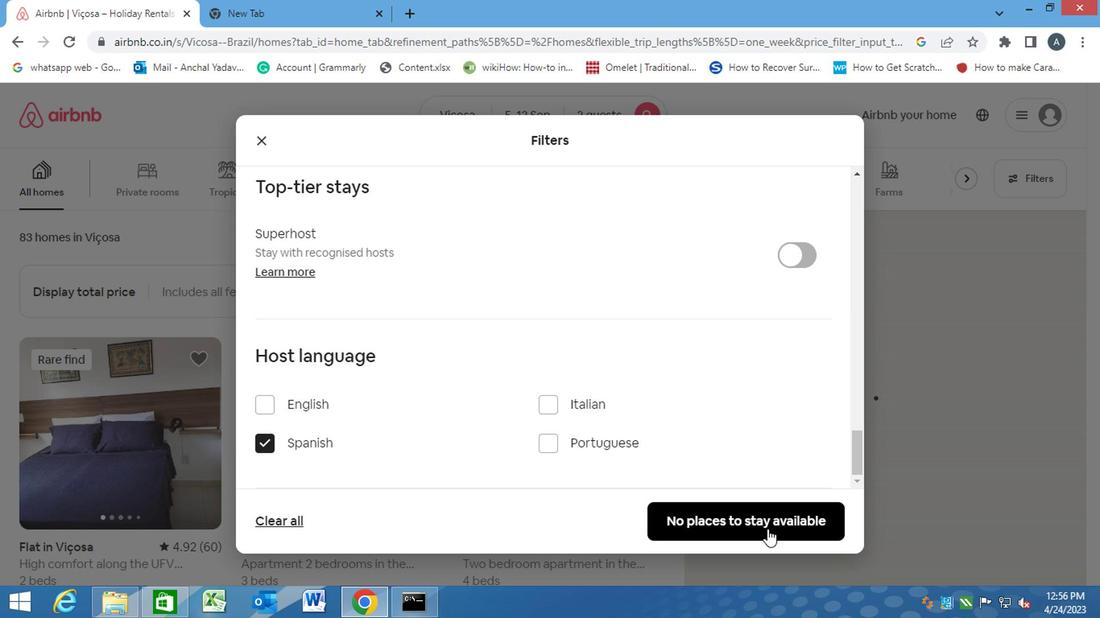 
Action: Mouse moved to (766, 523)
Screenshot: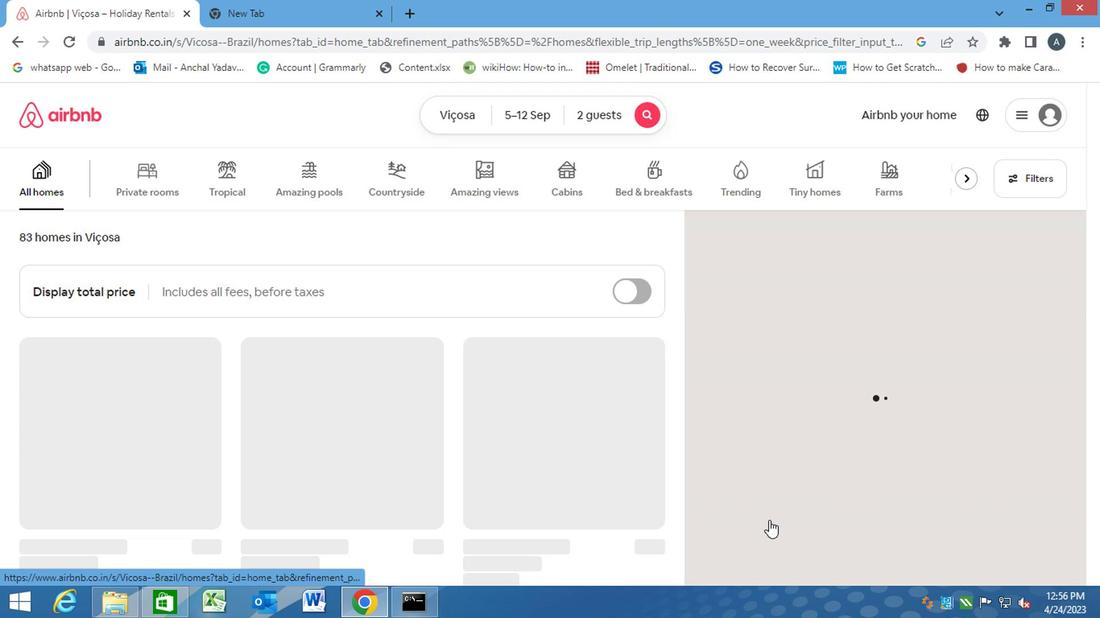 
